 Task: Find connections with filter location Altea with filter topic #mortgage with filter profile language English with filter current company Bosch Global Software Technologies with filter school LADY DOAK COLLEGE with filter industry Housing and Community Development with filter service category Event Planning with filter keywords title Porter
Action: Mouse moved to (553, 69)
Screenshot: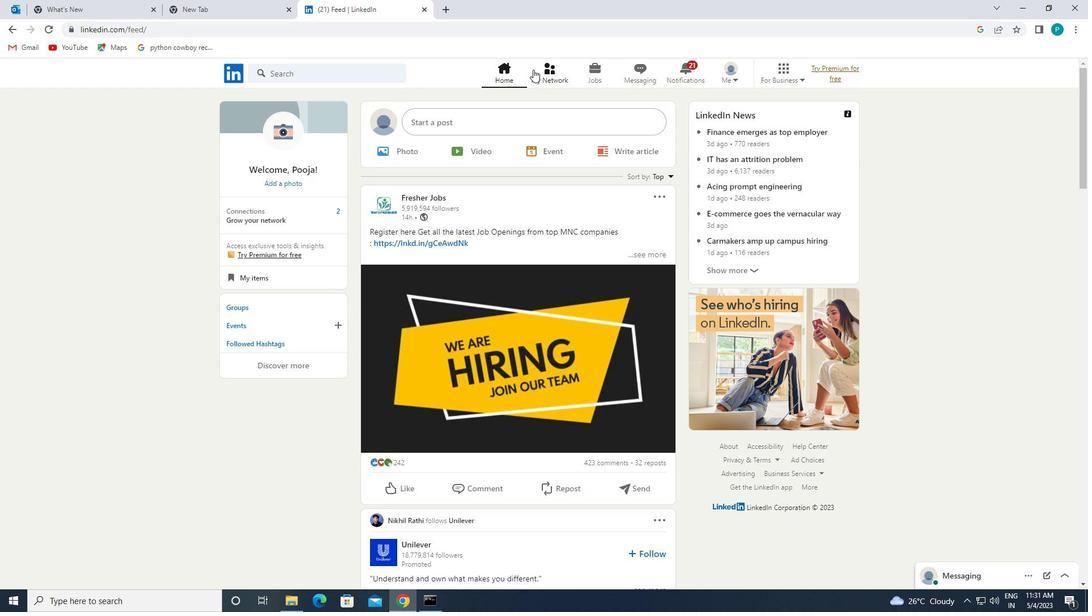 
Action: Mouse pressed left at (553, 69)
Screenshot: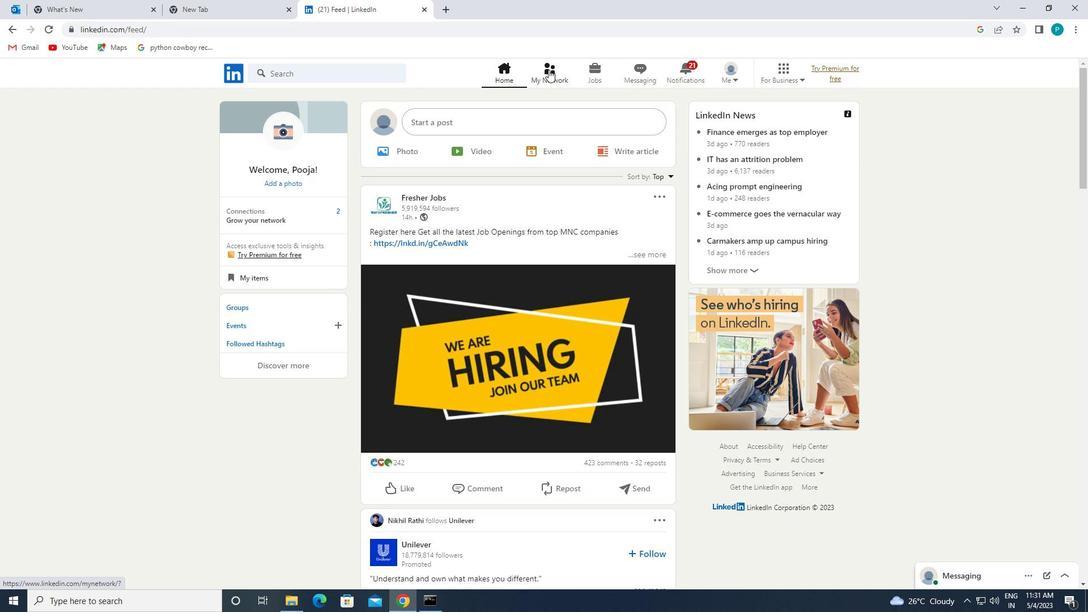 
Action: Mouse moved to (324, 136)
Screenshot: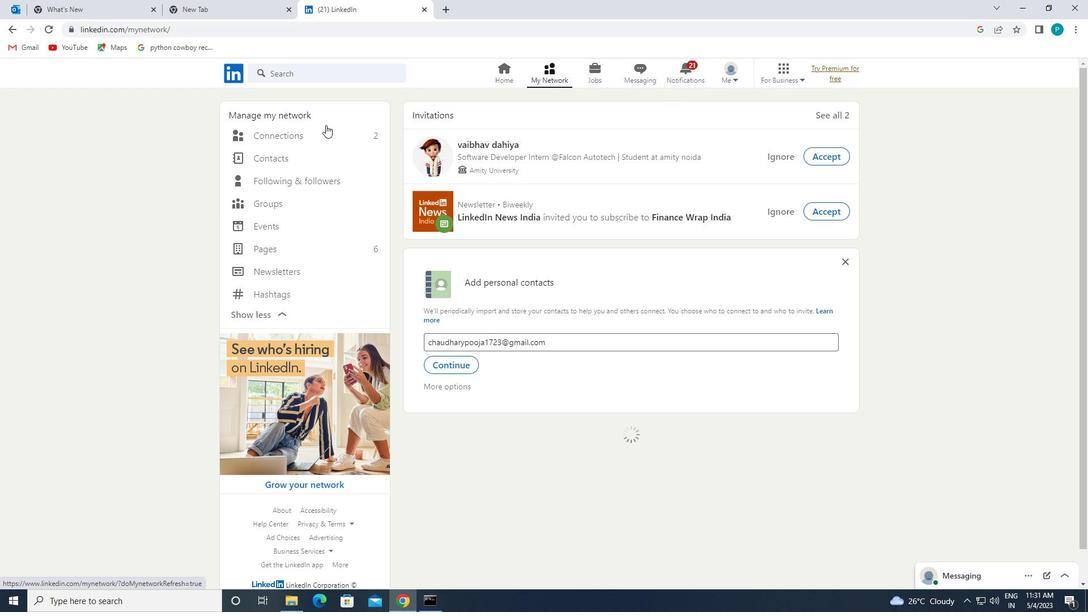 
Action: Mouse pressed left at (324, 136)
Screenshot: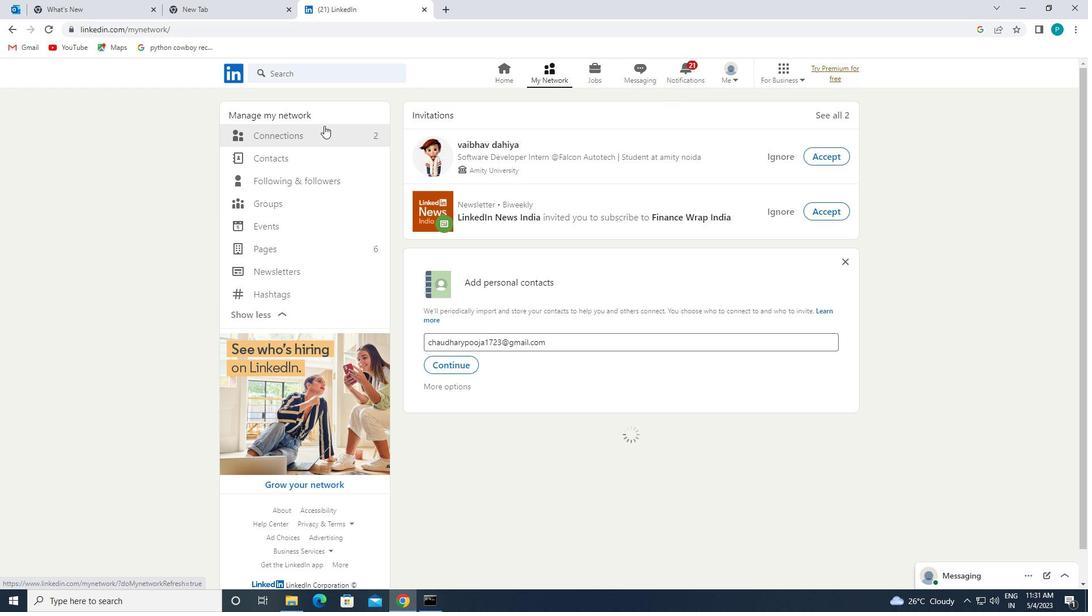 
Action: Mouse moved to (612, 136)
Screenshot: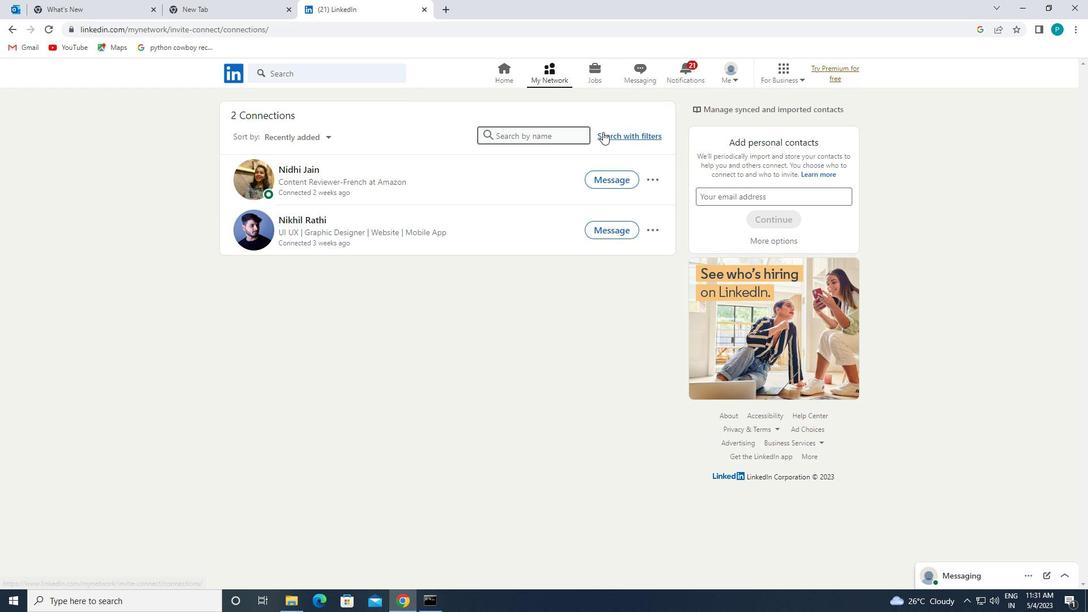 
Action: Mouse pressed left at (612, 136)
Screenshot: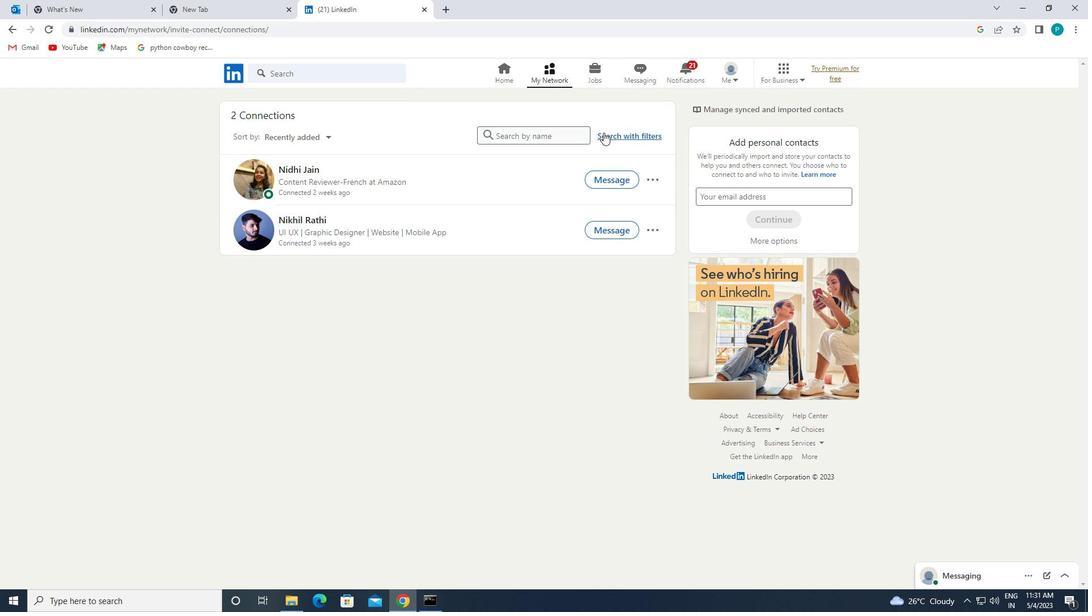 
Action: Mouse moved to (592, 109)
Screenshot: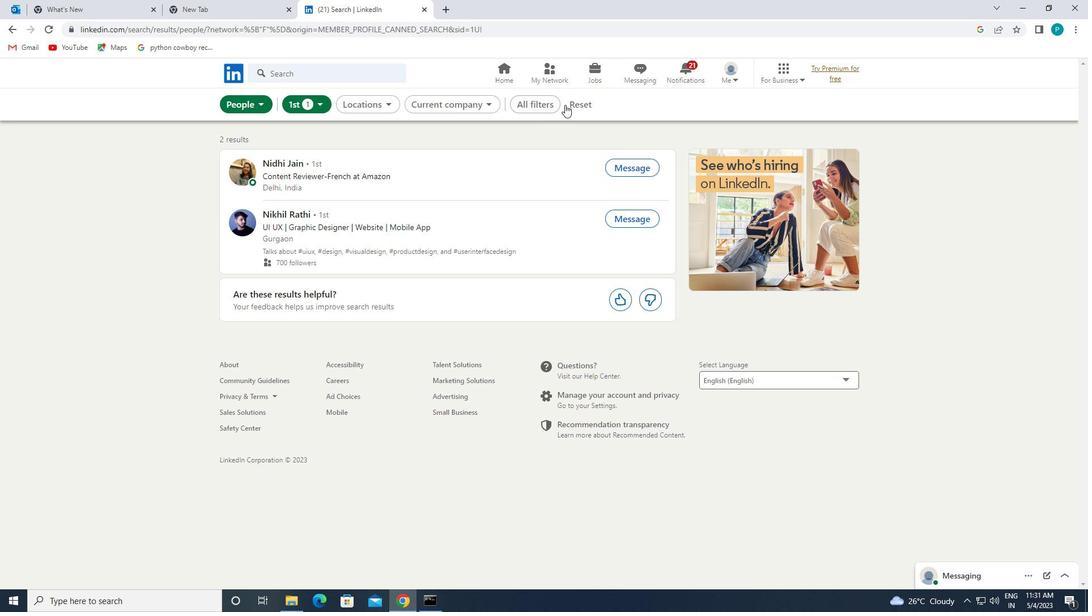 
Action: Mouse pressed left at (592, 109)
Screenshot: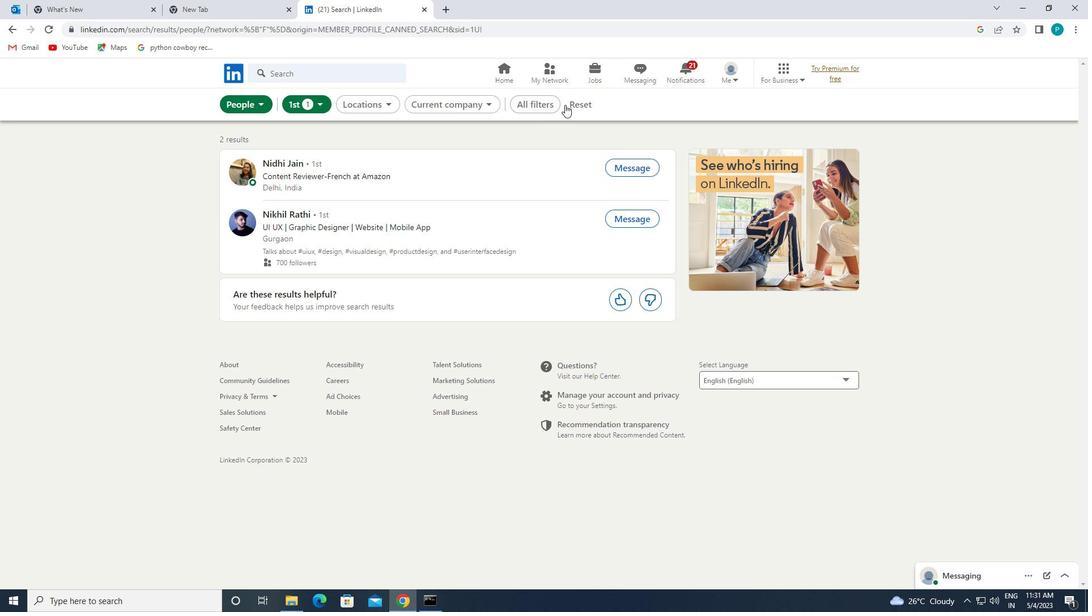 
Action: Mouse moved to (574, 100)
Screenshot: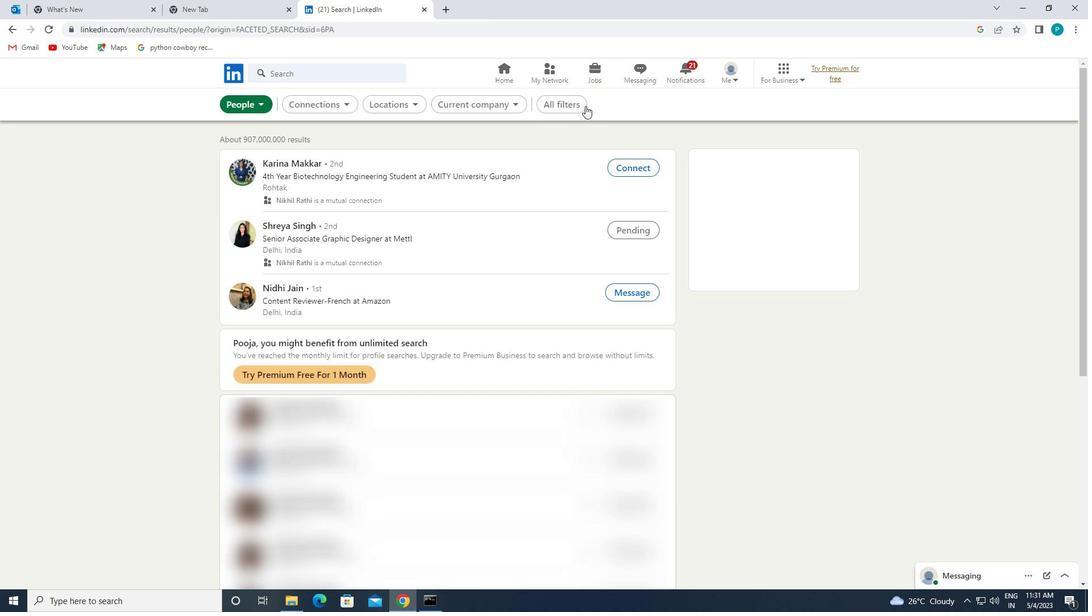 
Action: Mouse pressed left at (574, 100)
Screenshot: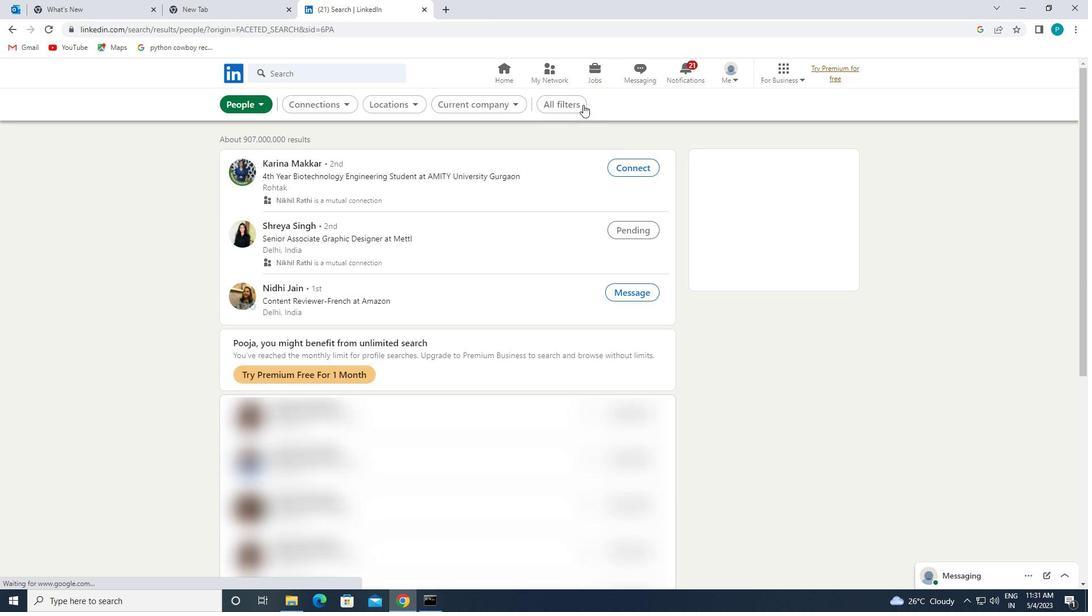 
Action: Mouse moved to (845, 282)
Screenshot: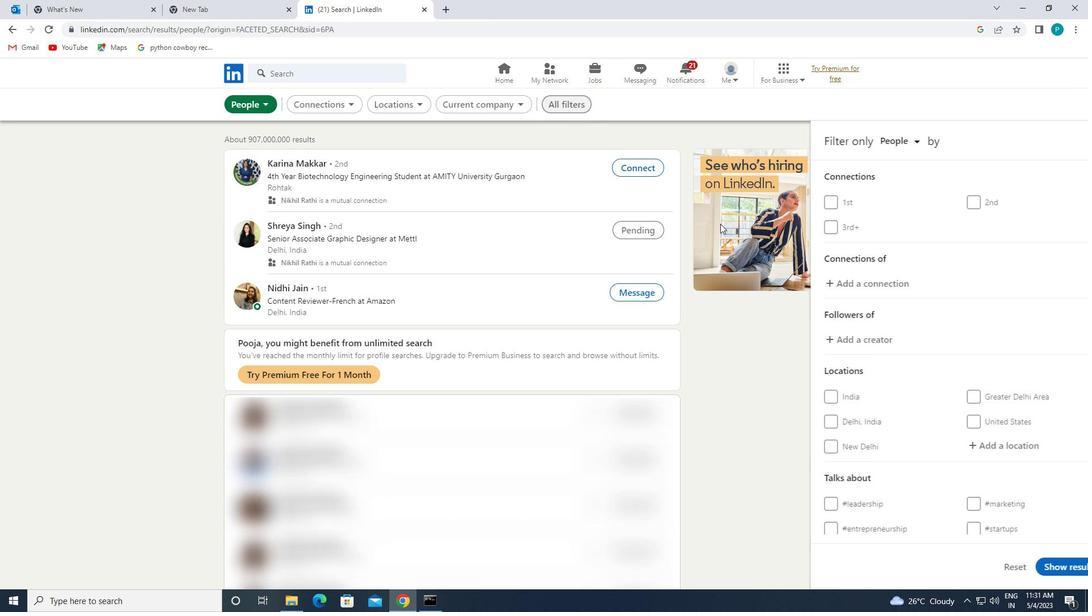 
Action: Mouse scrolled (845, 282) with delta (0, 0)
Screenshot: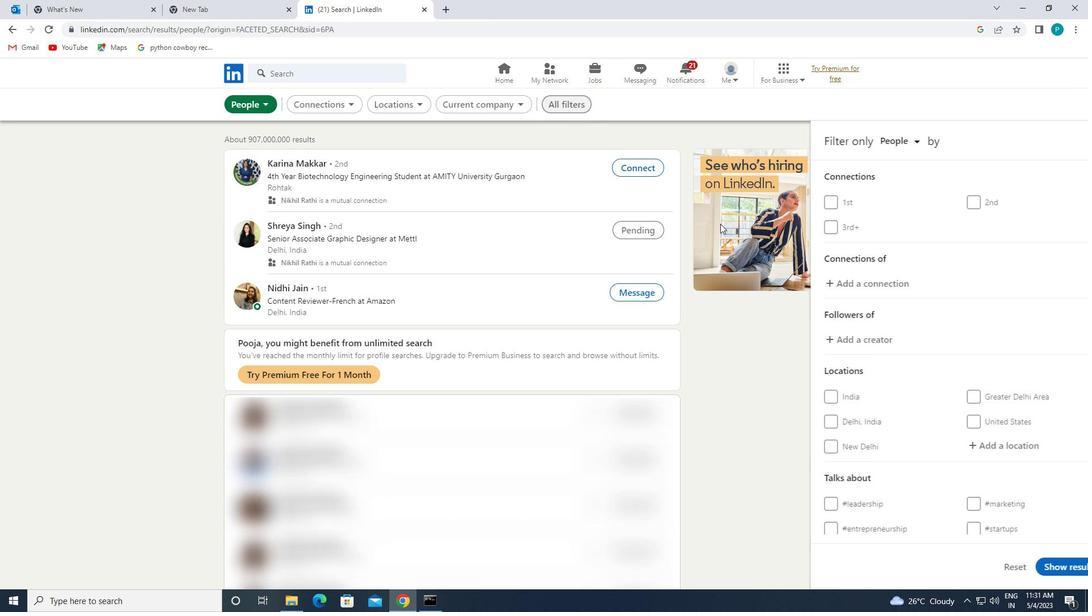 
Action: Mouse moved to (845, 282)
Screenshot: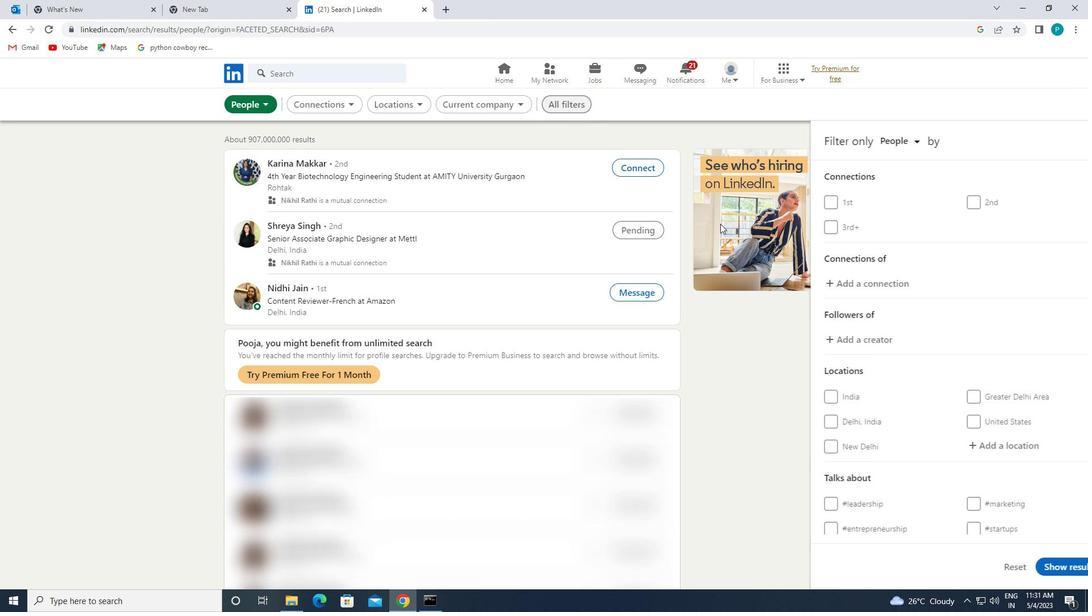 
Action: Mouse scrolled (845, 282) with delta (0, 0)
Screenshot: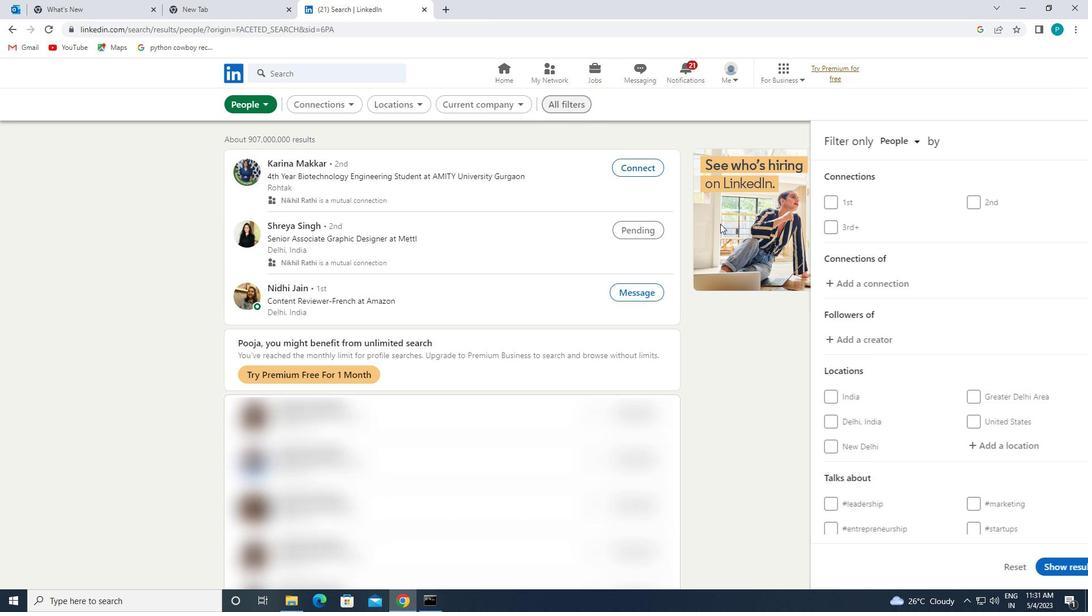 
Action: Mouse moved to (923, 333)
Screenshot: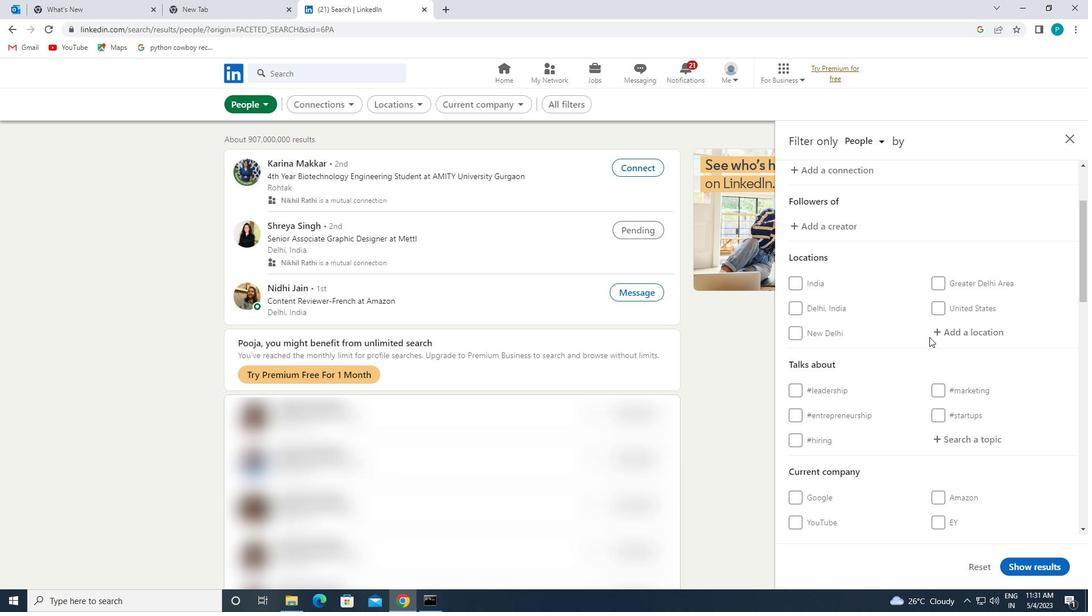 
Action: Mouse pressed left at (923, 333)
Screenshot: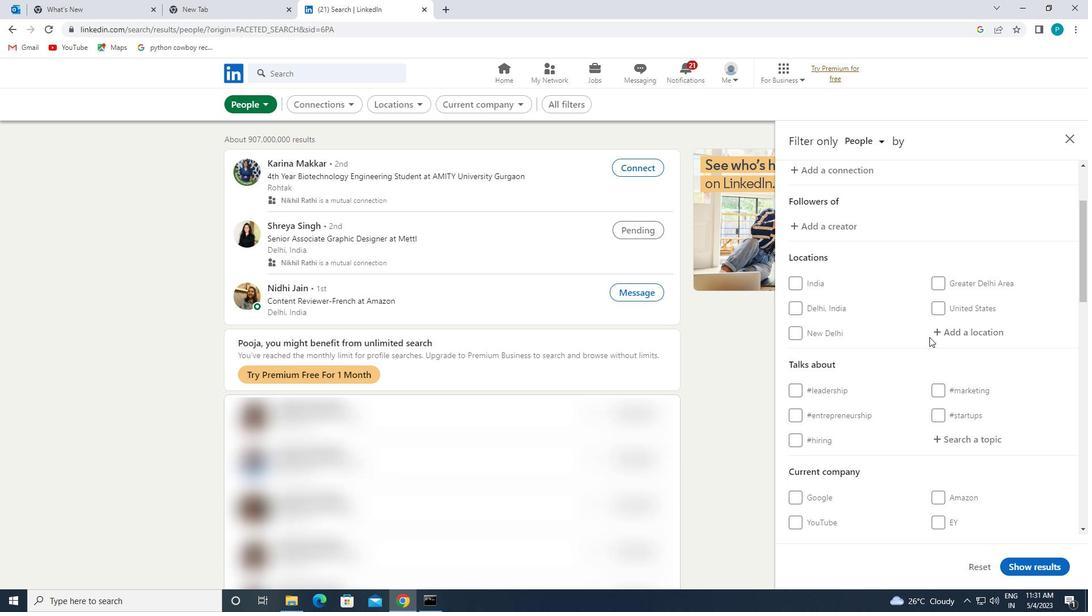 
Action: Mouse moved to (978, 324)
Screenshot: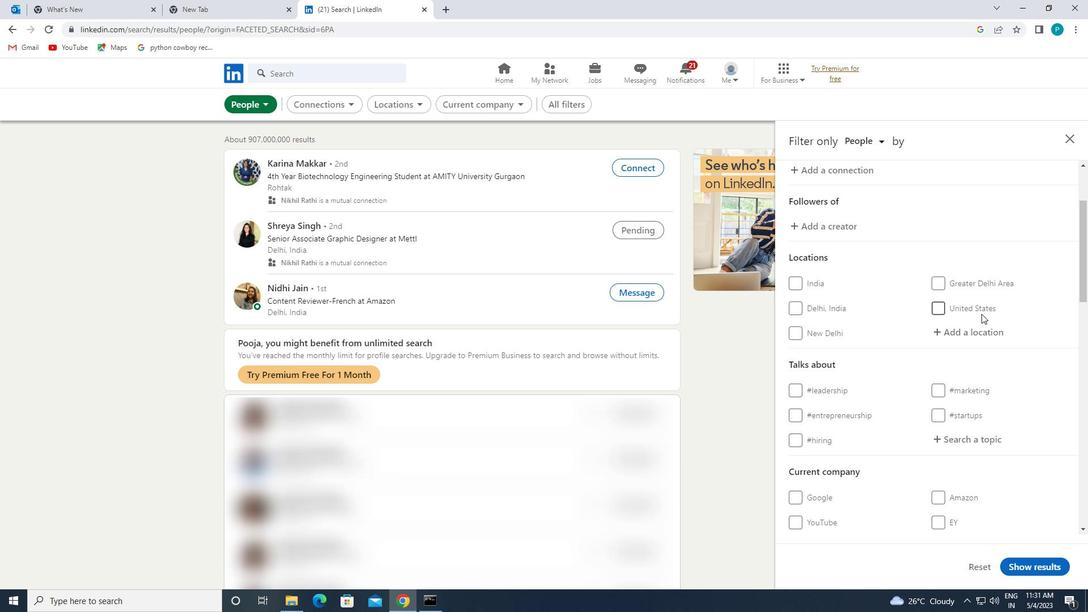 
Action: Mouse pressed left at (978, 324)
Screenshot: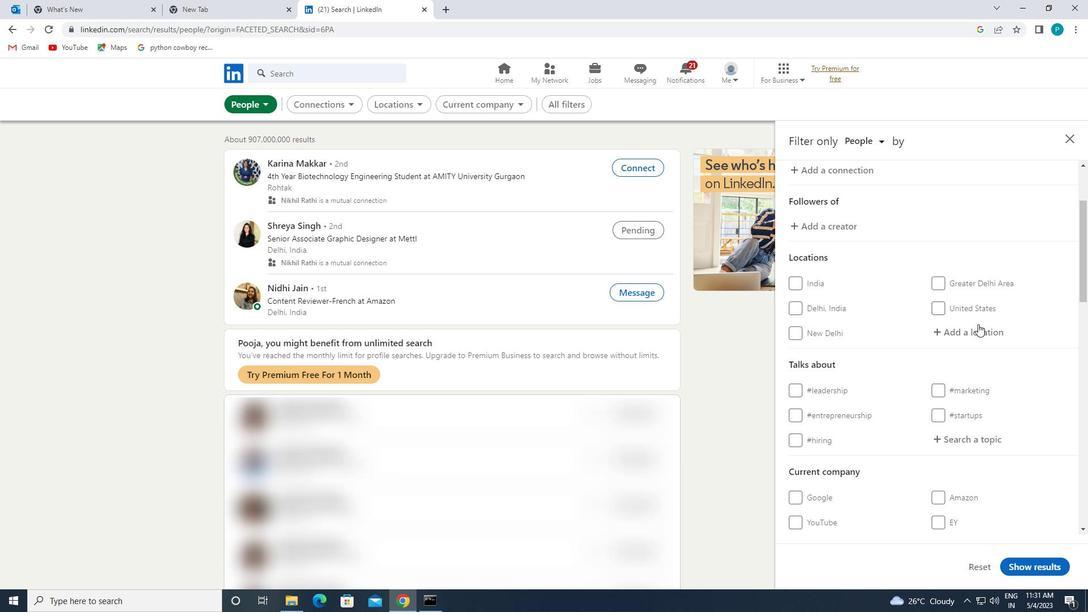 
Action: Key pressed <Key.caps_lock>a<Key.caps_lock>ltea
Screenshot: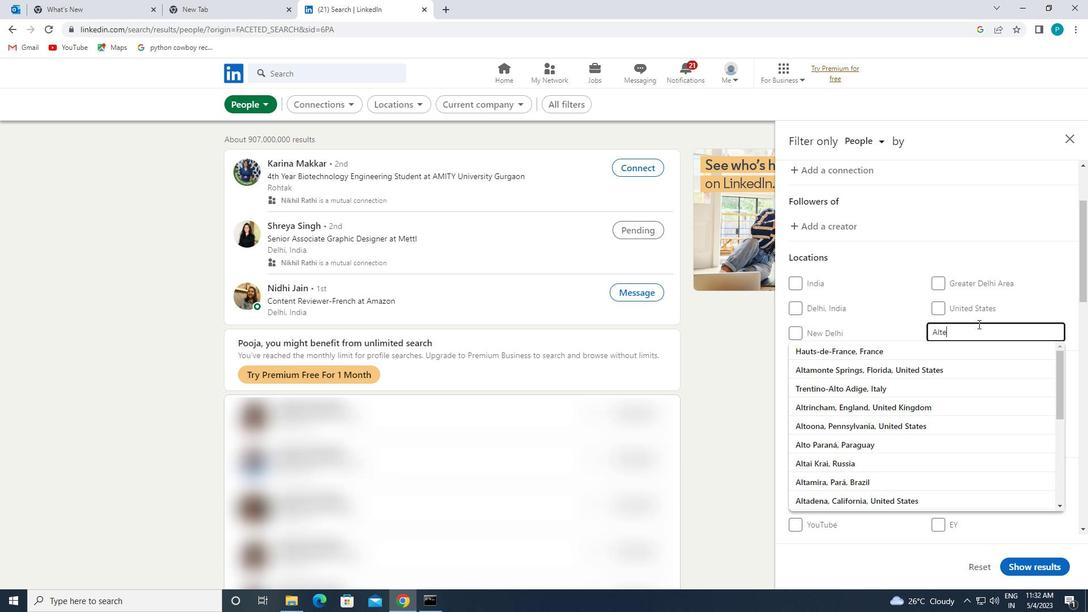 
Action: Mouse moved to (974, 354)
Screenshot: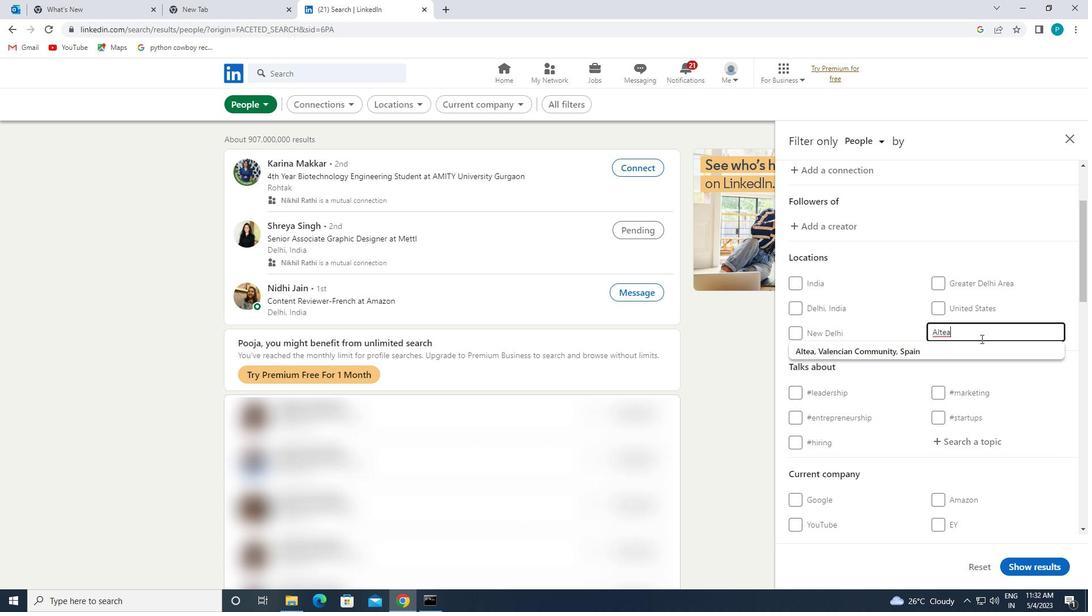
Action: Mouse pressed left at (974, 354)
Screenshot: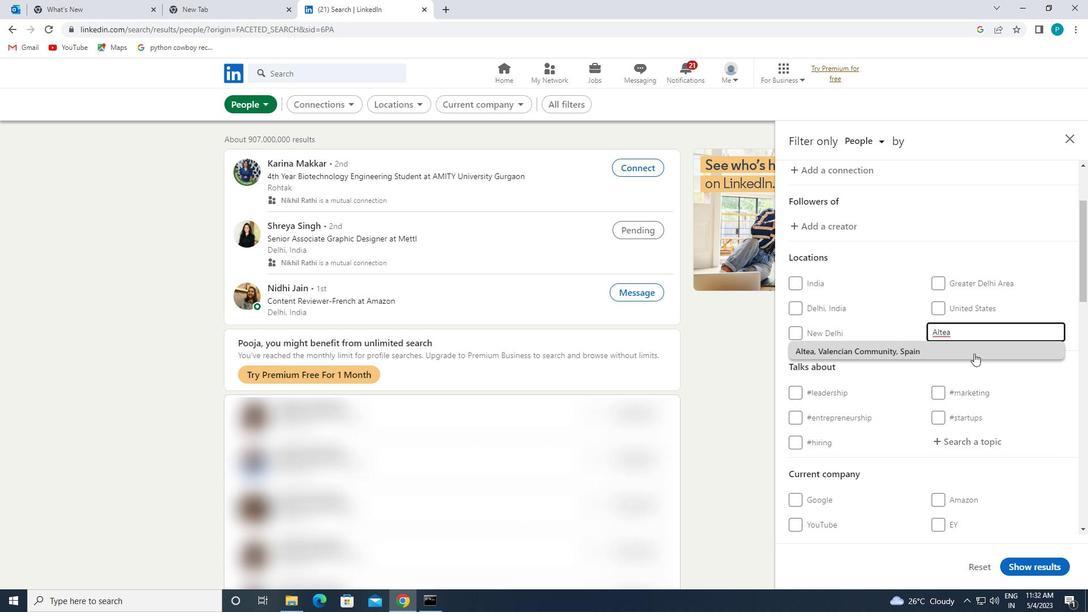 
Action: Mouse moved to (974, 354)
Screenshot: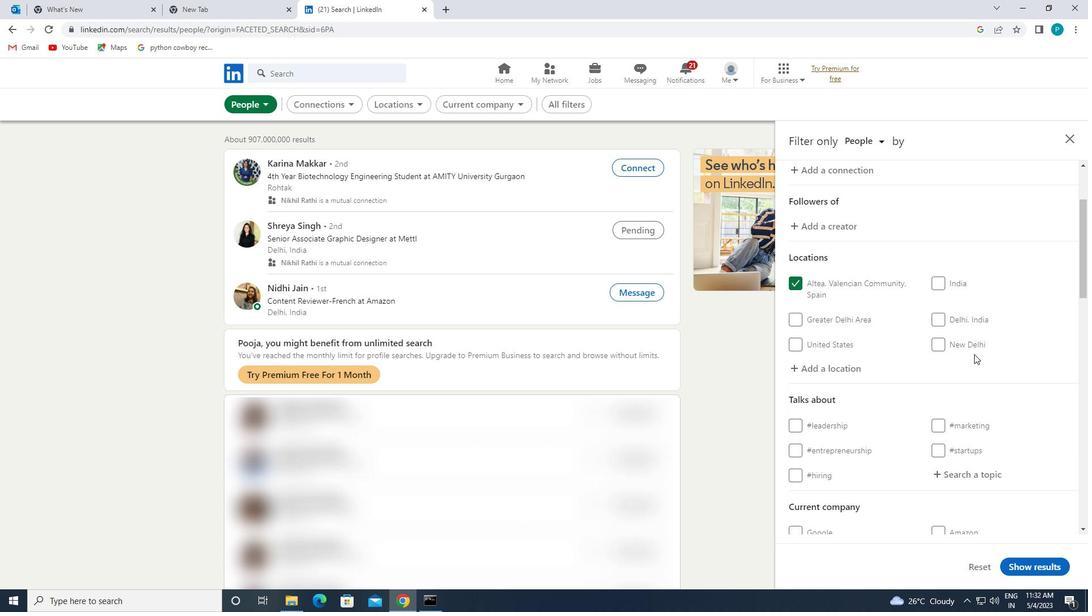 
Action: Mouse scrolled (974, 354) with delta (0, 0)
Screenshot: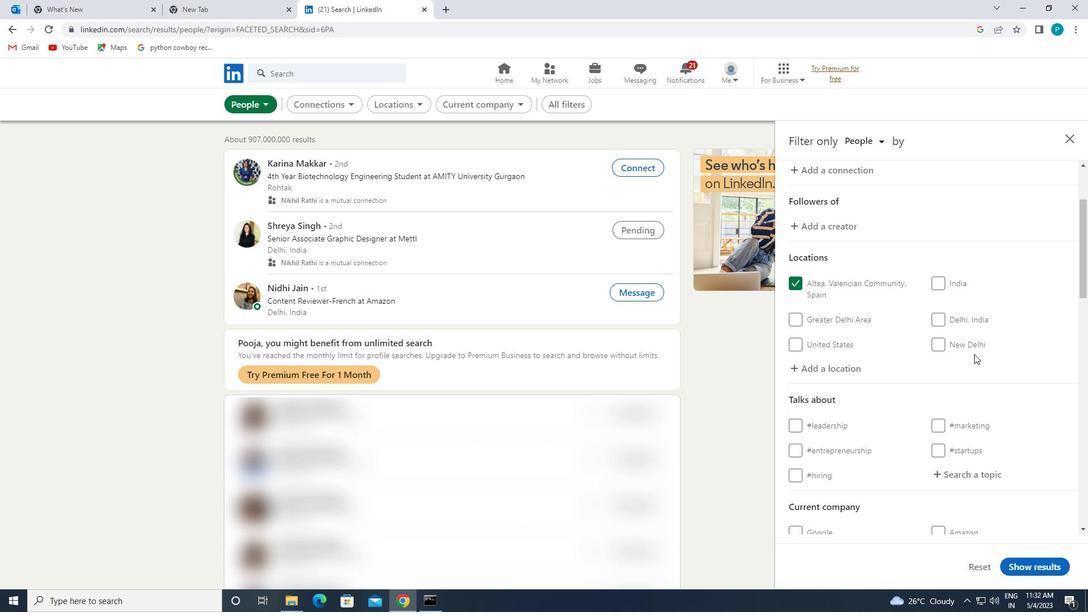 
Action: Mouse scrolled (974, 354) with delta (0, 0)
Screenshot: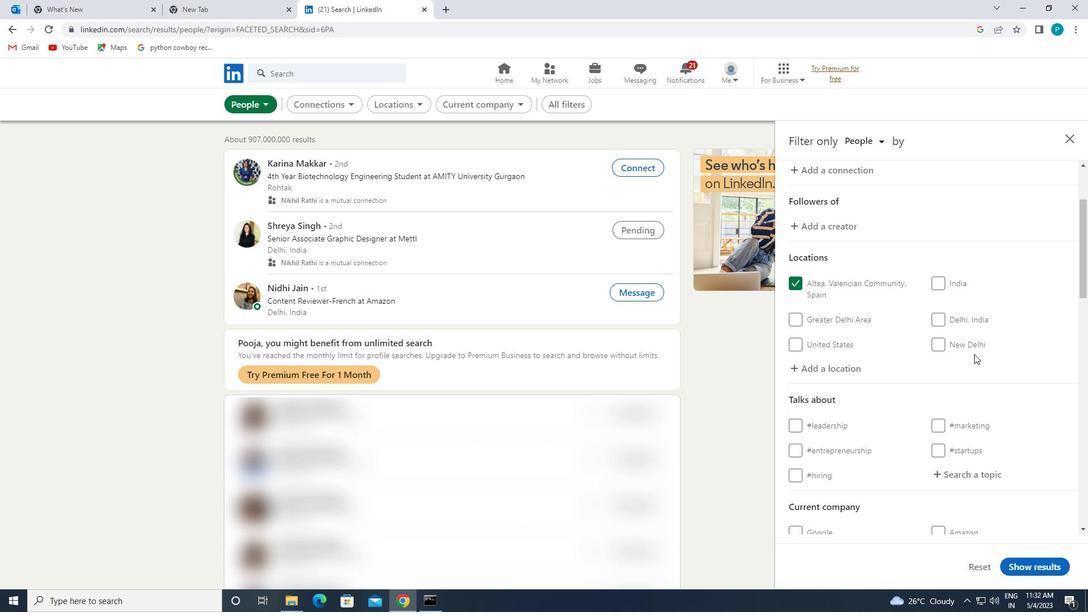 
Action: Mouse scrolled (974, 354) with delta (0, 0)
Screenshot: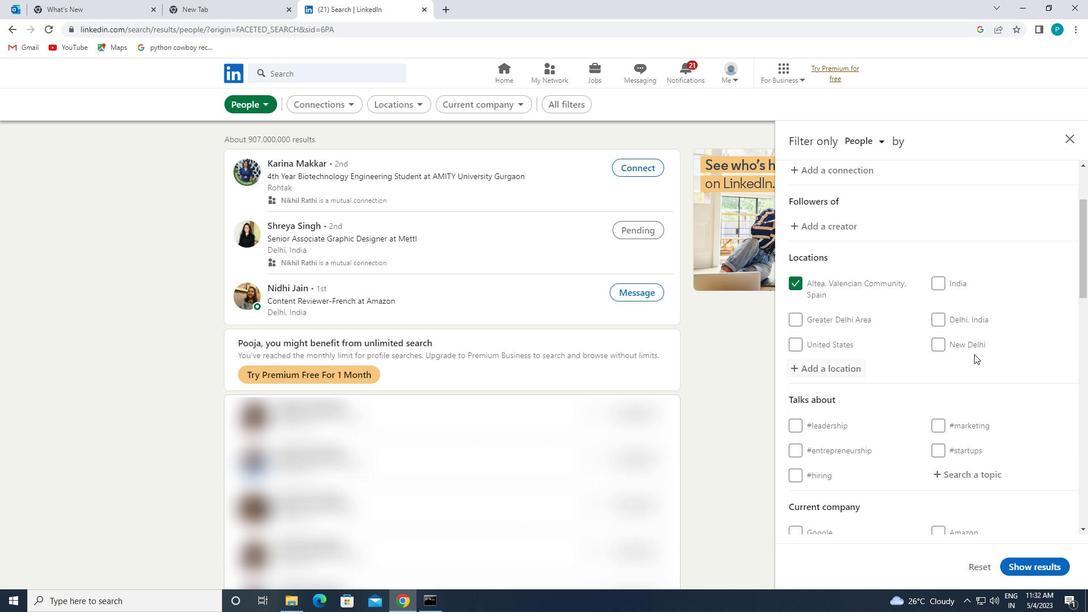
Action: Mouse moved to (972, 310)
Screenshot: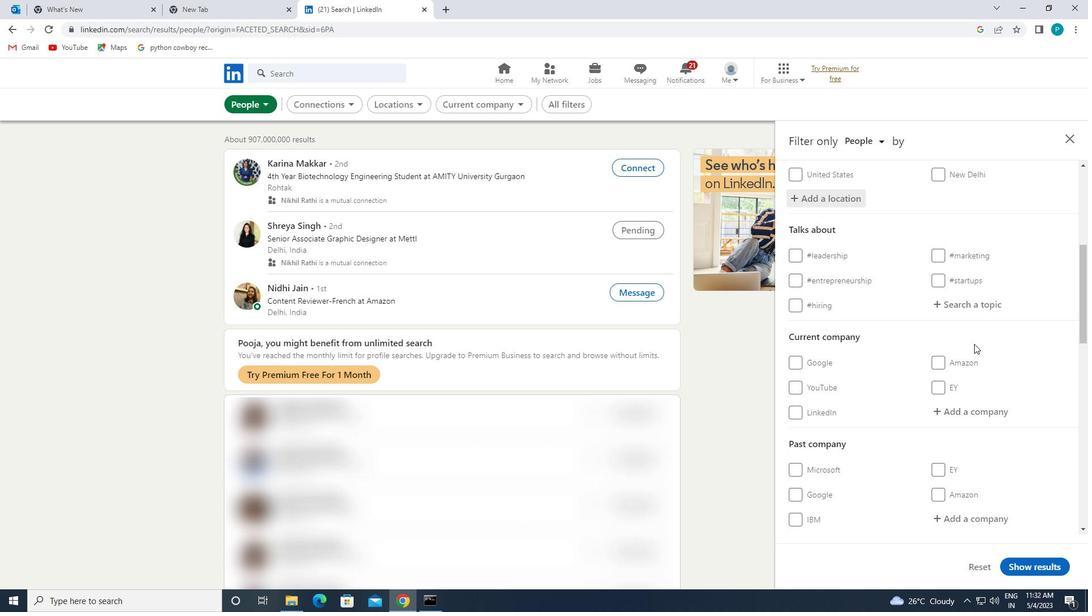
Action: Mouse pressed left at (972, 310)
Screenshot: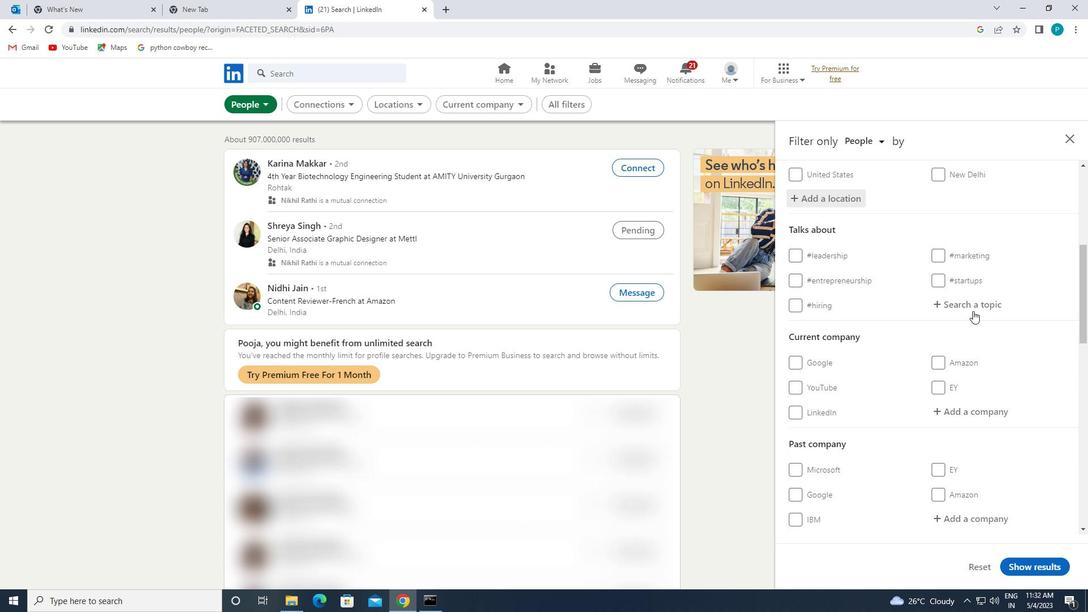 
Action: Key pressed <Key.shift><Key.shift><Key.shift><Key.shift>#MORTA<Key.backspace>GAGE
Screenshot: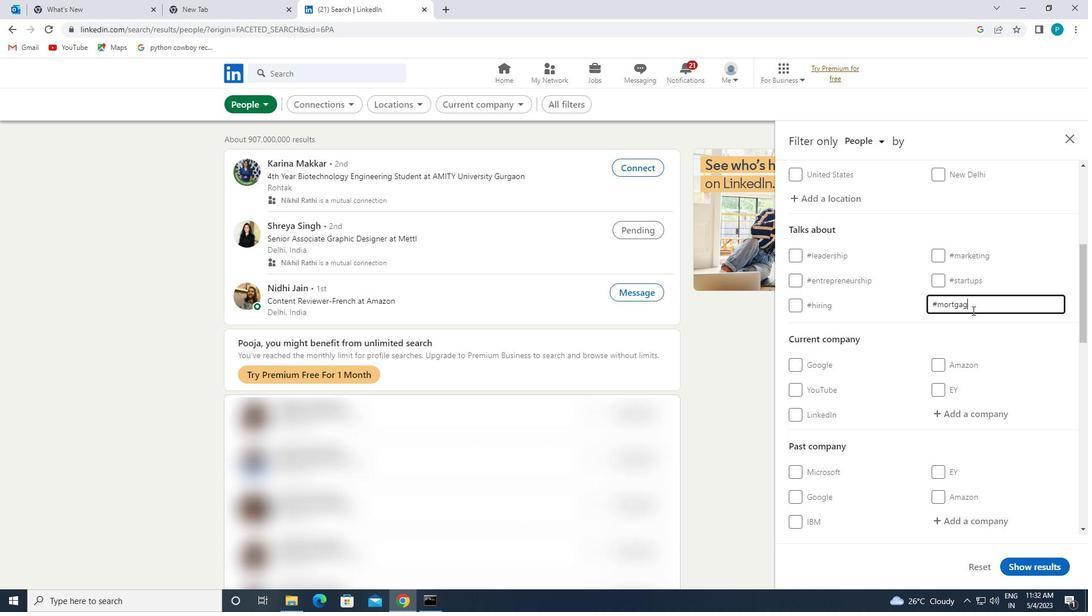 
Action: Mouse moved to (961, 328)
Screenshot: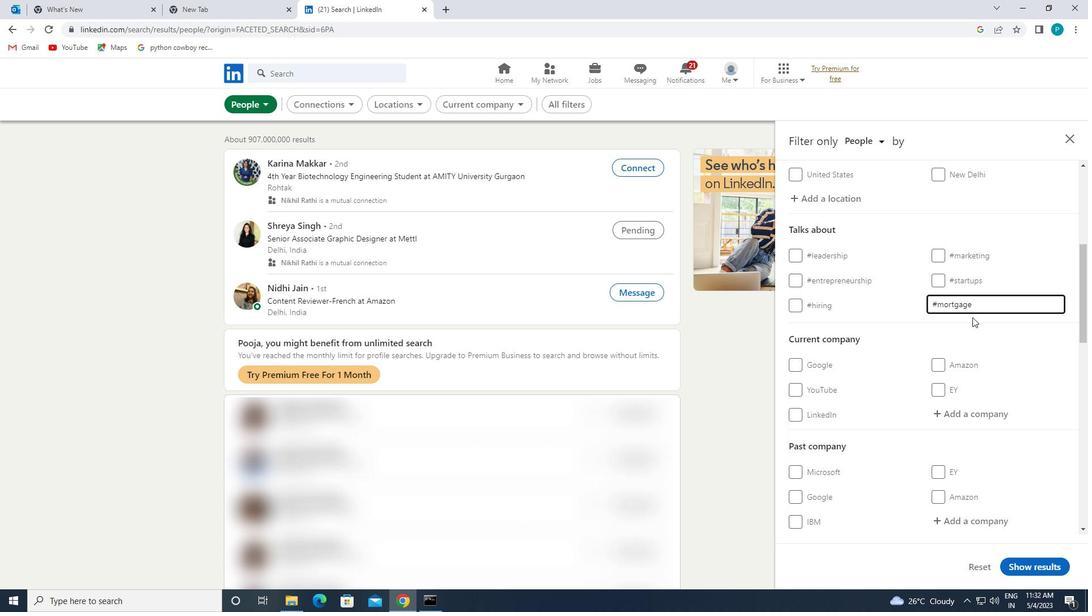 
Action: Mouse scrolled (961, 328) with delta (0, 0)
Screenshot: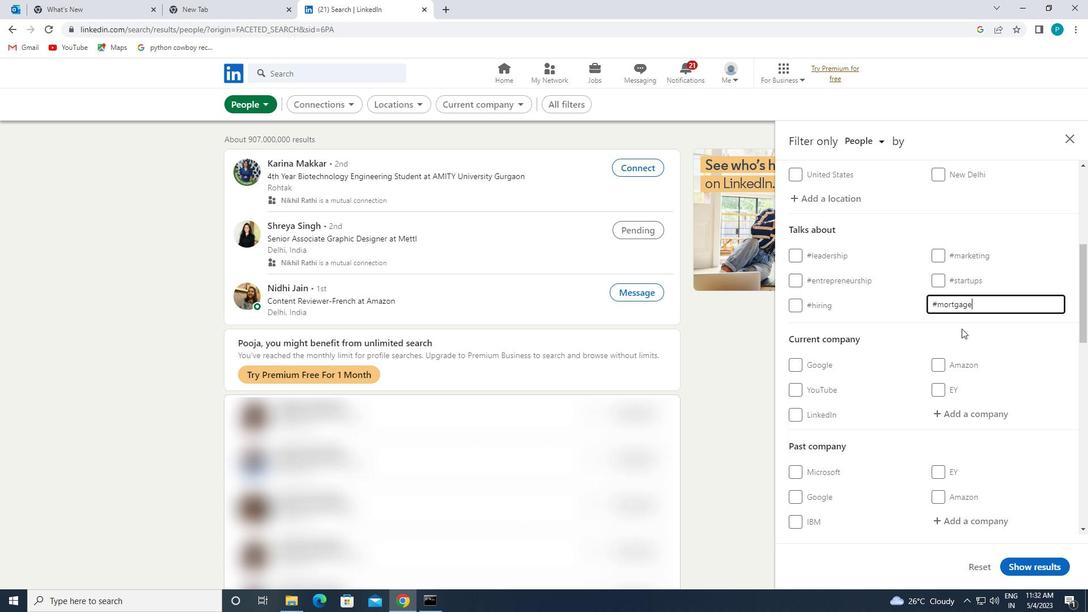 
Action: Mouse scrolled (961, 328) with delta (0, 0)
Screenshot: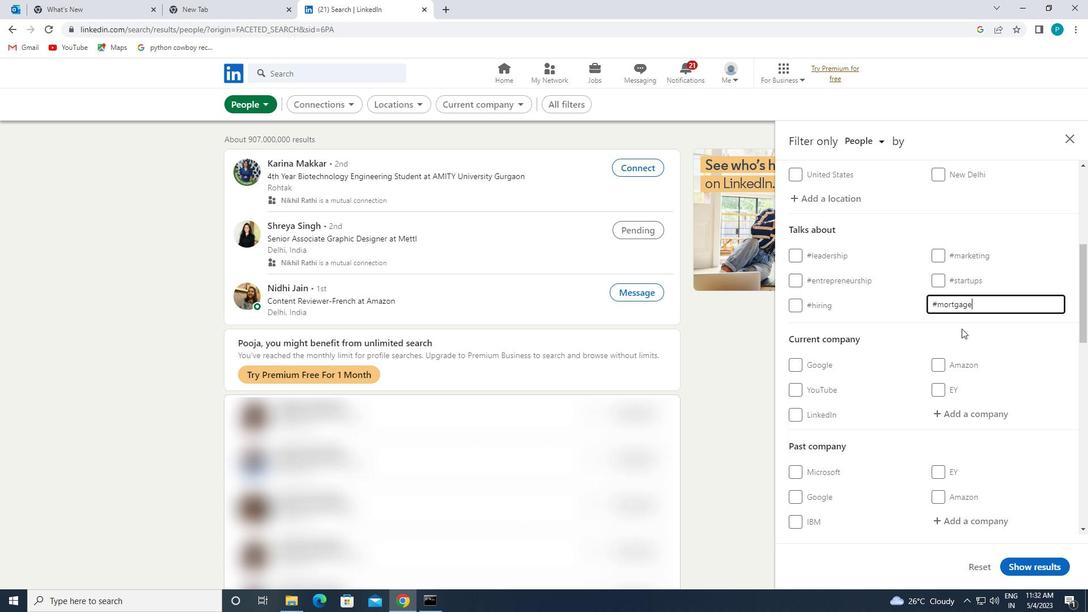 
Action: Mouse scrolled (961, 328) with delta (0, 0)
Screenshot: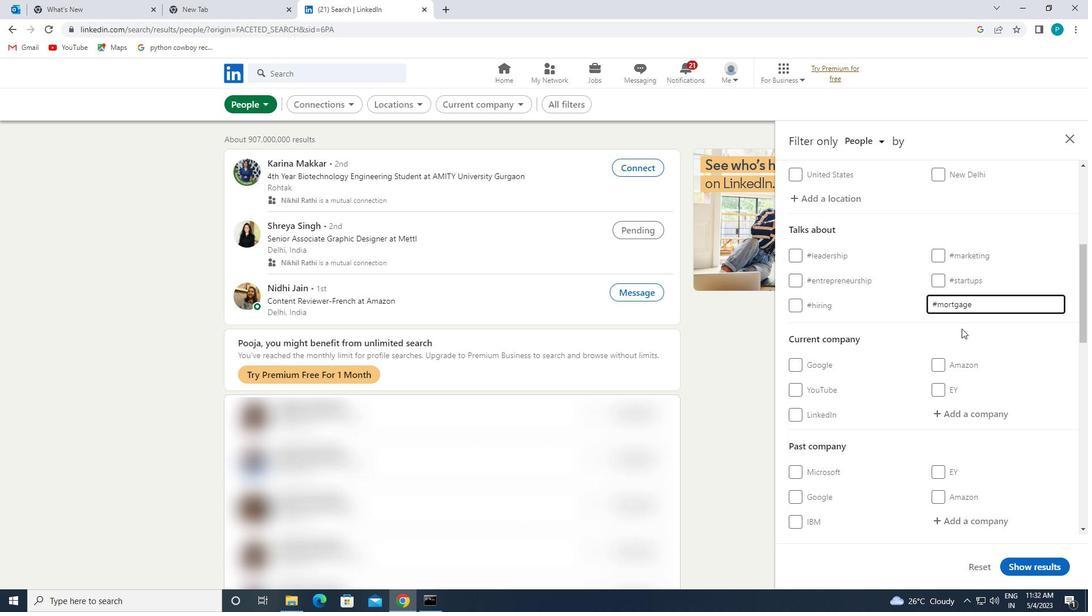 
Action: Mouse moved to (935, 338)
Screenshot: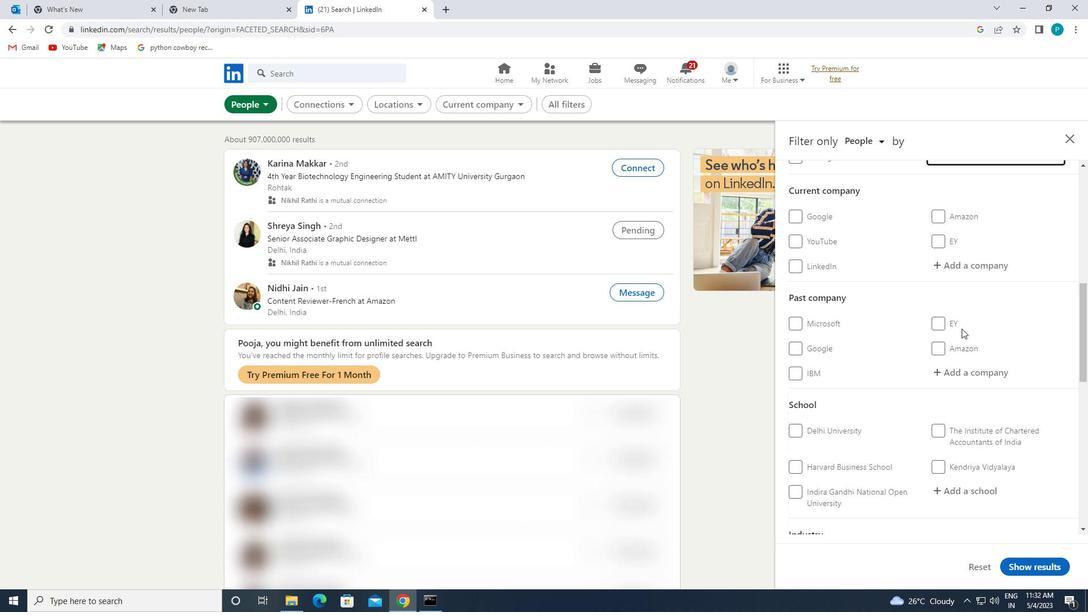 
Action: Mouse scrolled (935, 337) with delta (0, 0)
Screenshot: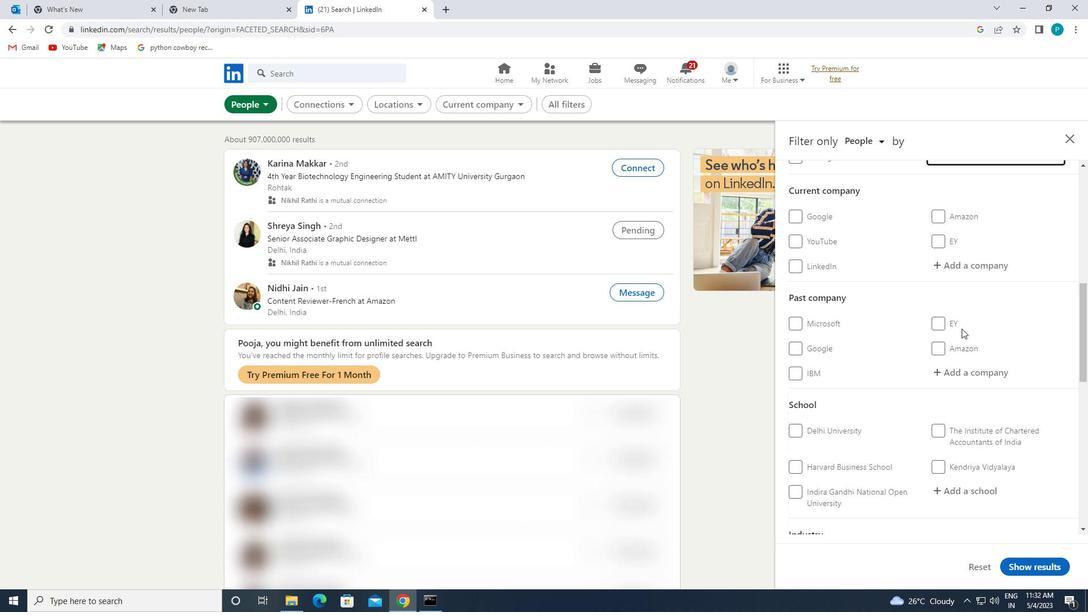 
Action: Mouse moved to (935, 338)
Screenshot: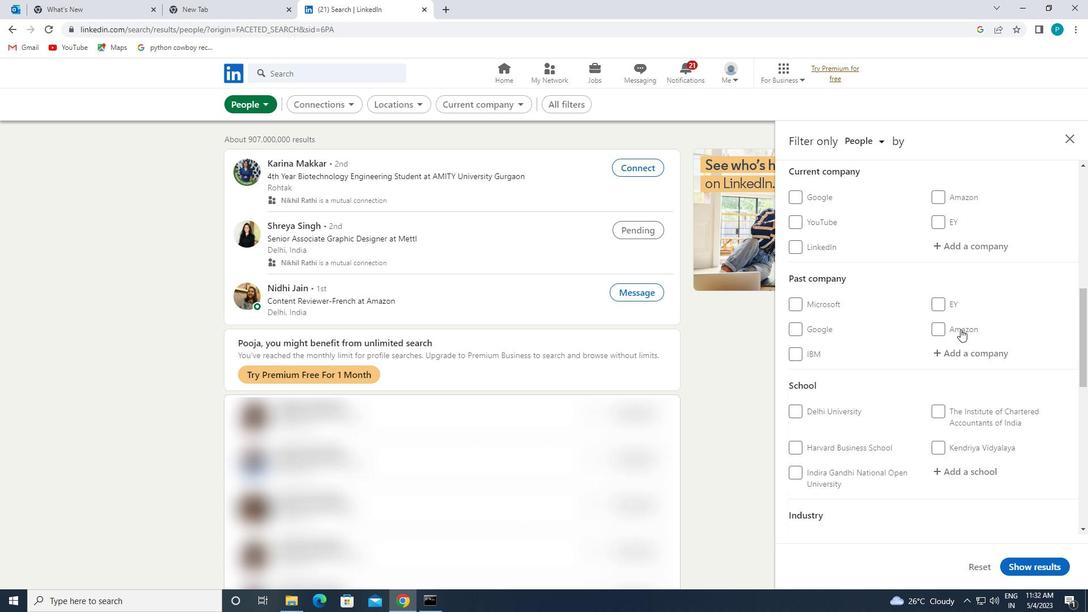 
Action: Mouse scrolled (935, 338) with delta (0, 0)
Screenshot: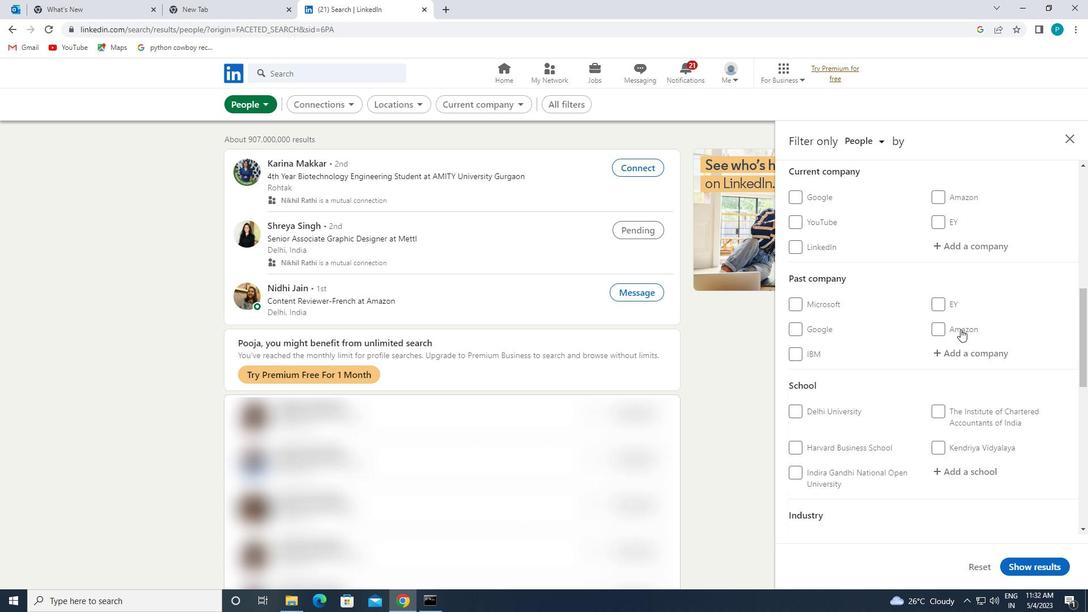 
Action: Mouse moved to (934, 340)
Screenshot: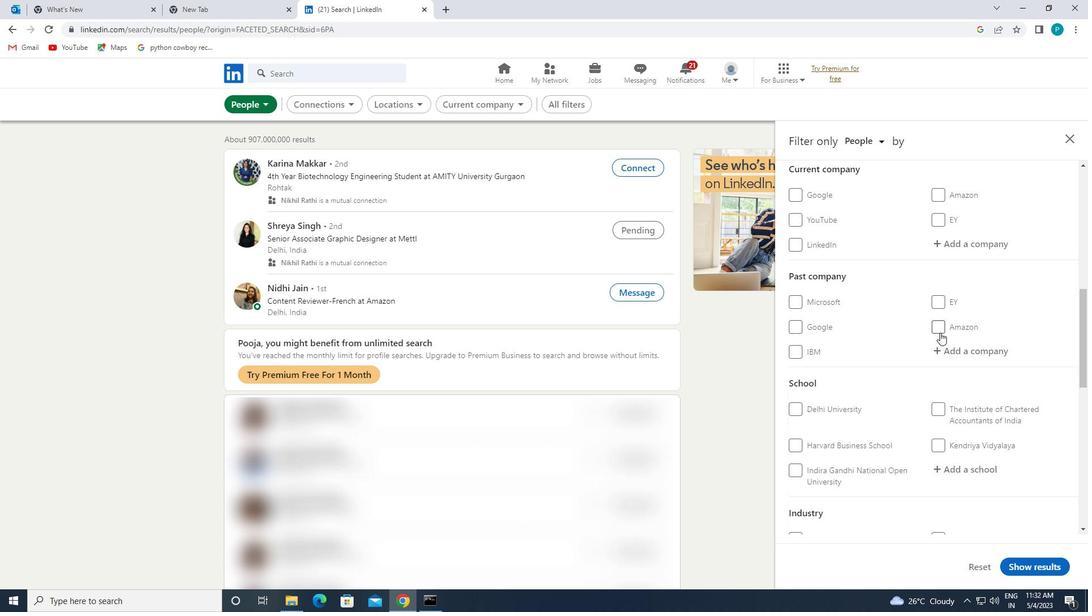 
Action: Mouse scrolled (934, 339) with delta (0, 0)
Screenshot: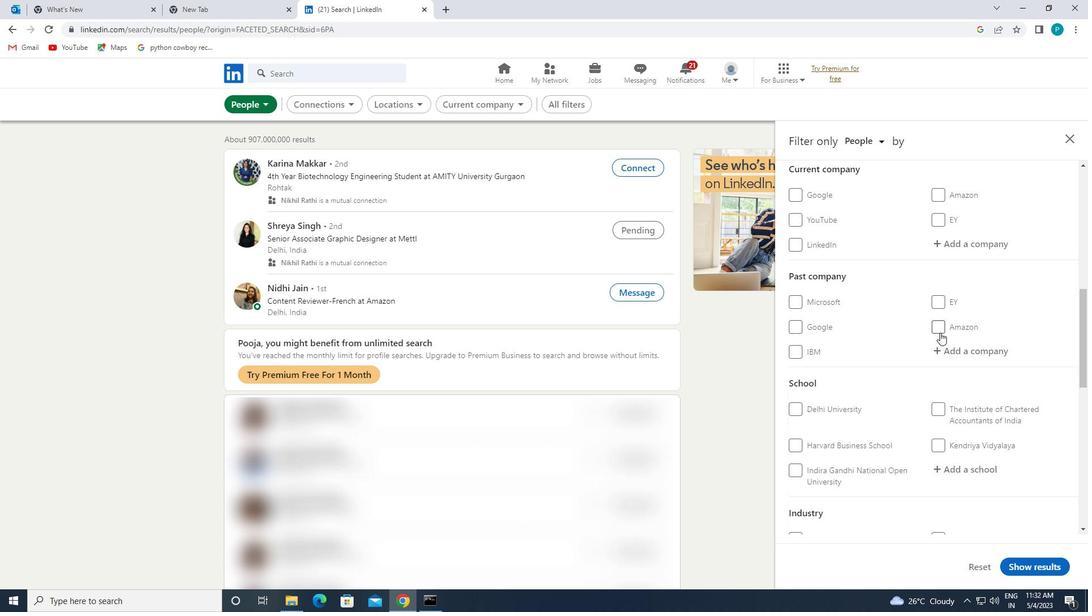 
Action: Mouse moved to (850, 399)
Screenshot: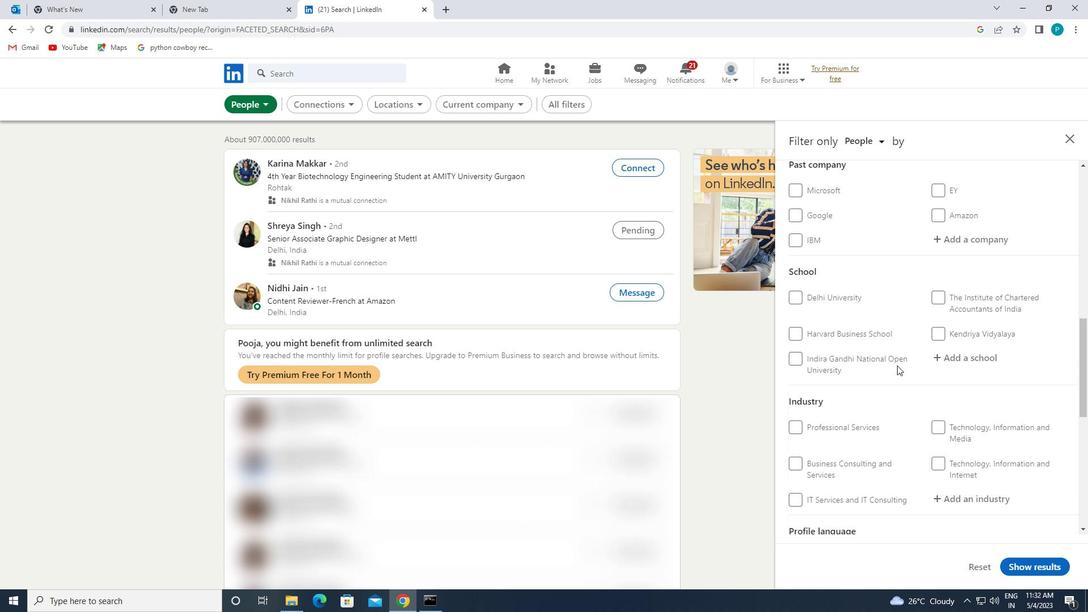
Action: Mouse scrolled (850, 398) with delta (0, 0)
Screenshot: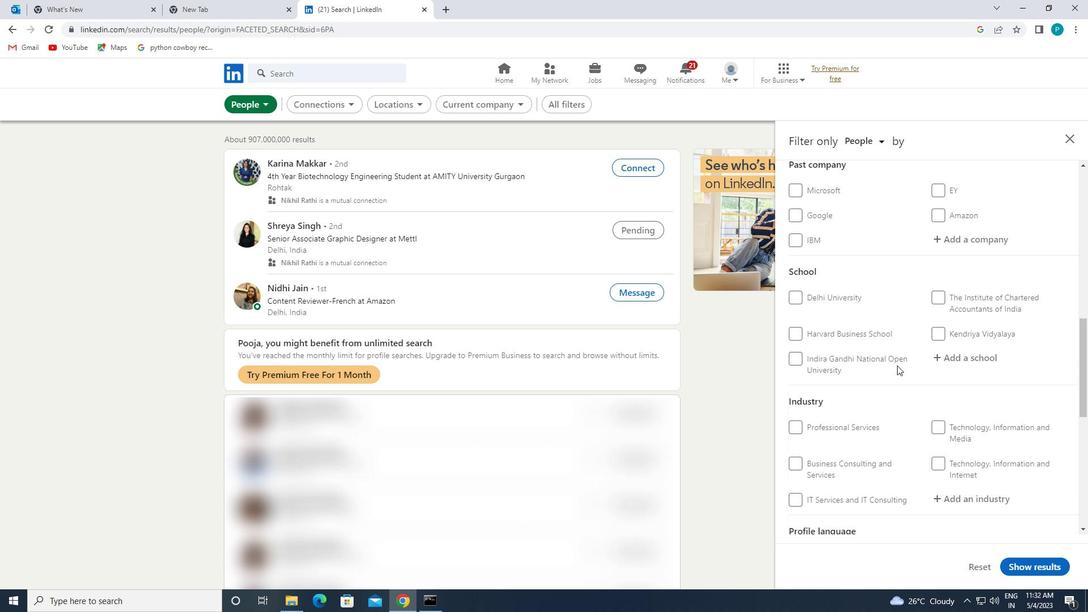 
Action: Mouse moved to (849, 400)
Screenshot: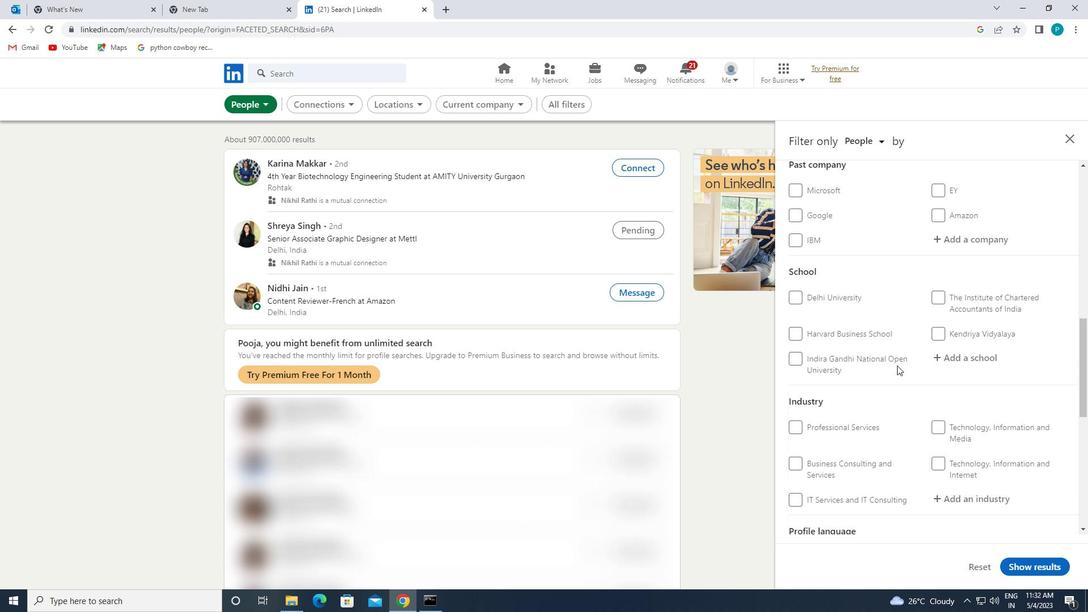 
Action: Mouse scrolled (849, 399) with delta (0, 0)
Screenshot: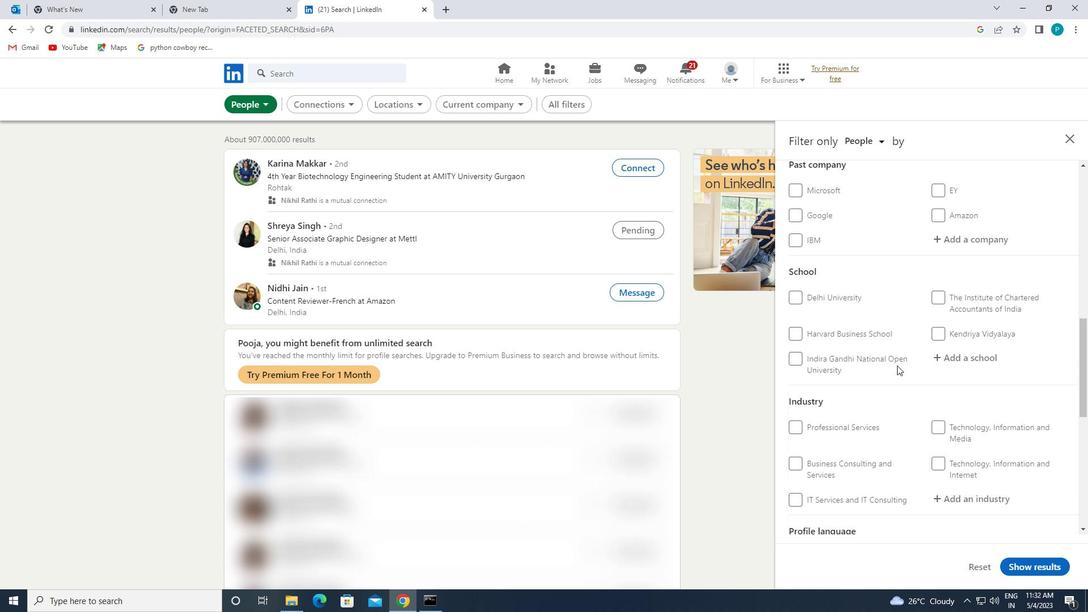 
Action: Mouse moved to (848, 400)
Screenshot: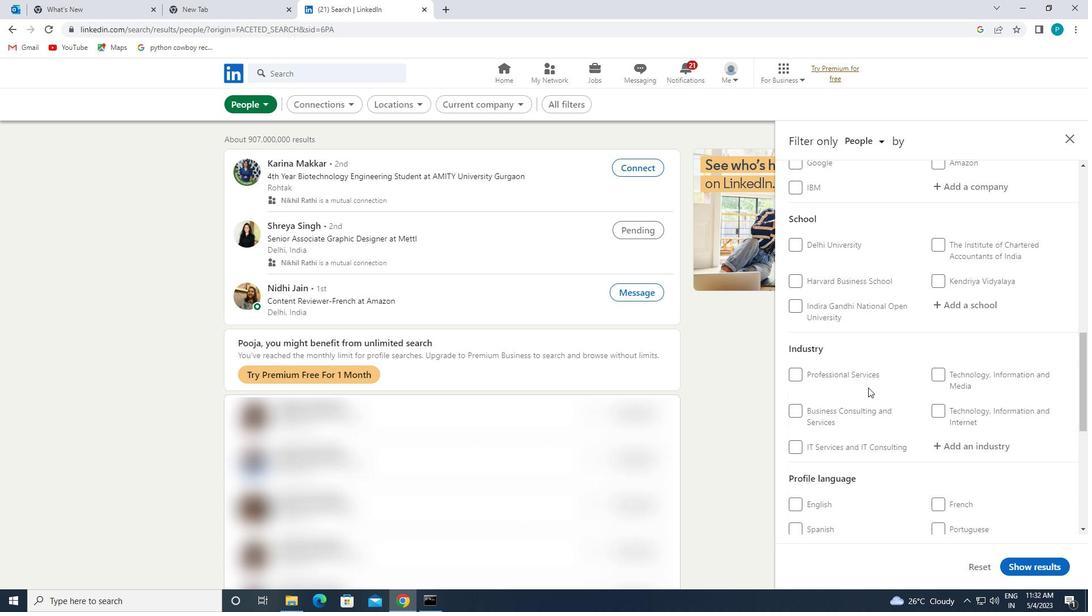 
Action: Mouse scrolled (848, 399) with delta (0, 0)
Screenshot: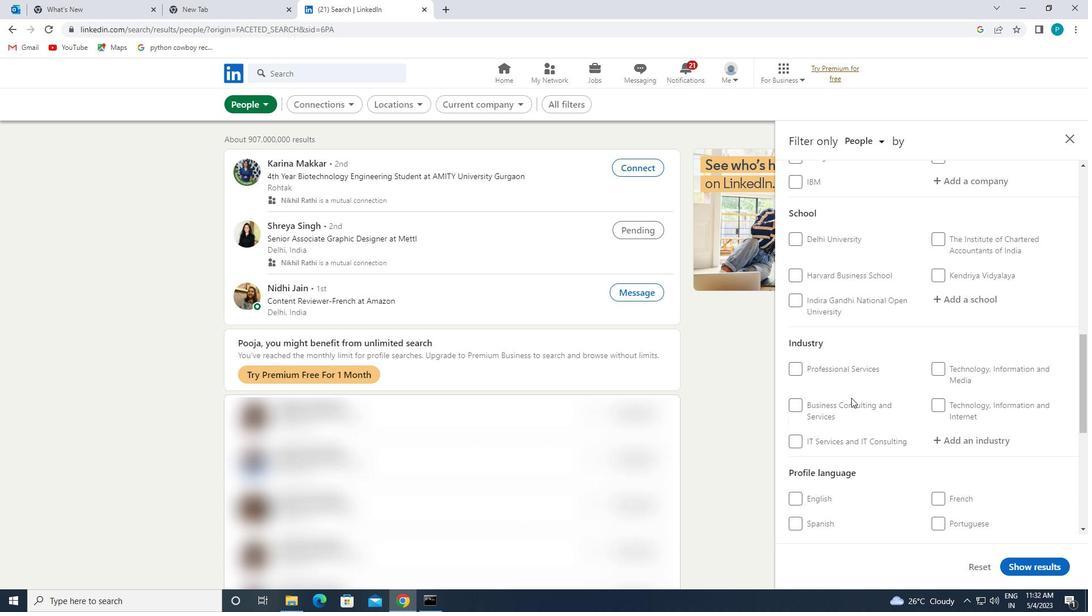 
Action: Mouse moved to (804, 336)
Screenshot: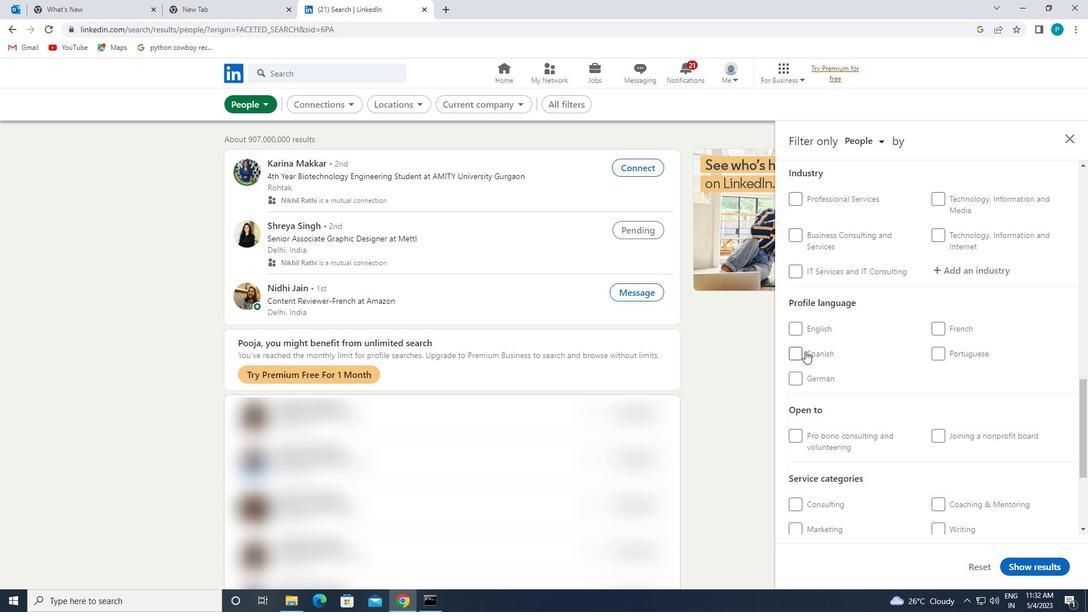
Action: Mouse pressed left at (804, 336)
Screenshot: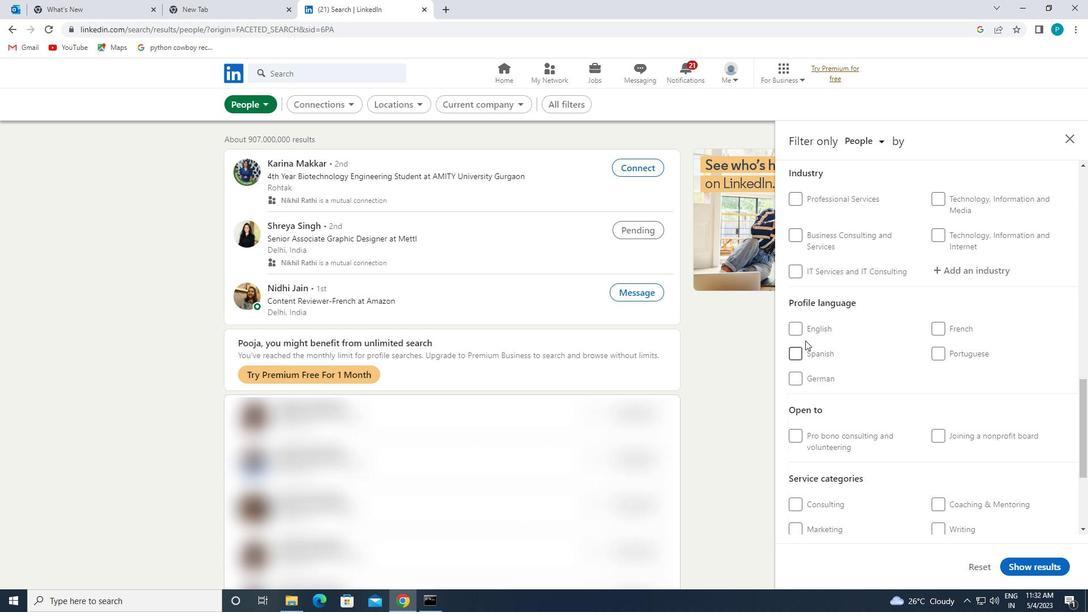 
Action: Mouse moved to (804, 333)
Screenshot: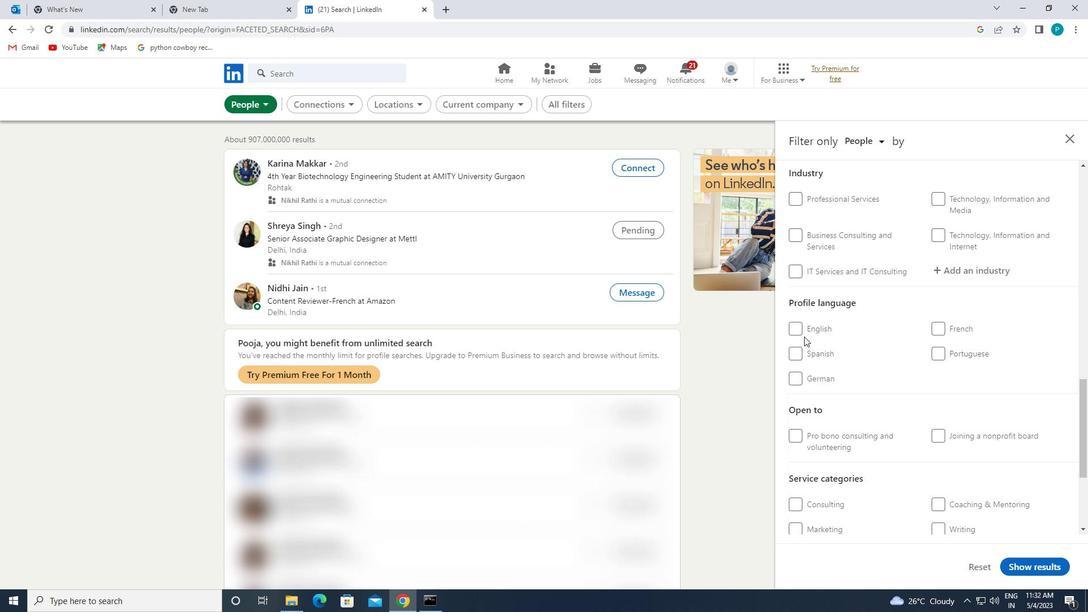 
Action: Mouse pressed left at (804, 333)
Screenshot: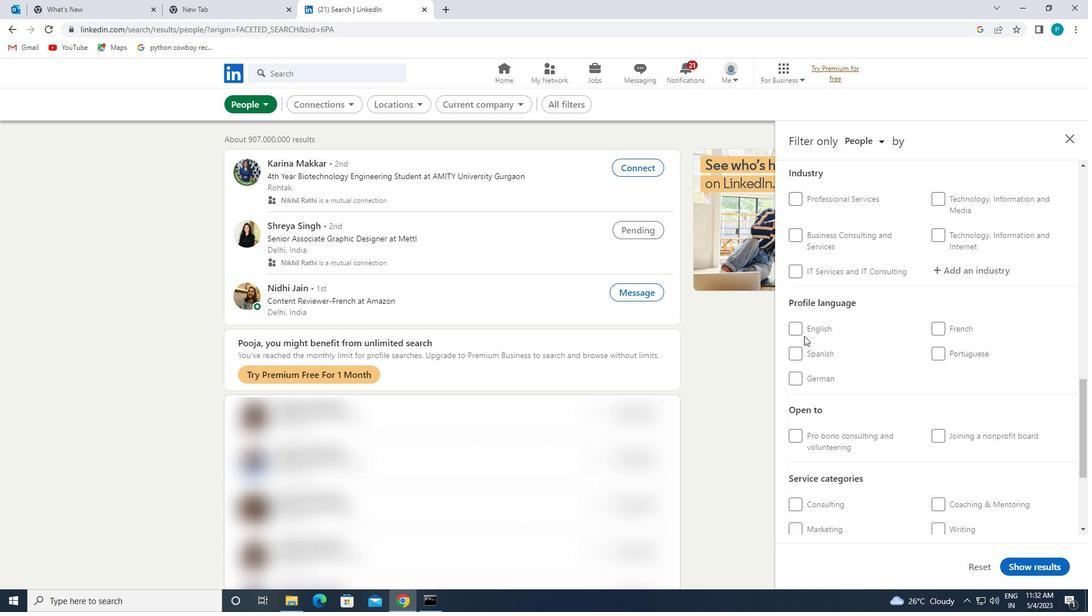 
Action: Mouse moved to (854, 336)
Screenshot: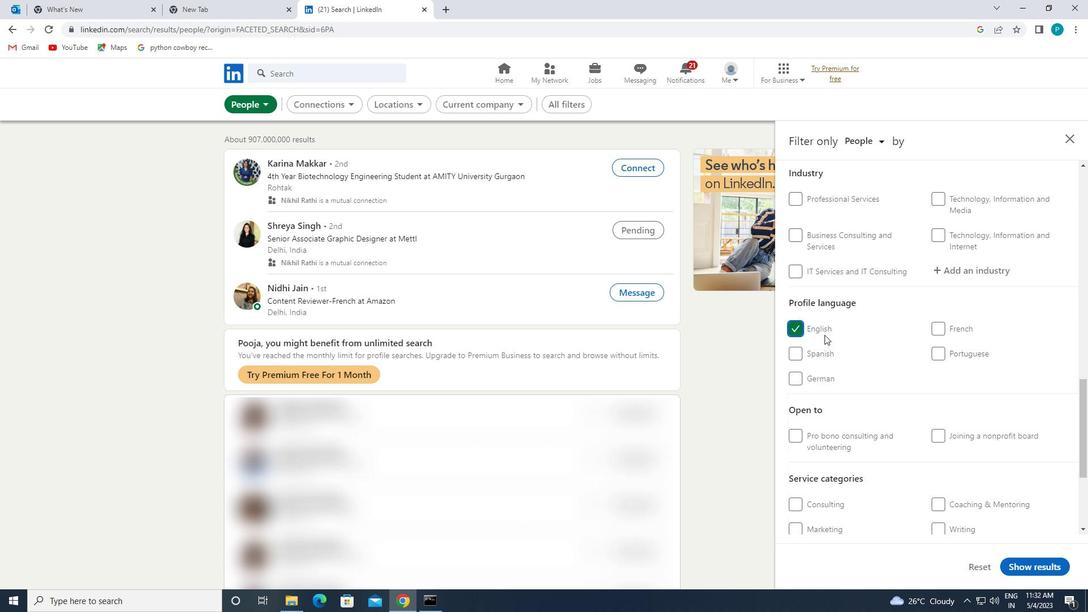
Action: Mouse scrolled (854, 336) with delta (0, 0)
Screenshot: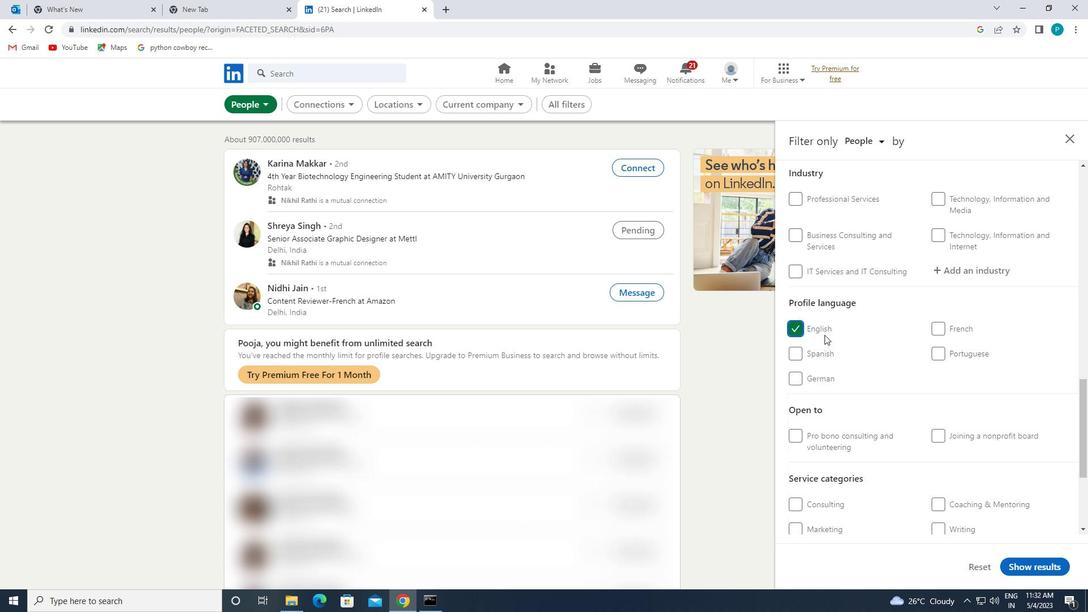 
Action: Mouse scrolled (854, 336) with delta (0, 0)
Screenshot: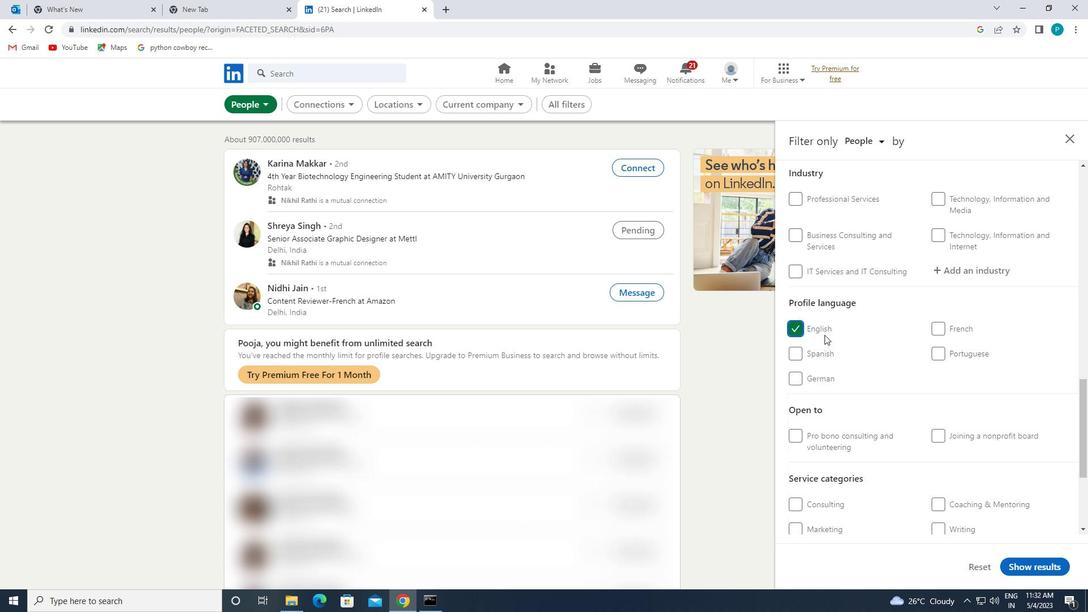 
Action: Mouse scrolled (854, 336) with delta (0, 0)
Screenshot: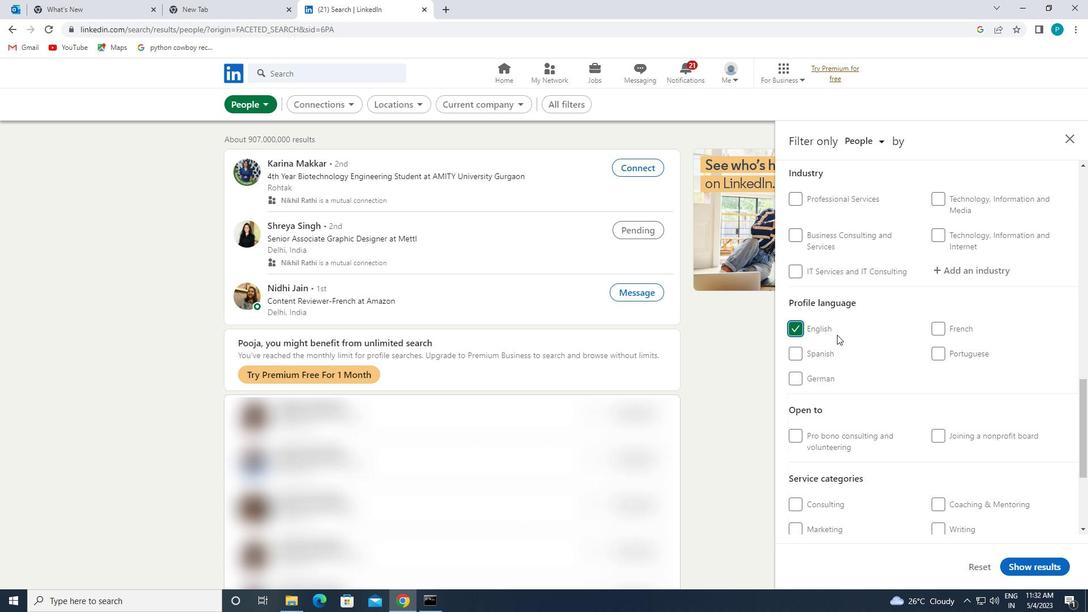 
Action: Mouse moved to (913, 359)
Screenshot: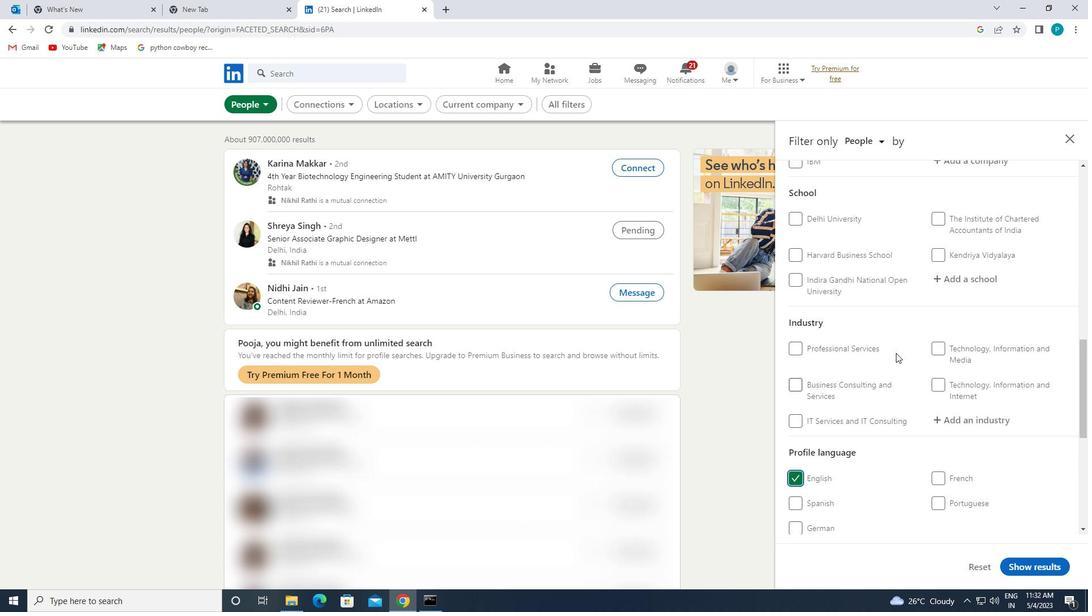 
Action: Mouse scrolled (913, 360) with delta (0, 0)
Screenshot: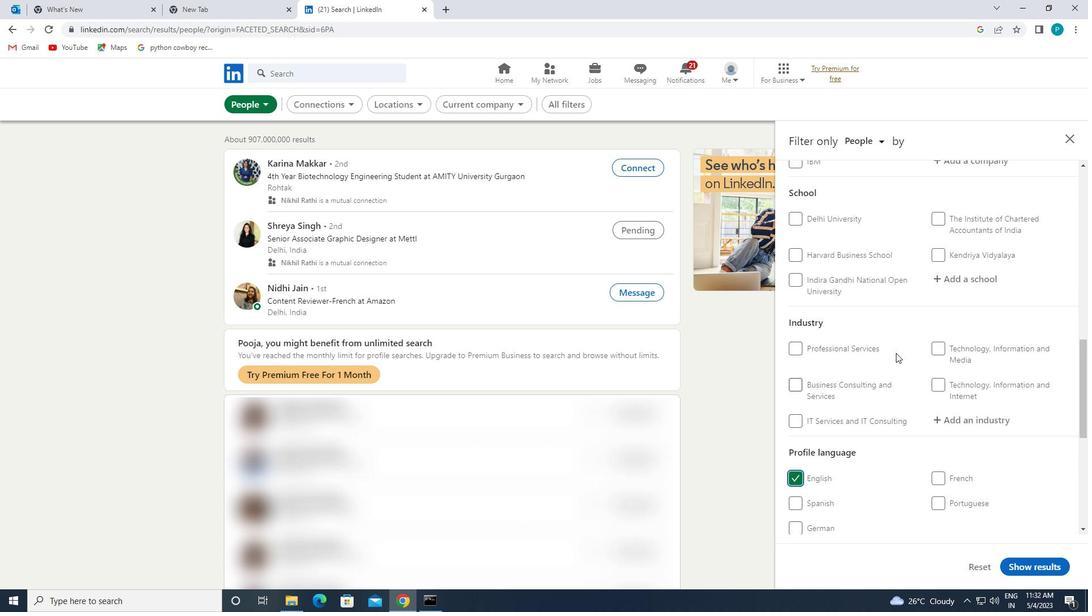 
Action: Mouse scrolled (913, 360) with delta (0, 0)
Screenshot: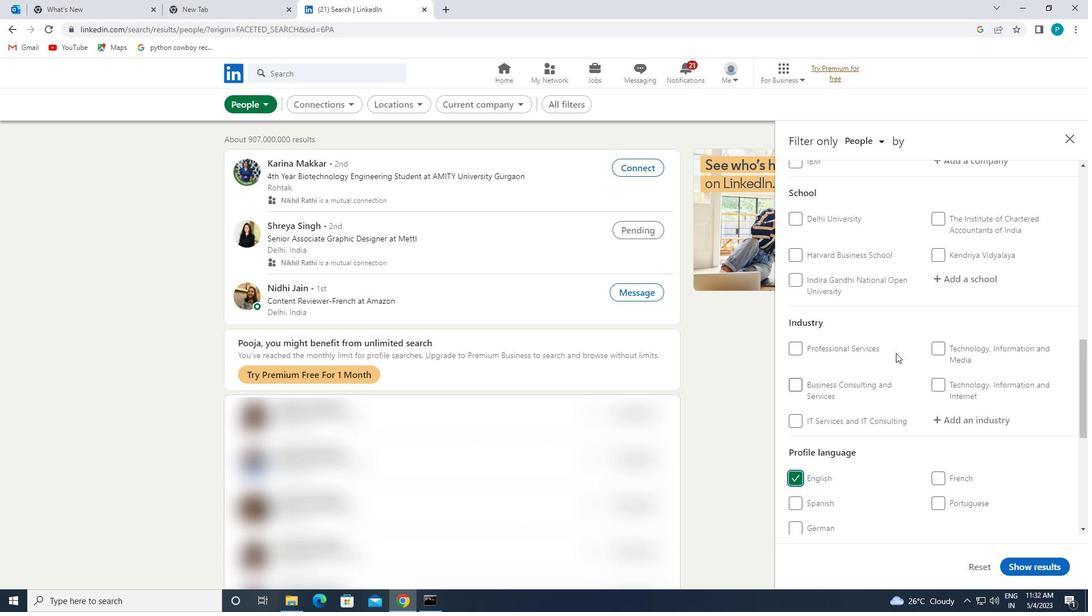 
Action: Mouse moved to (922, 361)
Screenshot: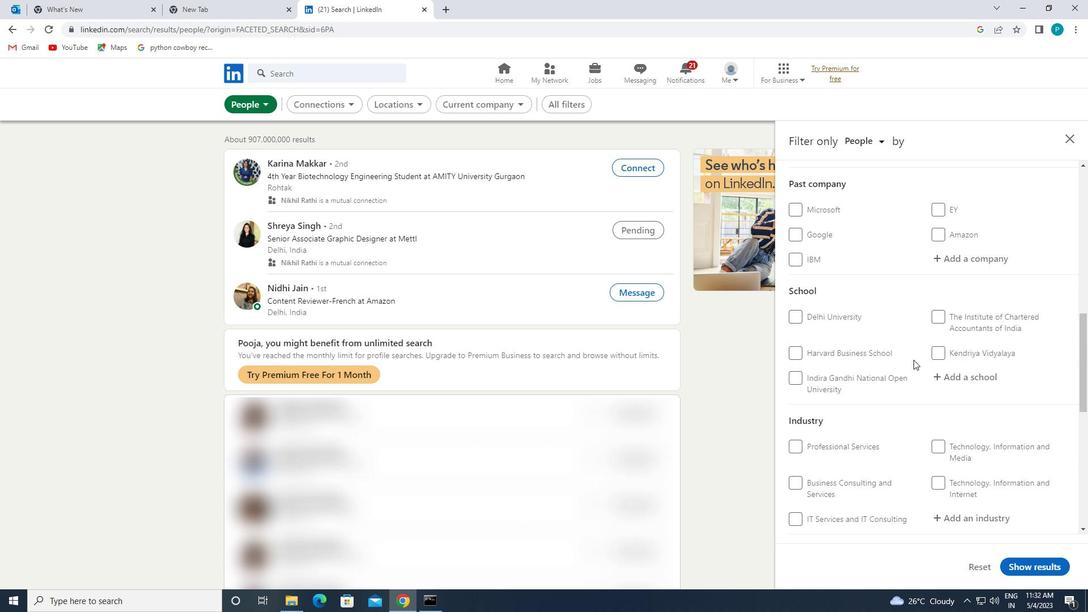 
Action: Mouse scrolled (922, 361) with delta (0, 0)
Screenshot: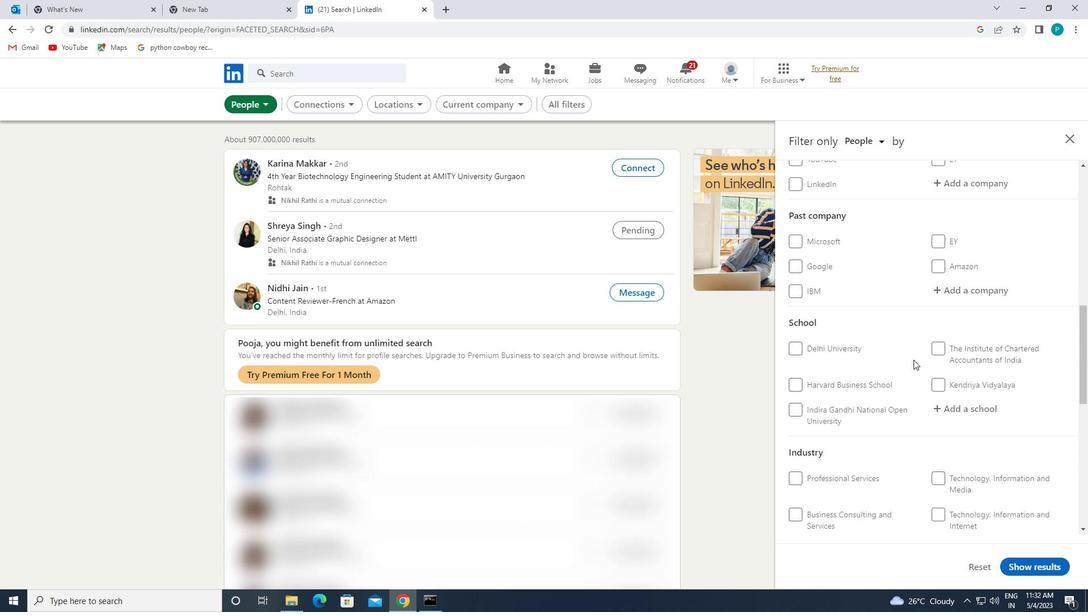 
Action: Mouse scrolled (922, 361) with delta (0, 0)
Screenshot: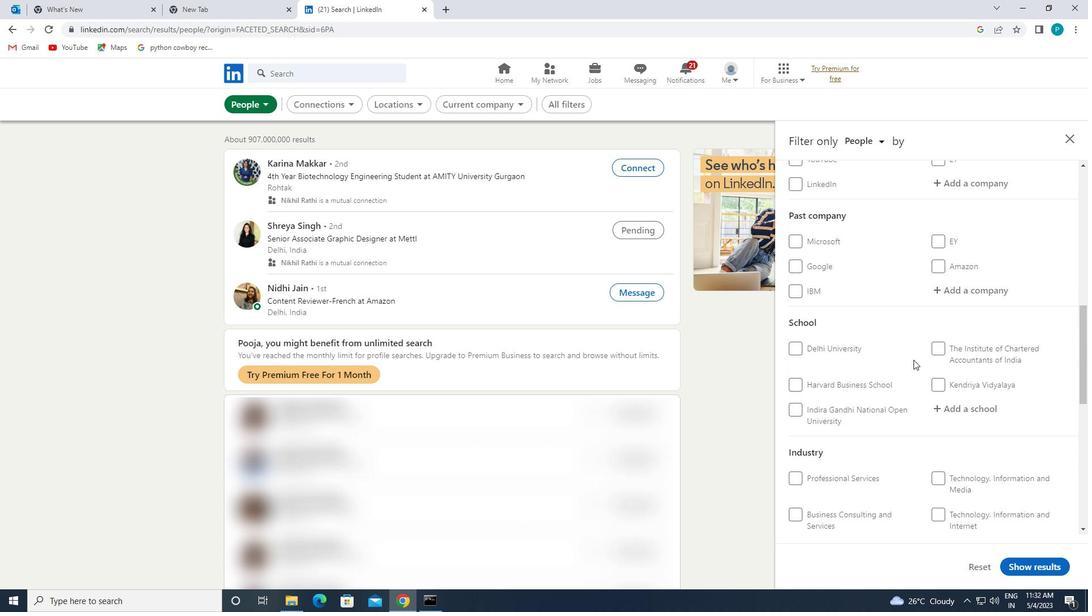 
Action: Mouse scrolled (922, 361) with delta (0, 0)
Screenshot: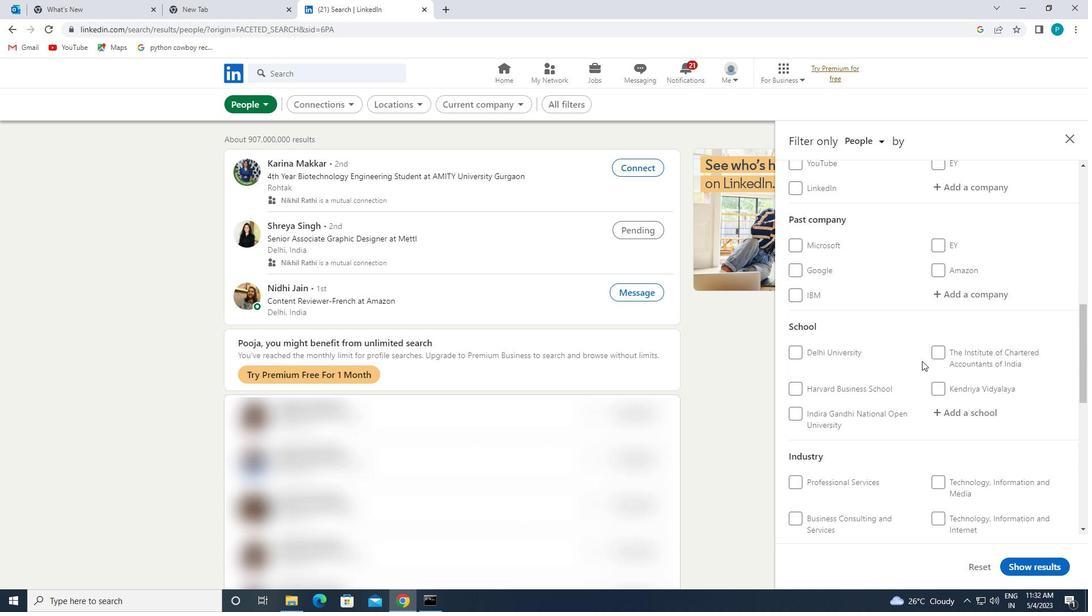 
Action: Mouse moved to (1003, 358)
Screenshot: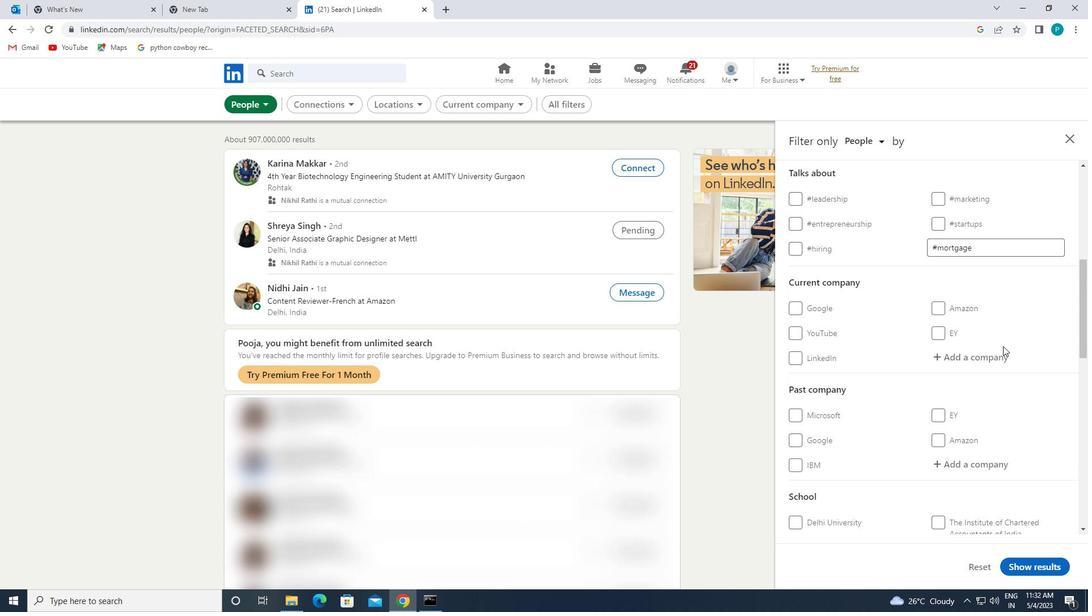 
Action: Mouse pressed left at (1003, 358)
Screenshot: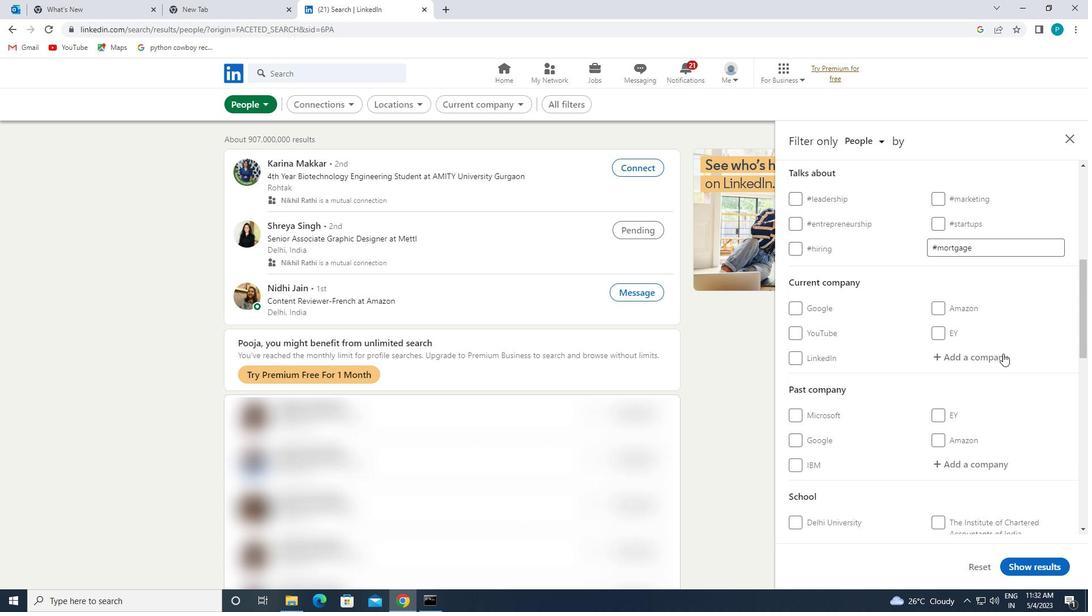 
Action: Mouse moved to (995, 353)
Screenshot: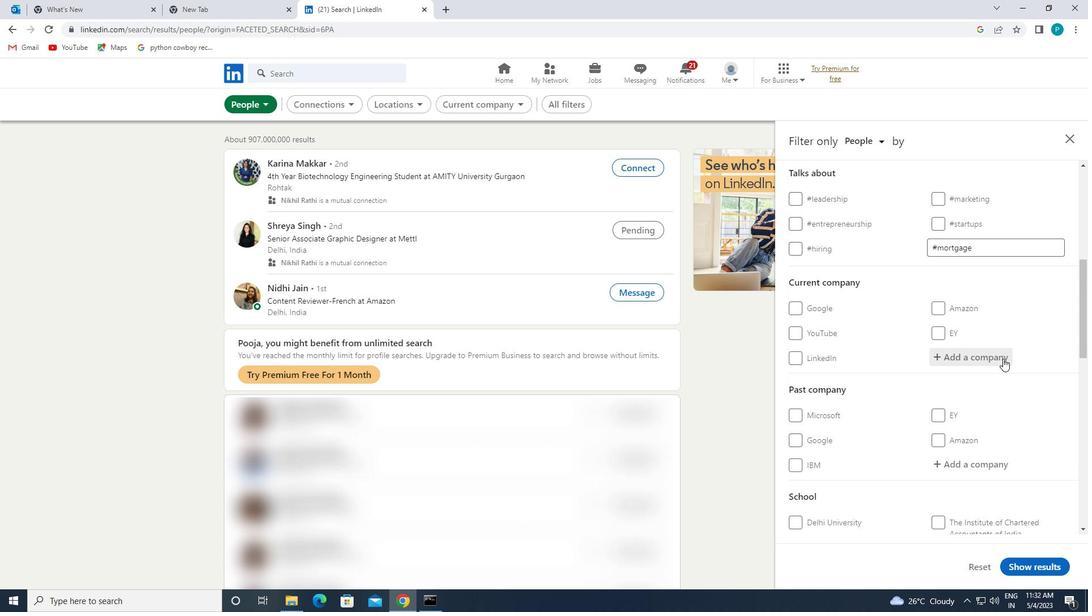 
Action: Key pressed <Key.caps_lock>B<Key.caps_lock>OSCH
Screenshot: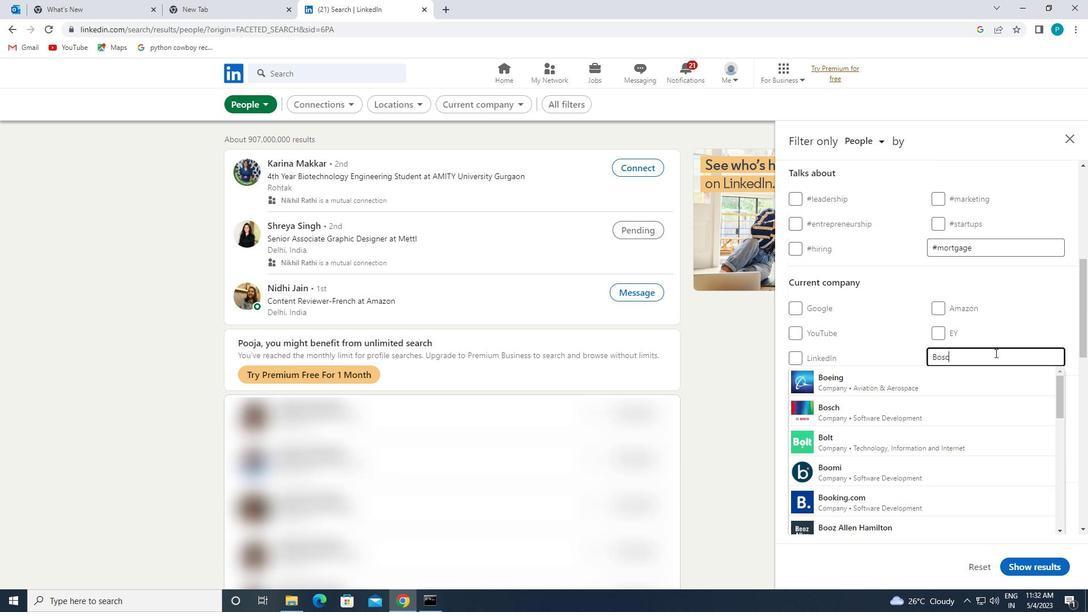 
Action: Mouse moved to (907, 524)
Screenshot: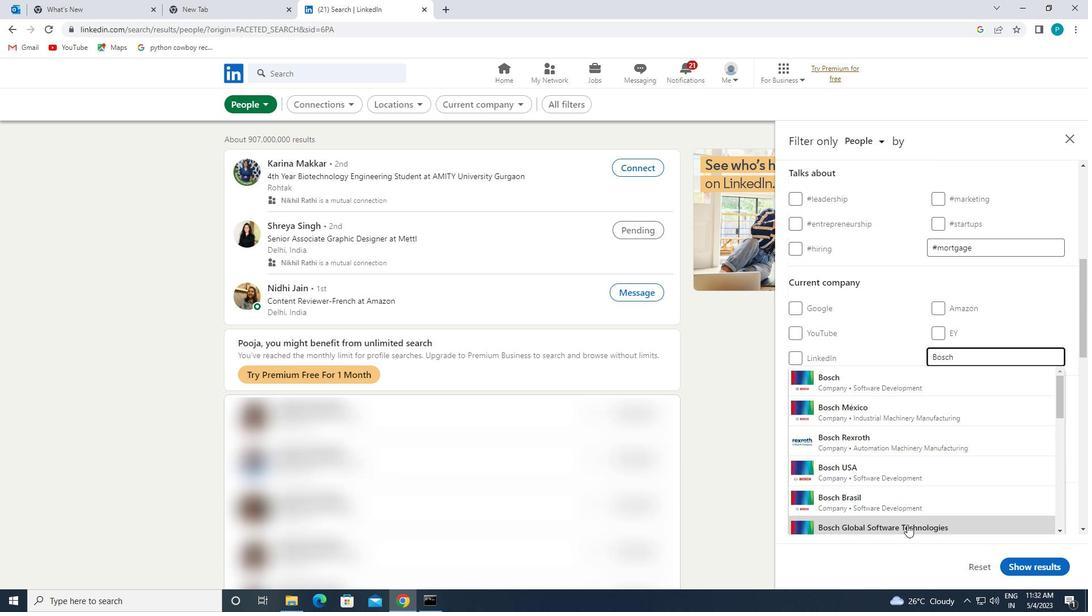 
Action: Mouse pressed left at (907, 524)
Screenshot: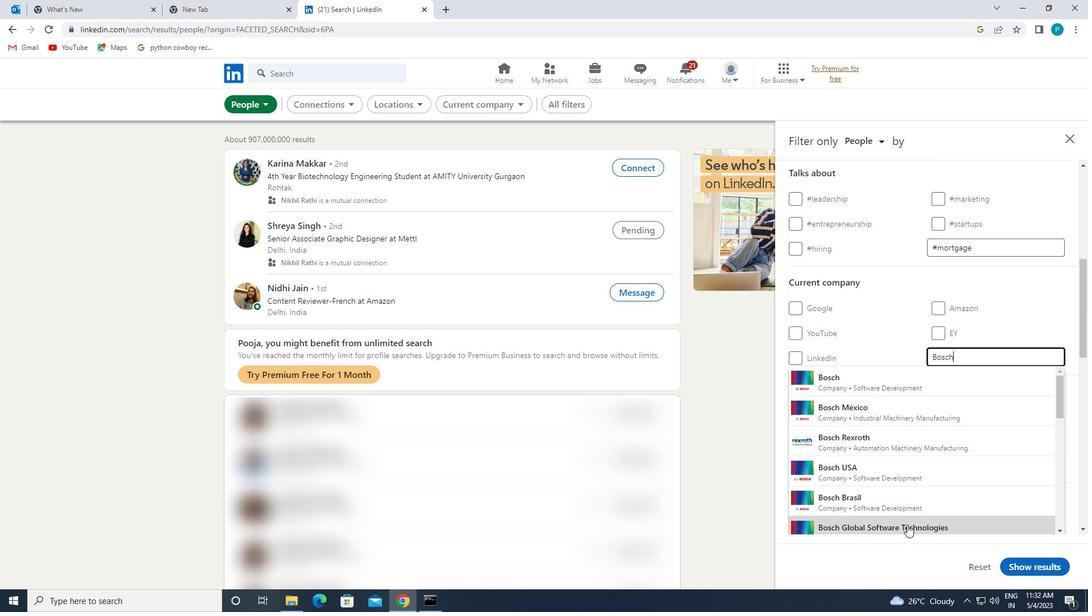 
Action: Mouse moved to (913, 467)
Screenshot: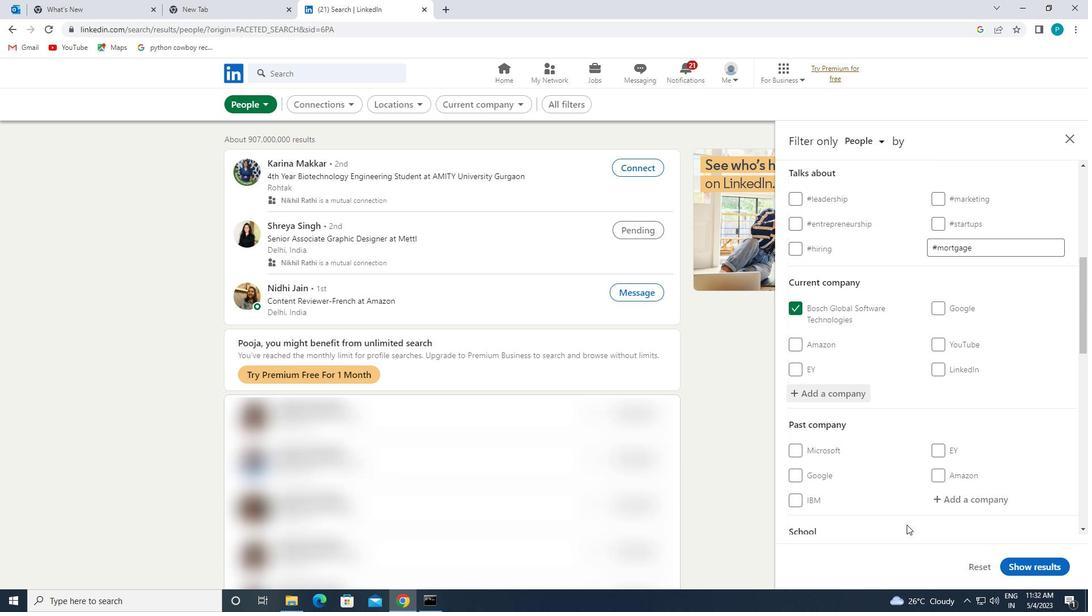 
Action: Mouse scrolled (913, 467) with delta (0, 0)
Screenshot: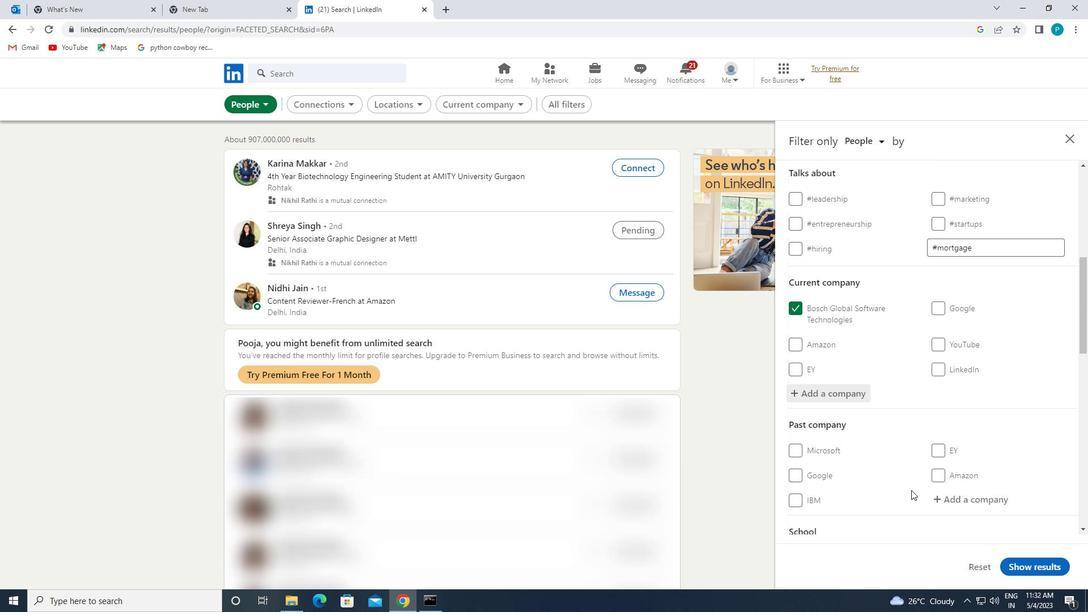 
Action: Mouse scrolled (913, 467) with delta (0, 0)
Screenshot: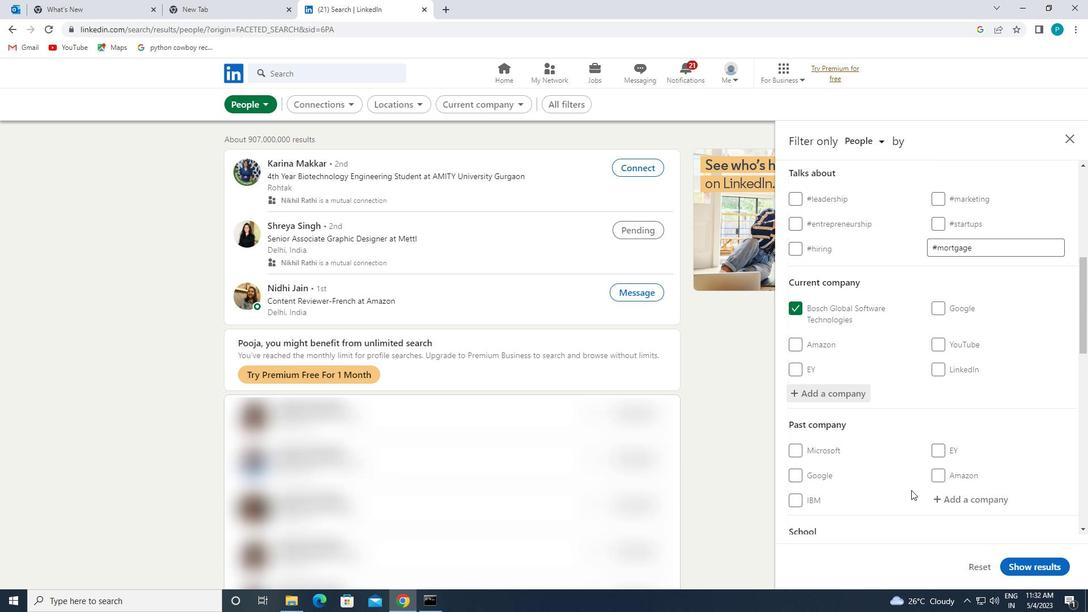 
Action: Mouse scrolled (913, 467) with delta (0, 0)
Screenshot: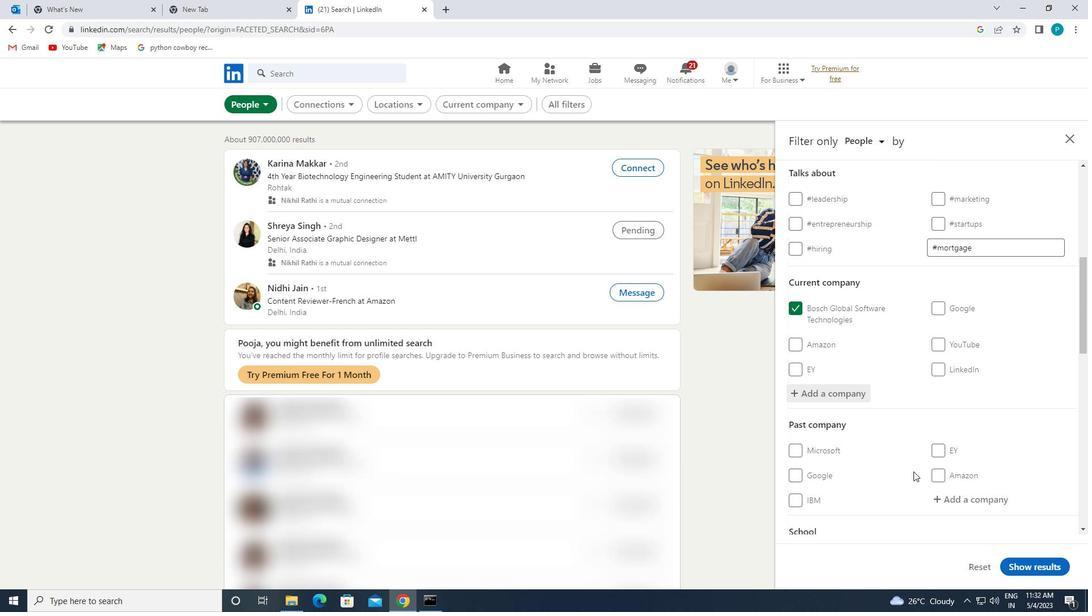 
Action: Mouse scrolled (913, 467) with delta (0, 0)
Screenshot: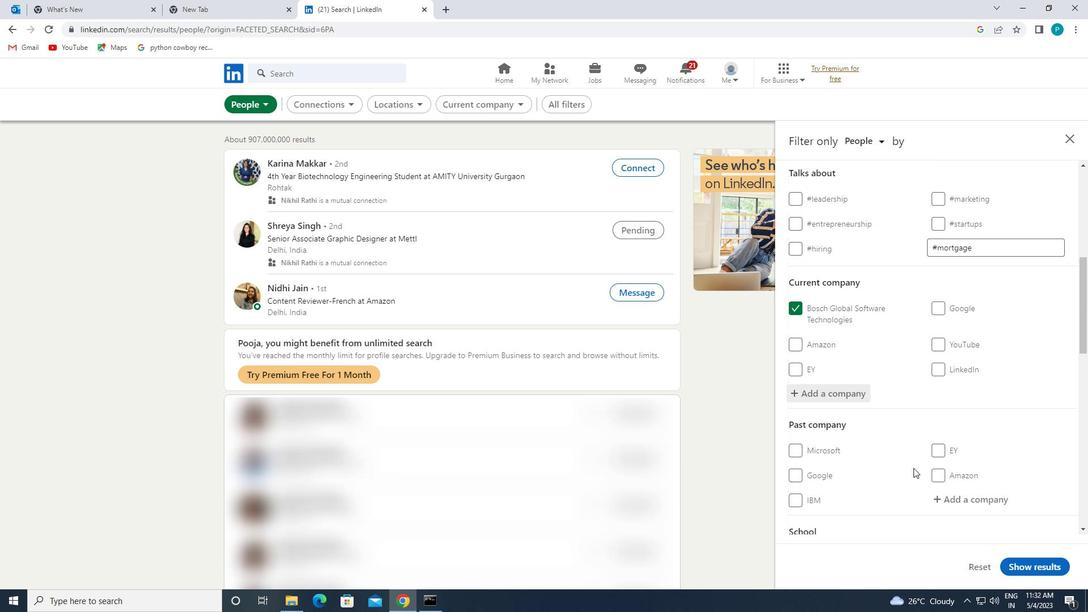 
Action: Mouse moved to (939, 386)
Screenshot: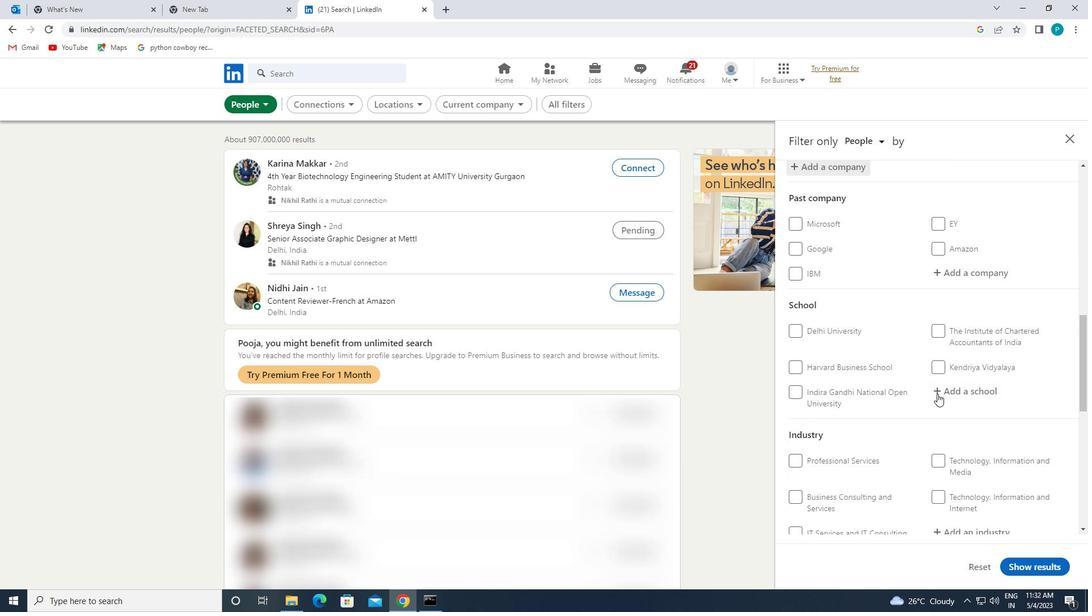 
Action: Mouse pressed left at (939, 386)
Screenshot: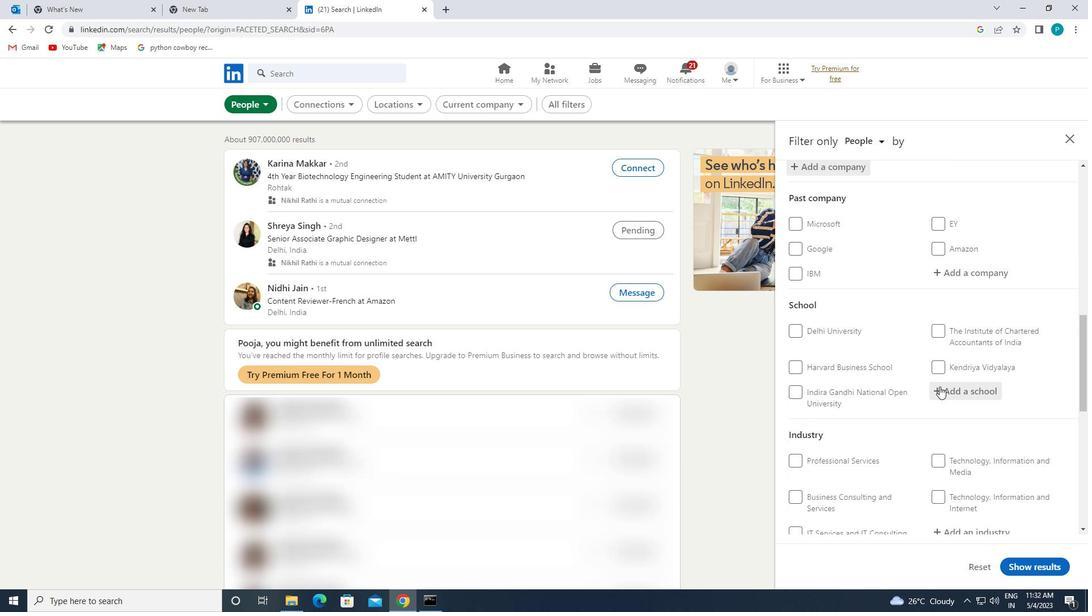 
Action: Key pressed <Key.caps_lock>LADY
Screenshot: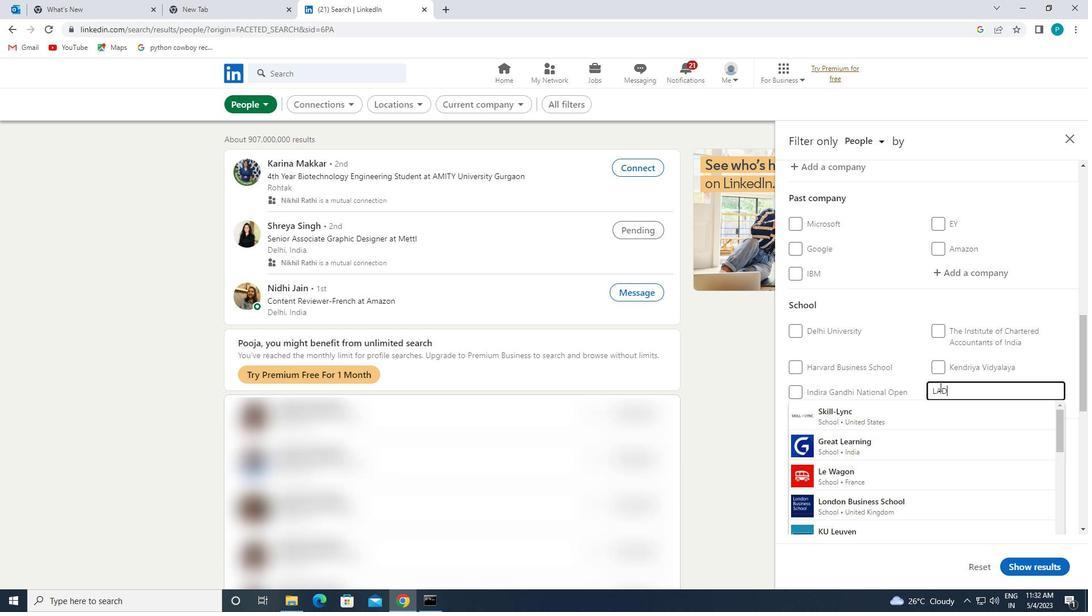 
Action: Mouse moved to (882, 452)
Screenshot: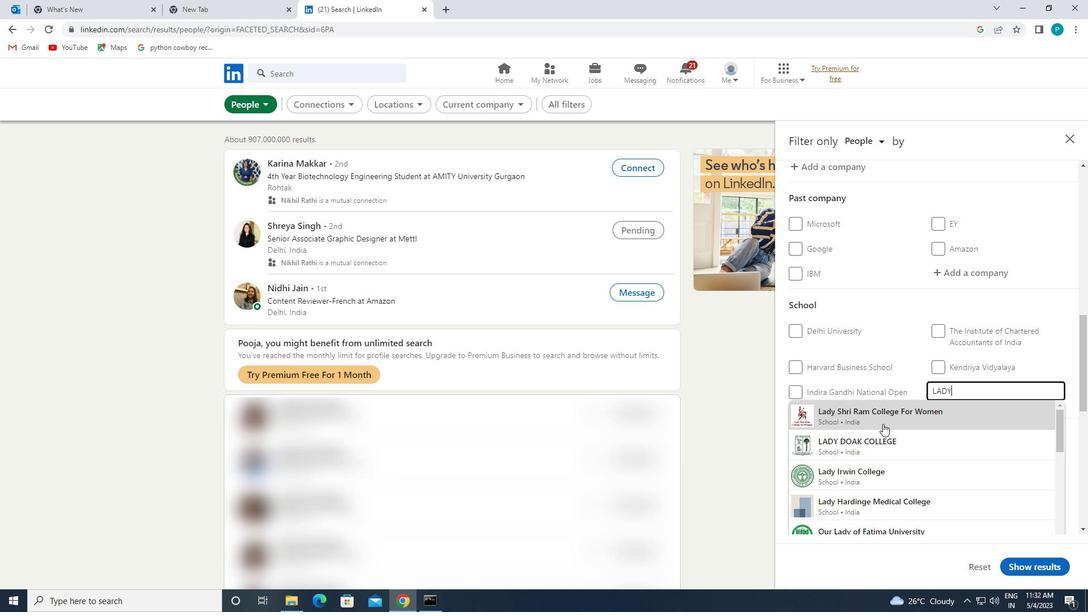 
Action: Mouse pressed left at (882, 452)
Screenshot: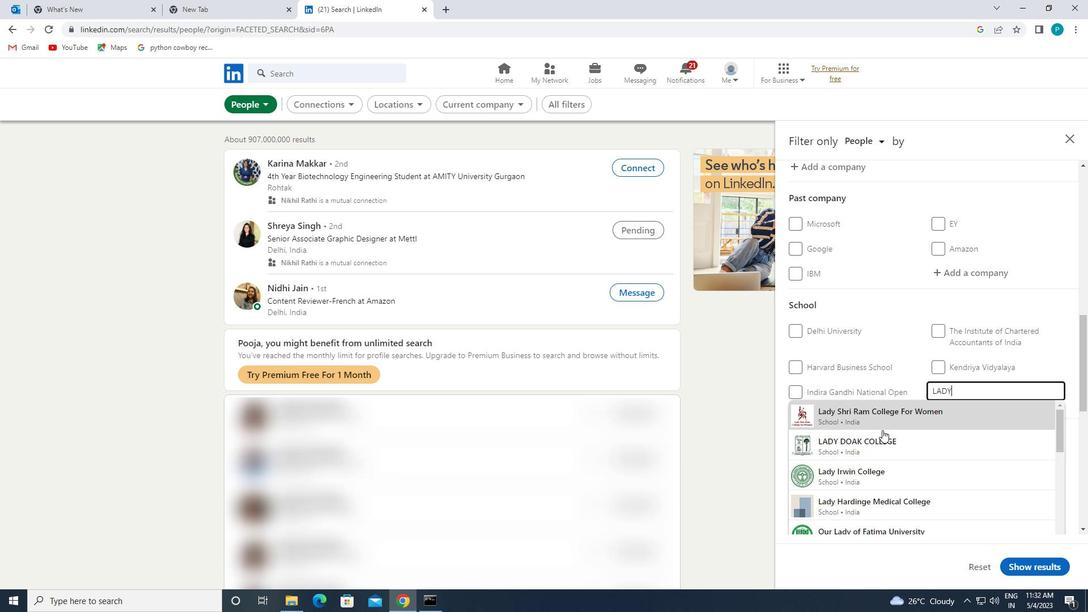 
Action: Mouse moved to (1025, 417)
Screenshot: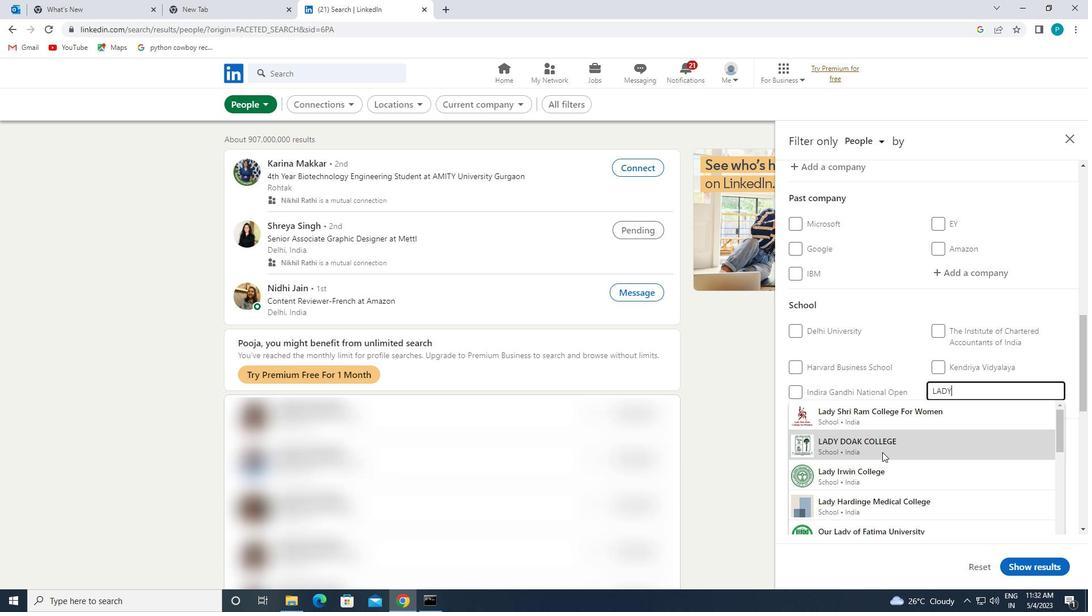 
Action: Mouse scrolled (1025, 416) with delta (0, 0)
Screenshot: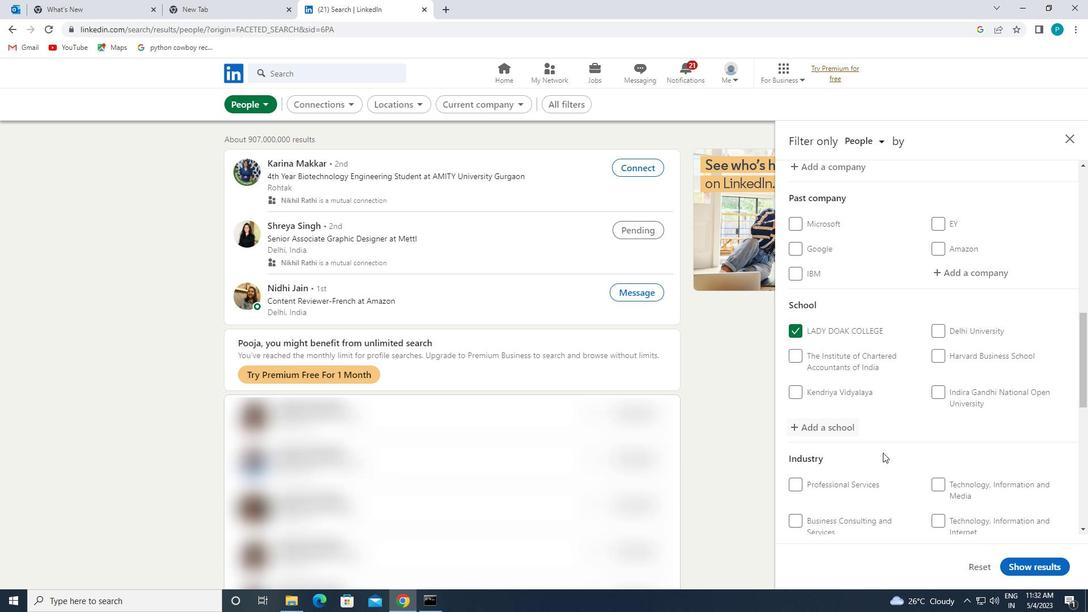 
Action: Mouse scrolled (1025, 416) with delta (0, 0)
Screenshot: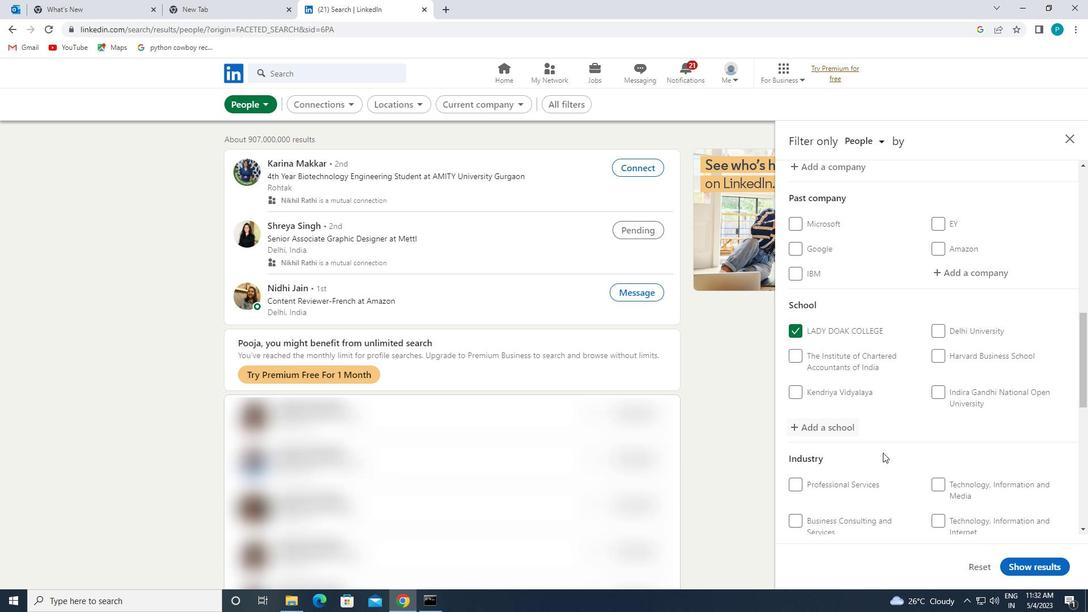 
Action: Mouse scrolled (1025, 416) with delta (0, 0)
Screenshot: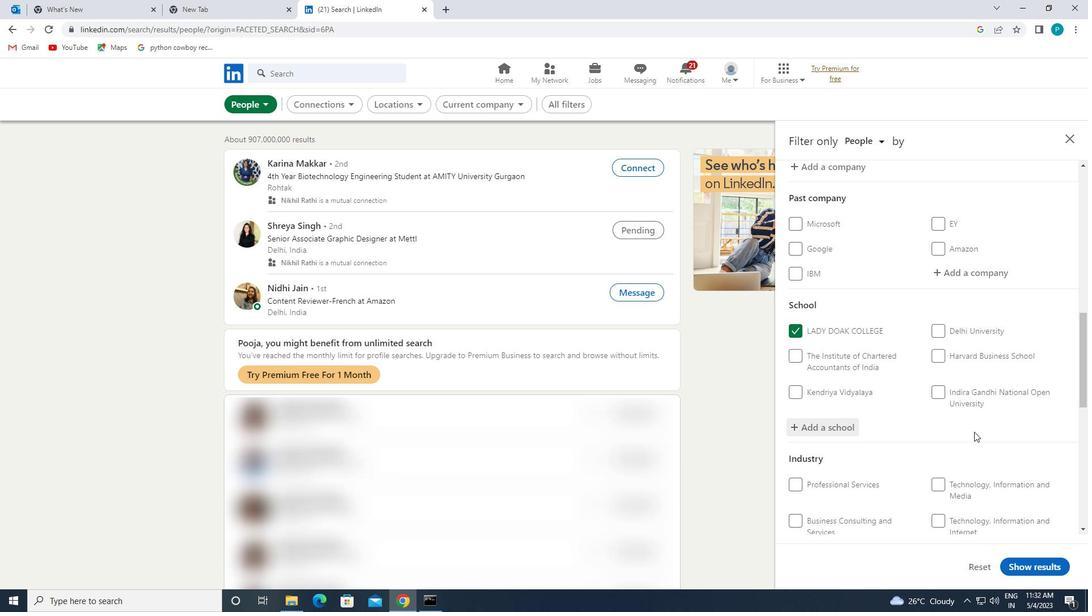 
Action: Mouse scrolled (1025, 416) with delta (0, 0)
Screenshot: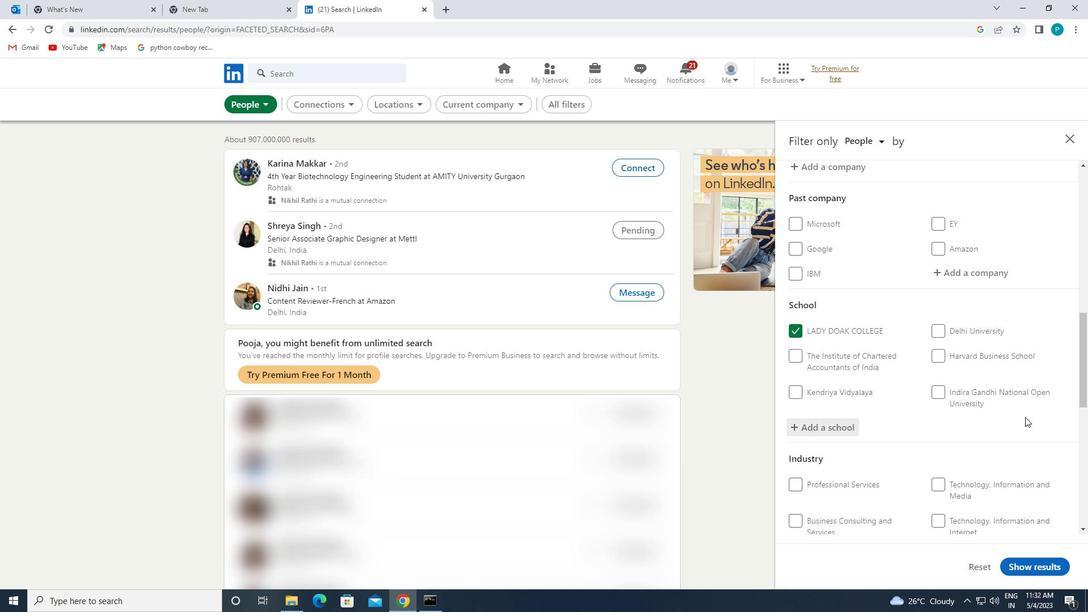 
Action: Mouse moved to (987, 337)
Screenshot: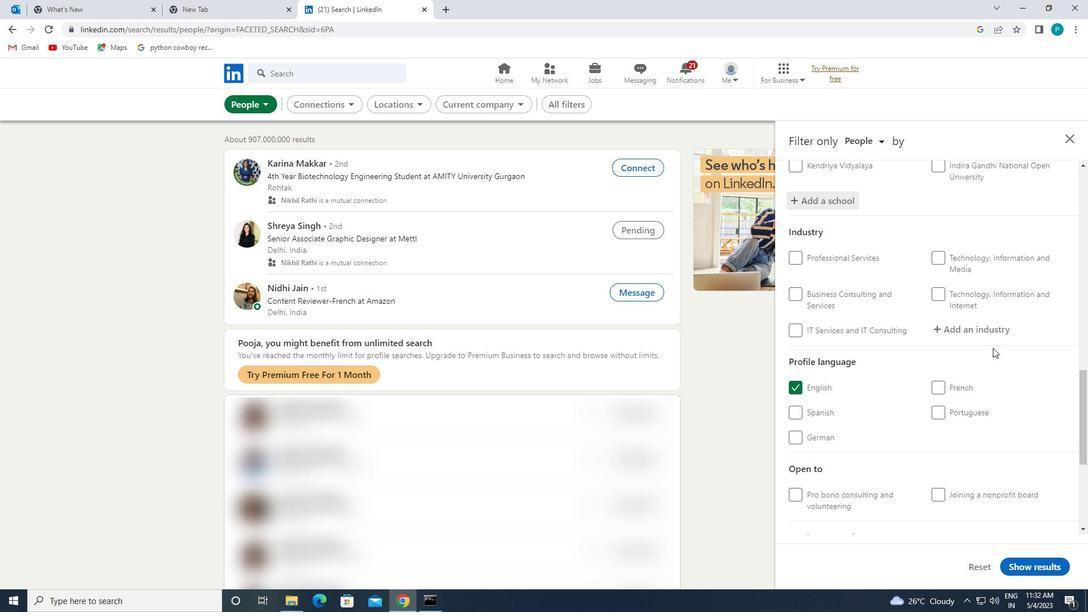 
Action: Mouse pressed left at (987, 337)
Screenshot: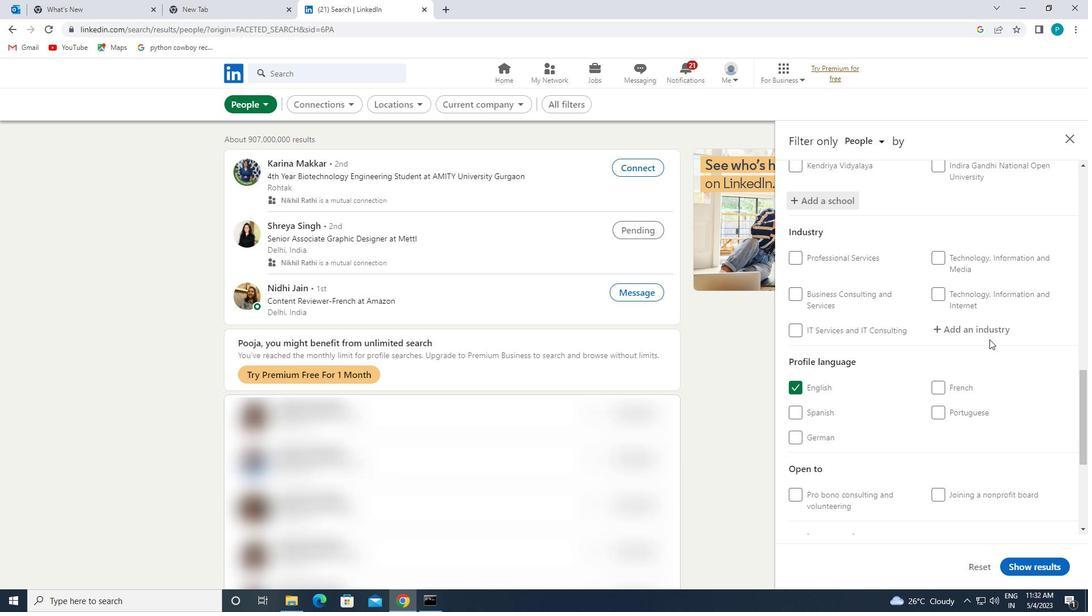 
Action: Key pressed <Key.caps_lock>H<Key.caps_lock><Key.backspace>H<Key.caps_lock>OUSIN
Screenshot: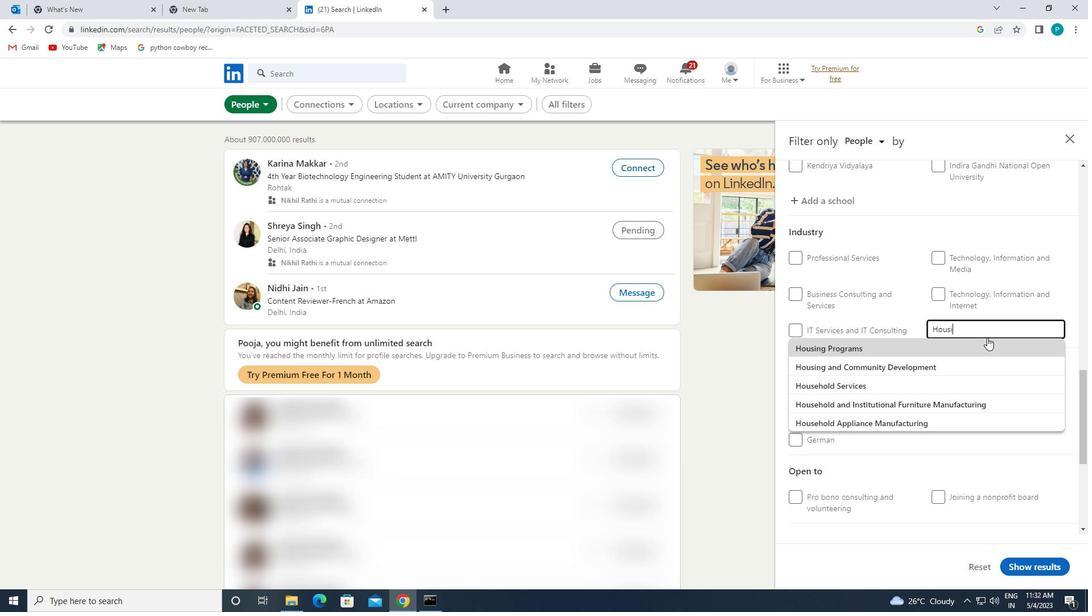 
Action: Mouse moved to (983, 363)
Screenshot: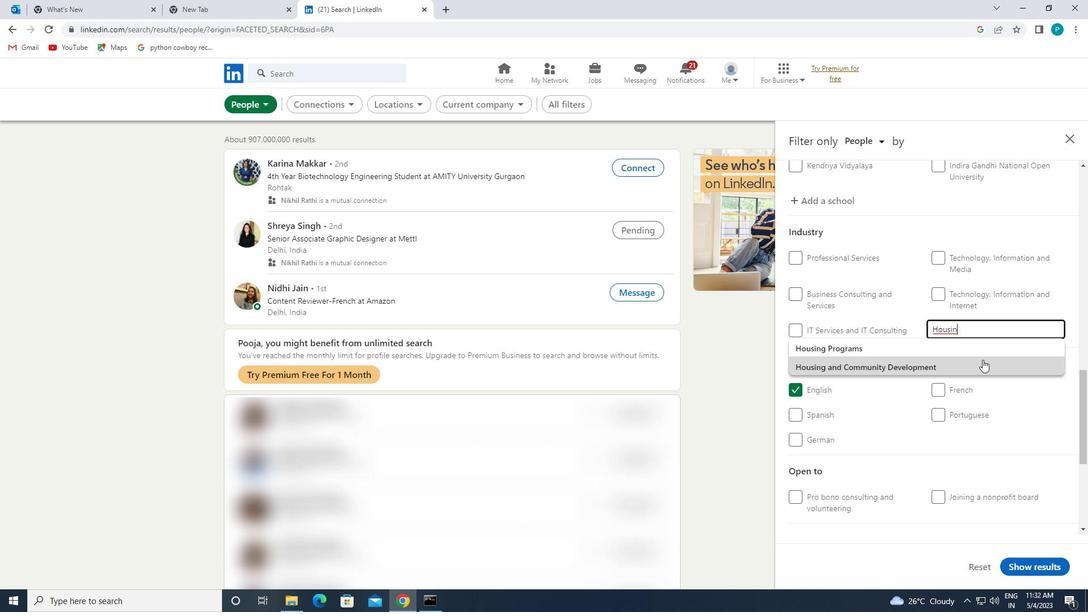 
Action: Mouse pressed left at (983, 363)
Screenshot: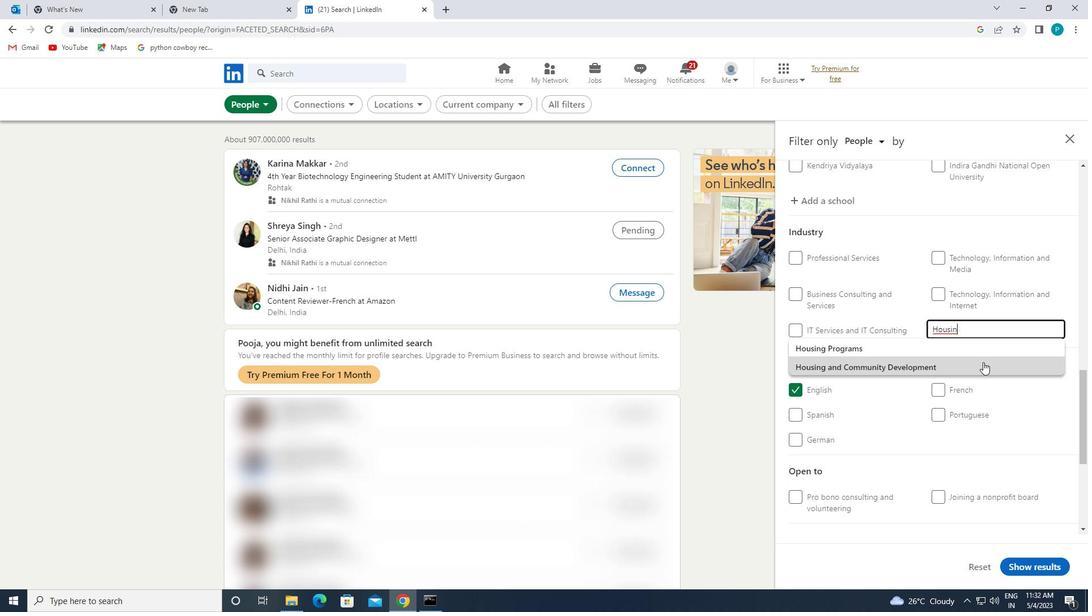 
Action: Mouse moved to (994, 384)
Screenshot: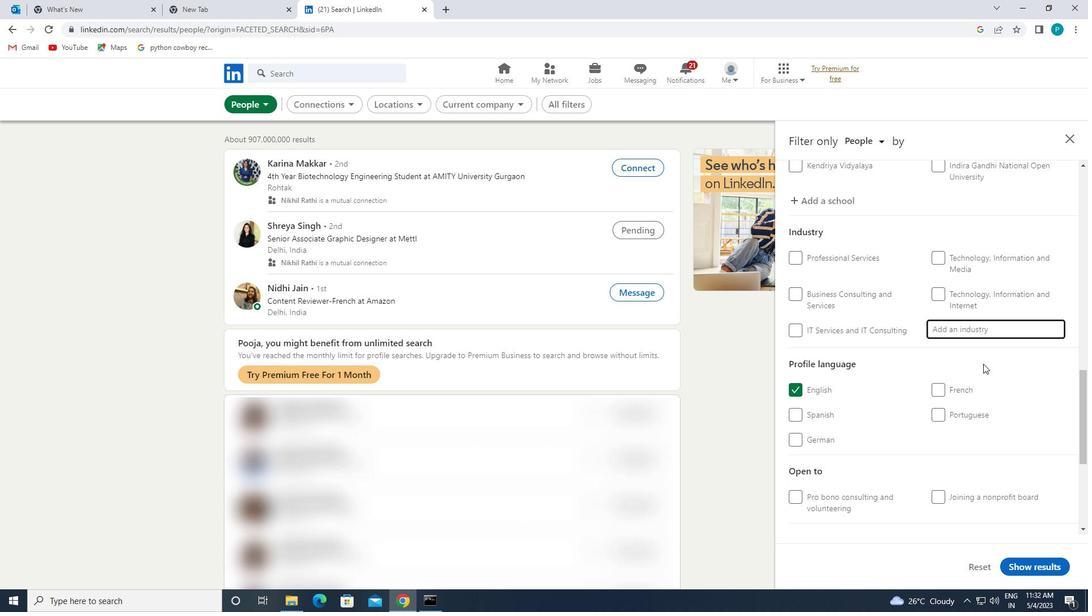 
Action: Mouse scrolled (994, 384) with delta (0, 0)
Screenshot: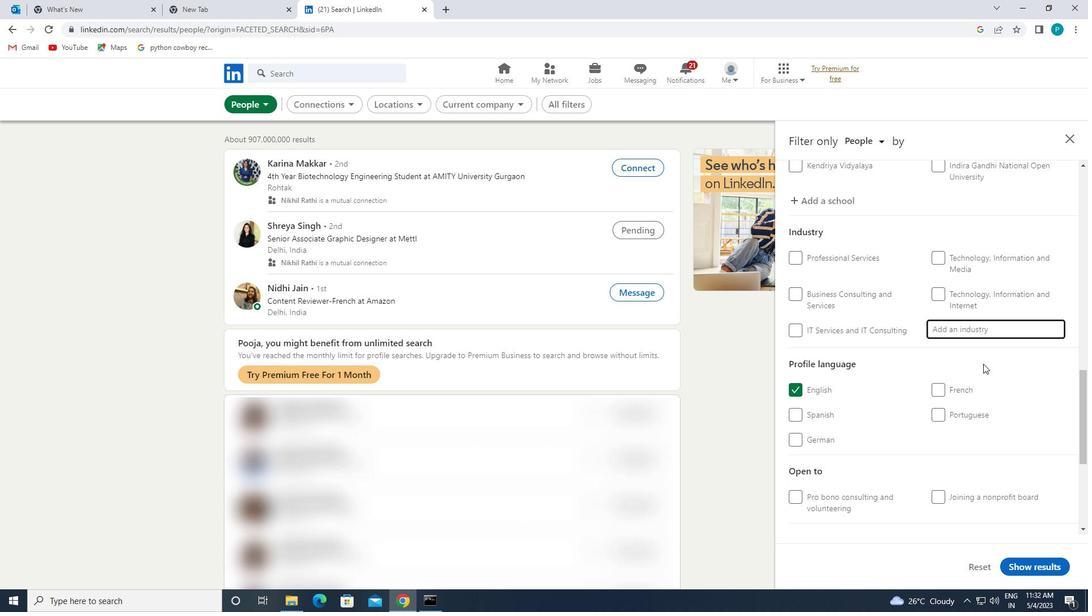 
Action: Mouse moved to (995, 388)
Screenshot: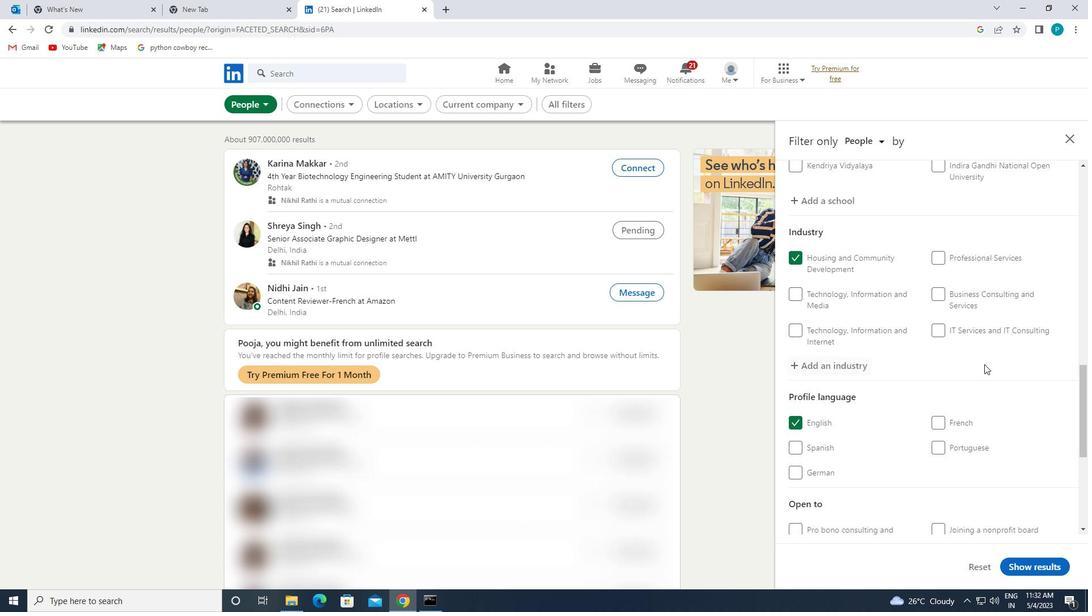 
Action: Mouse scrolled (995, 387) with delta (0, 0)
Screenshot: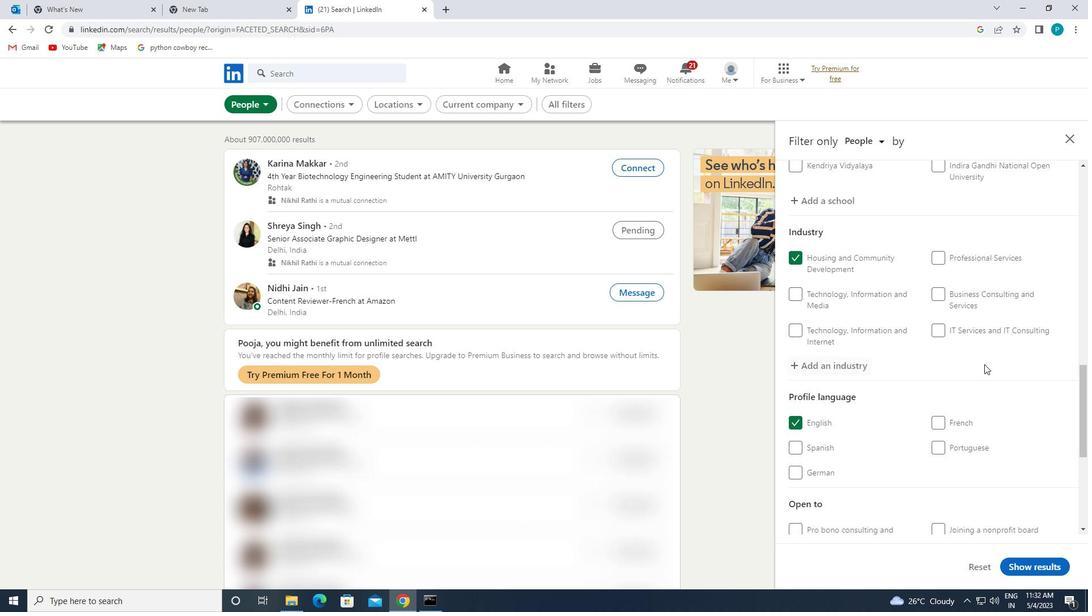 
Action: Mouse moved to (997, 456)
Screenshot: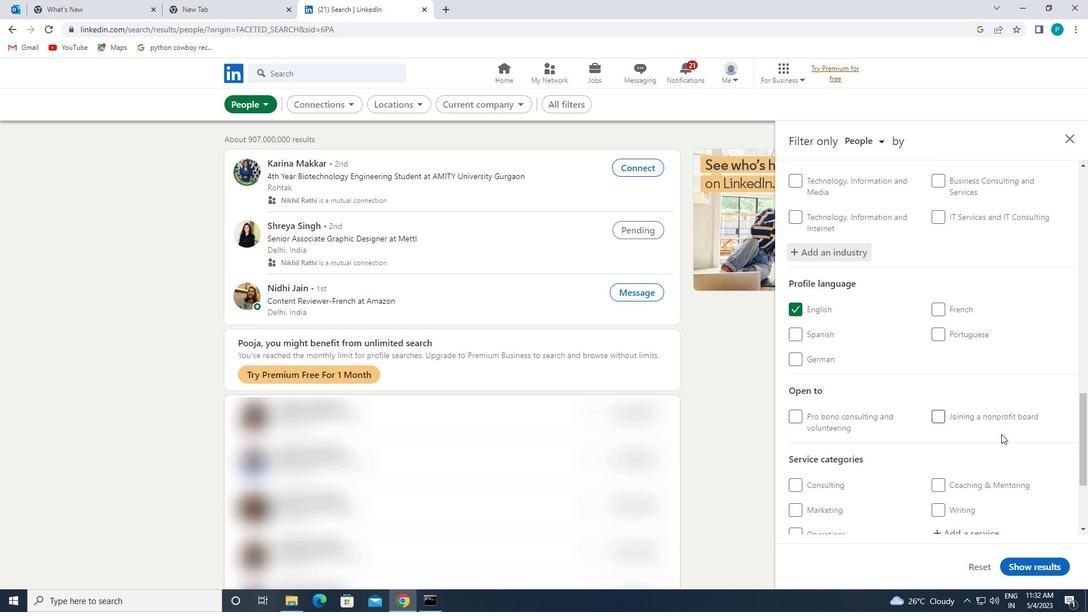 
Action: Mouse scrolled (997, 456) with delta (0, 0)
Screenshot: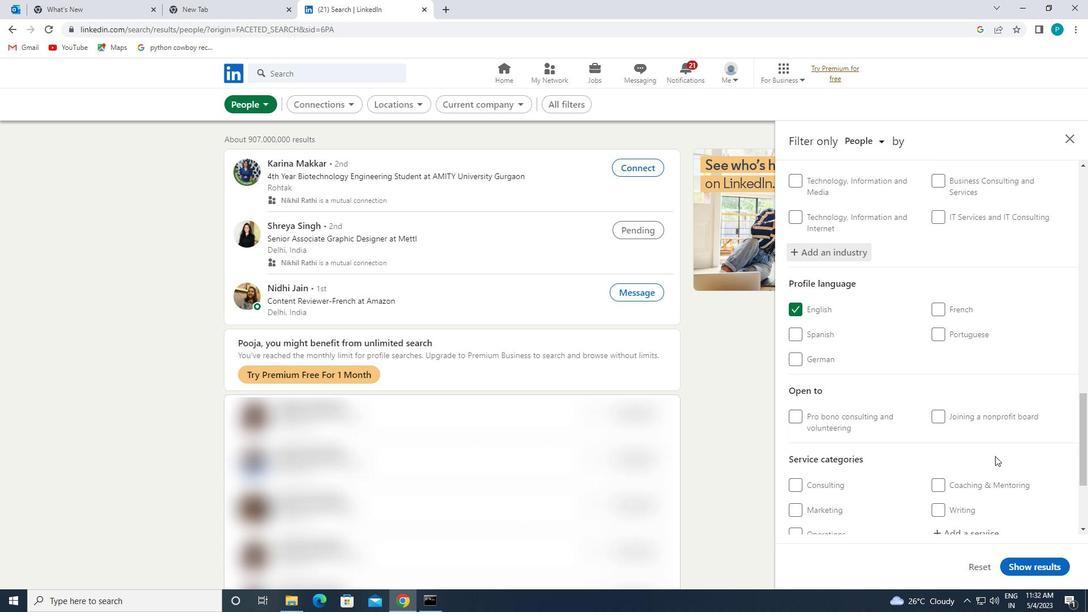 
Action: Mouse scrolled (997, 456) with delta (0, 0)
Screenshot: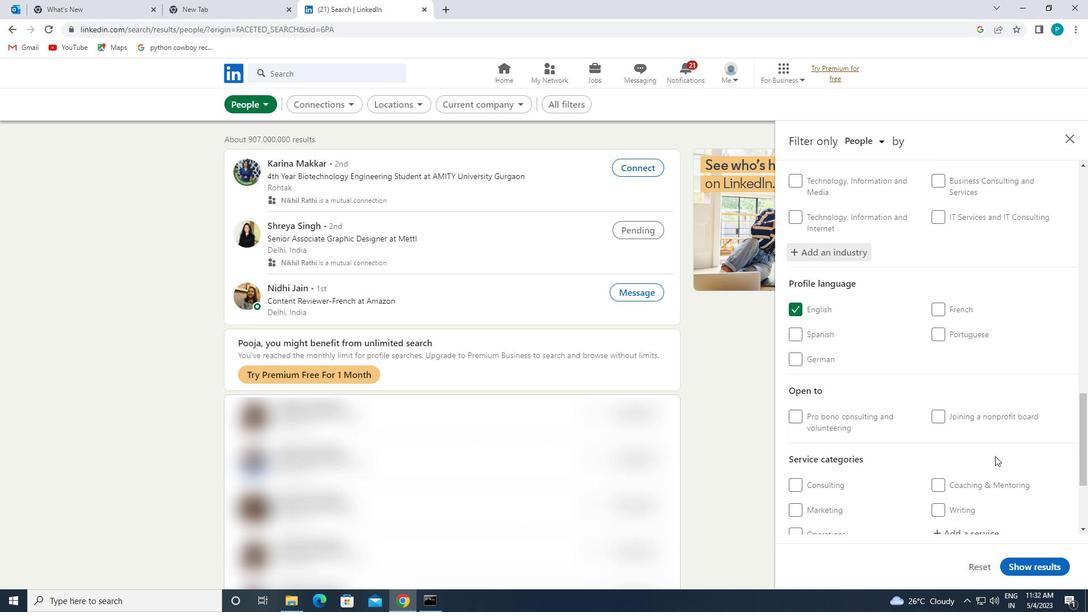 
Action: Mouse scrolled (997, 456) with delta (0, 0)
Screenshot: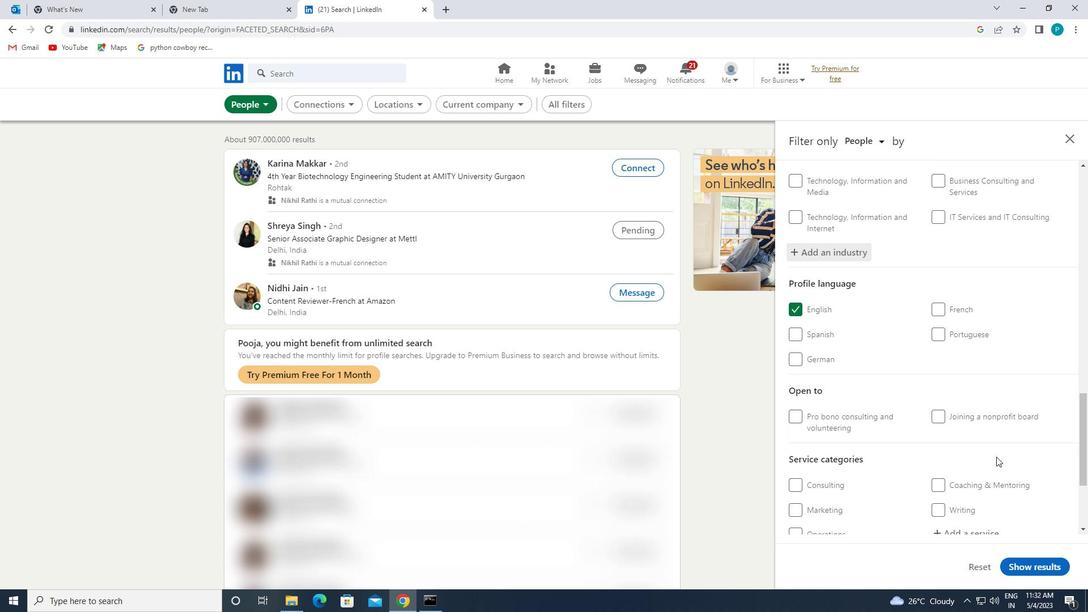 
Action: Mouse moved to (961, 367)
Screenshot: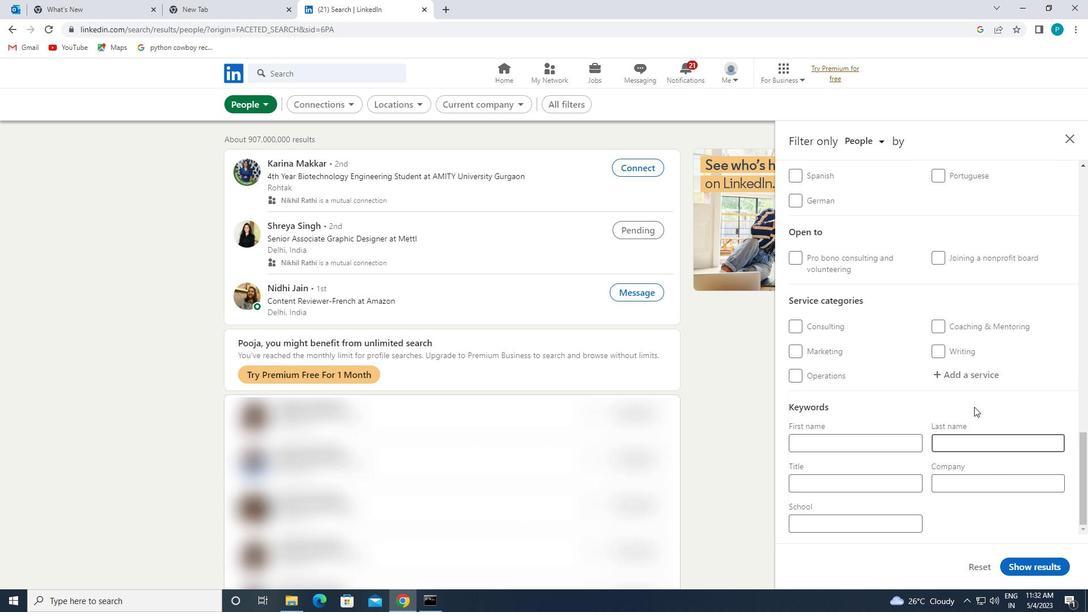 
Action: Mouse pressed left at (961, 367)
Screenshot: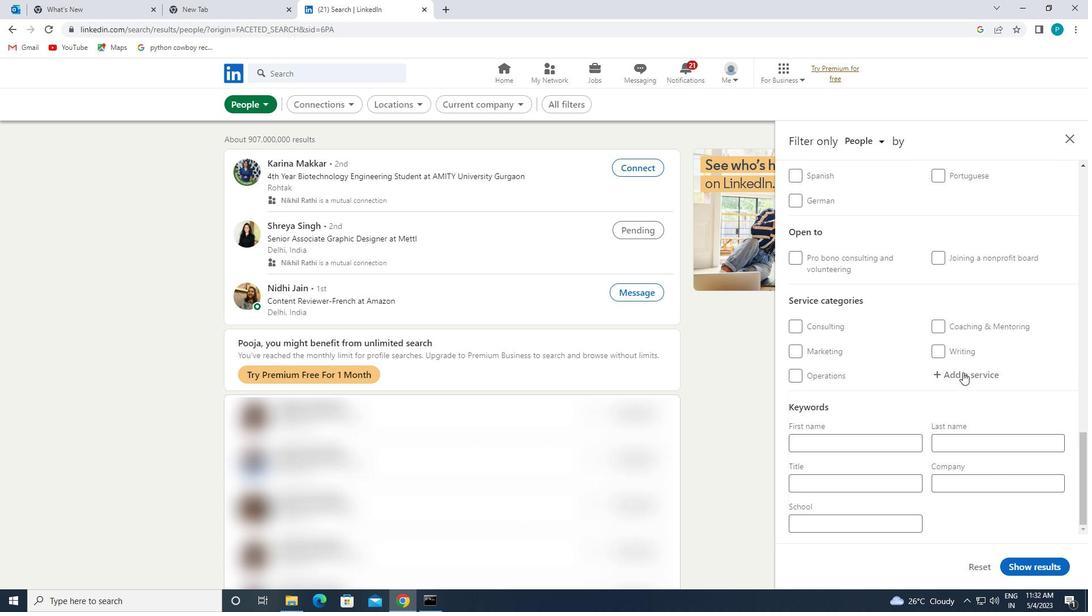 
Action: Mouse moved to (980, 381)
Screenshot: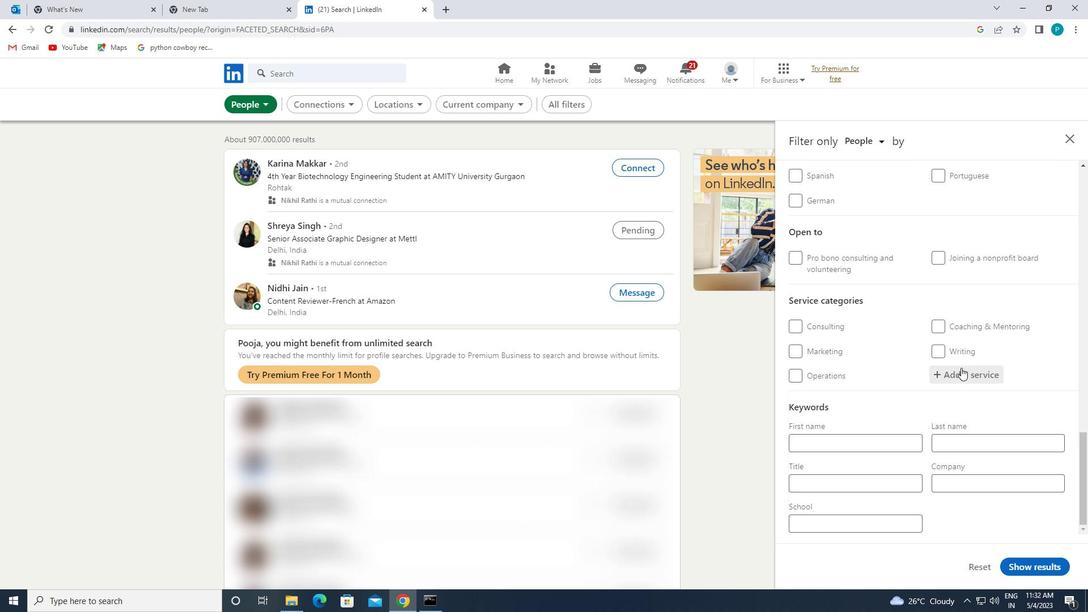 
Action: Key pressed <Key.caps_lock>E<Key.caps_lock>VENT
Screenshot: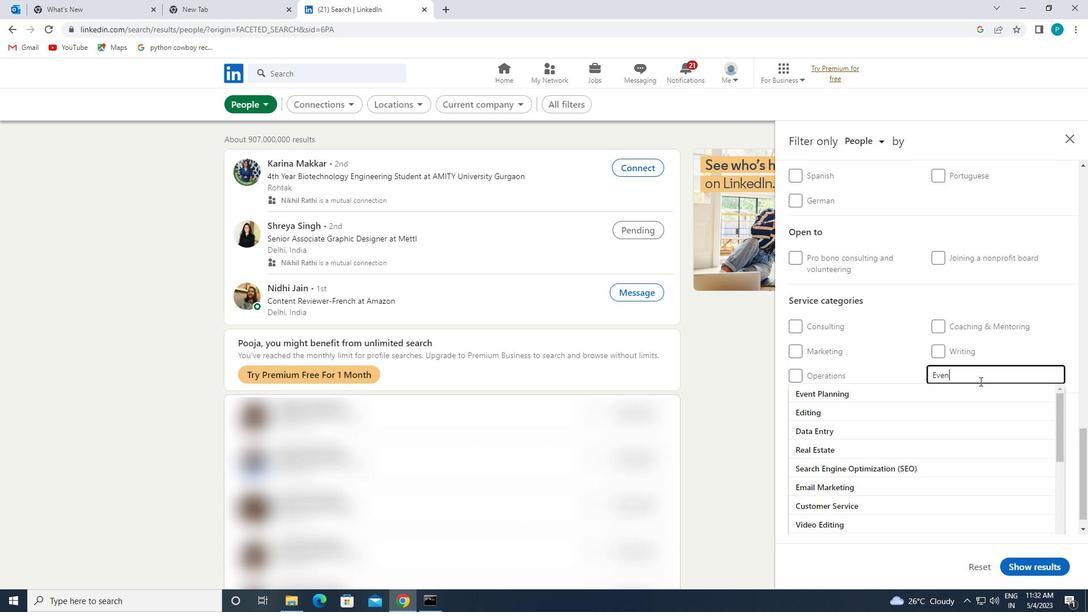 
Action: Mouse moved to (950, 392)
Screenshot: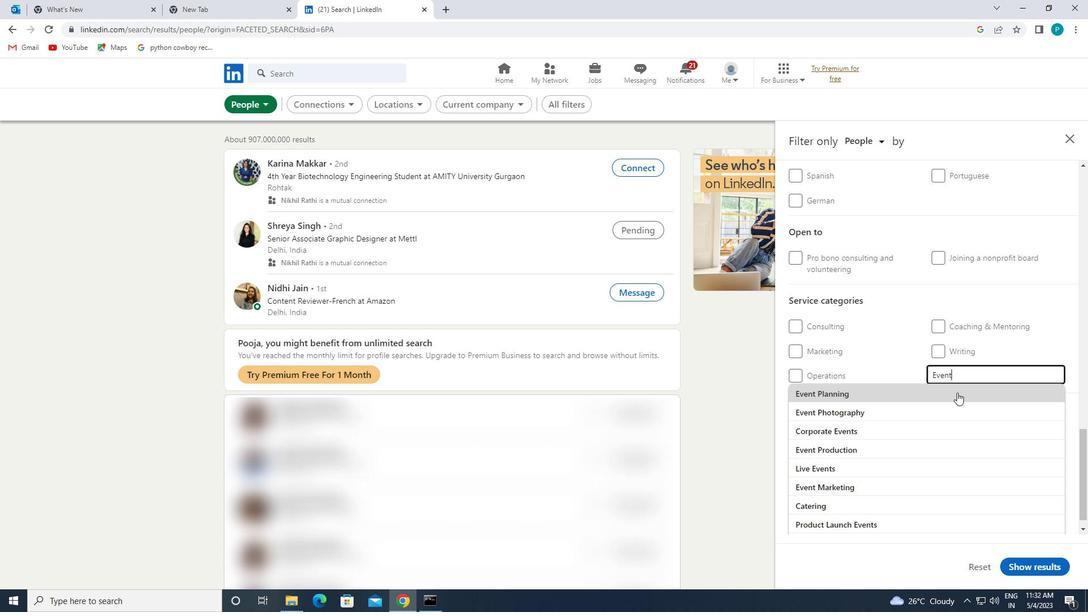 
Action: Mouse pressed left at (950, 392)
Screenshot: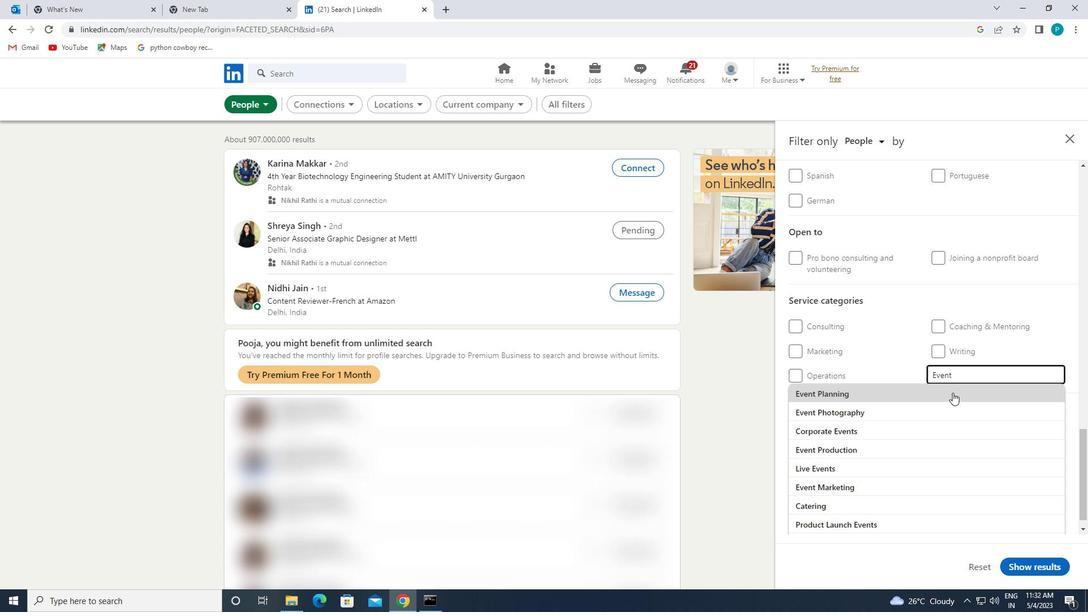 
Action: Mouse scrolled (950, 392) with delta (0, 0)
Screenshot: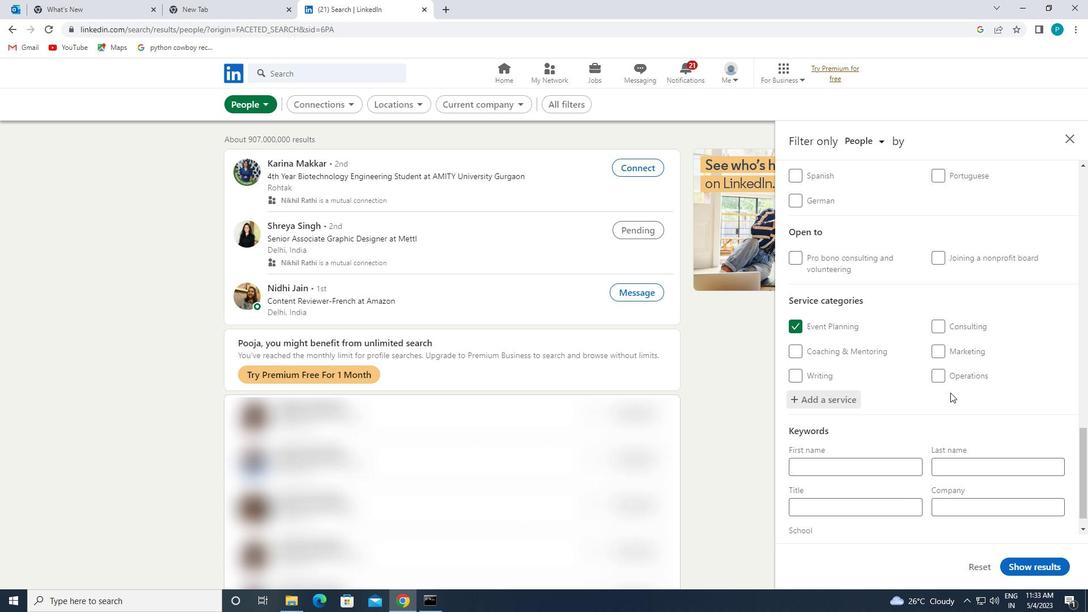 
Action: Mouse scrolled (950, 392) with delta (0, 0)
Screenshot: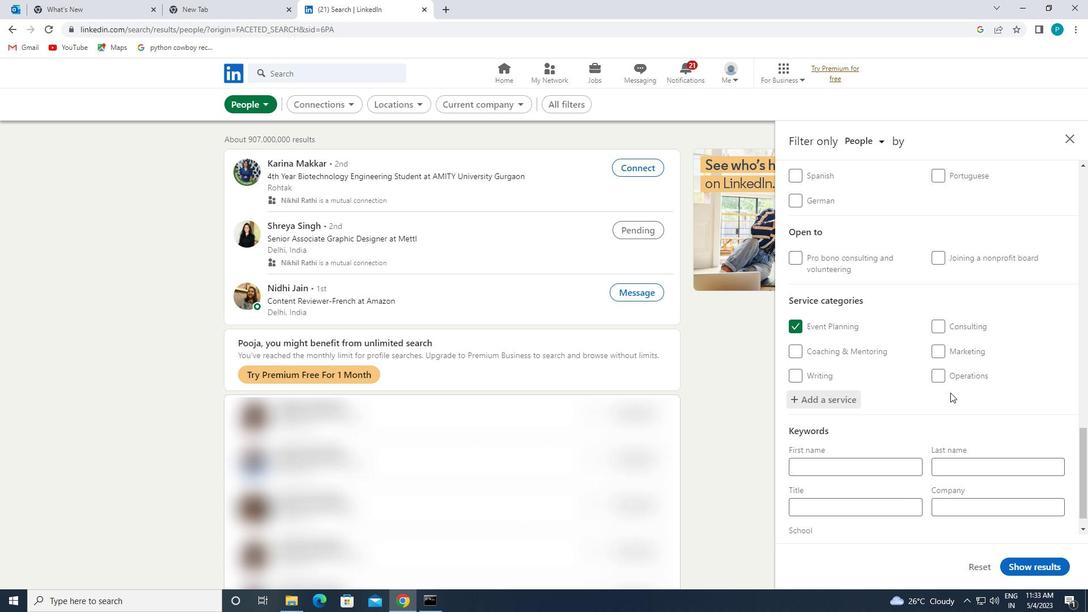 
Action: Mouse scrolled (950, 392) with delta (0, 0)
Screenshot: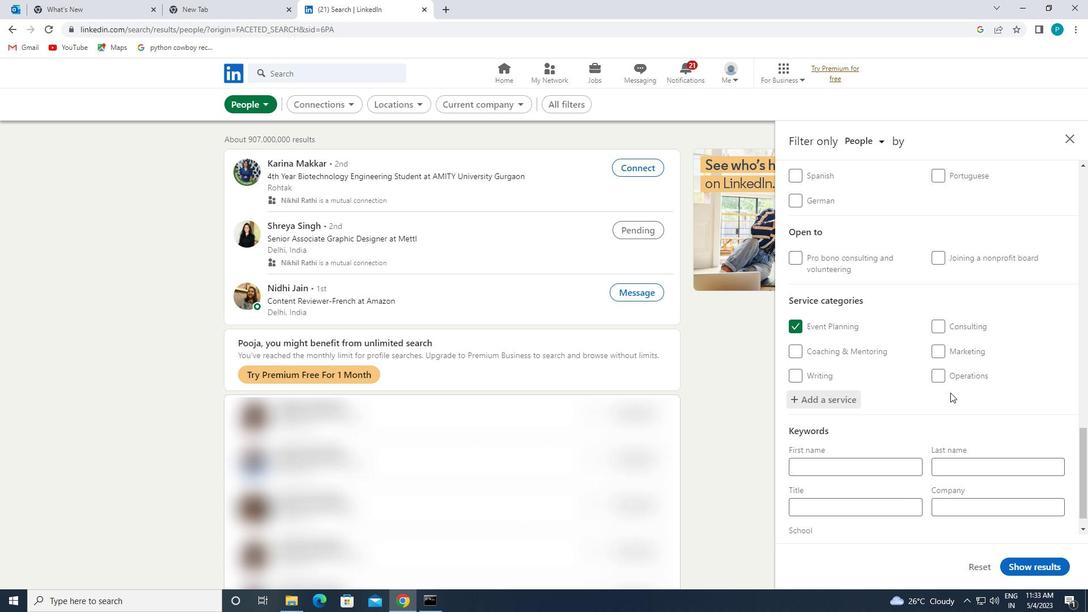 
Action: Mouse scrolled (950, 392) with delta (0, 0)
Screenshot: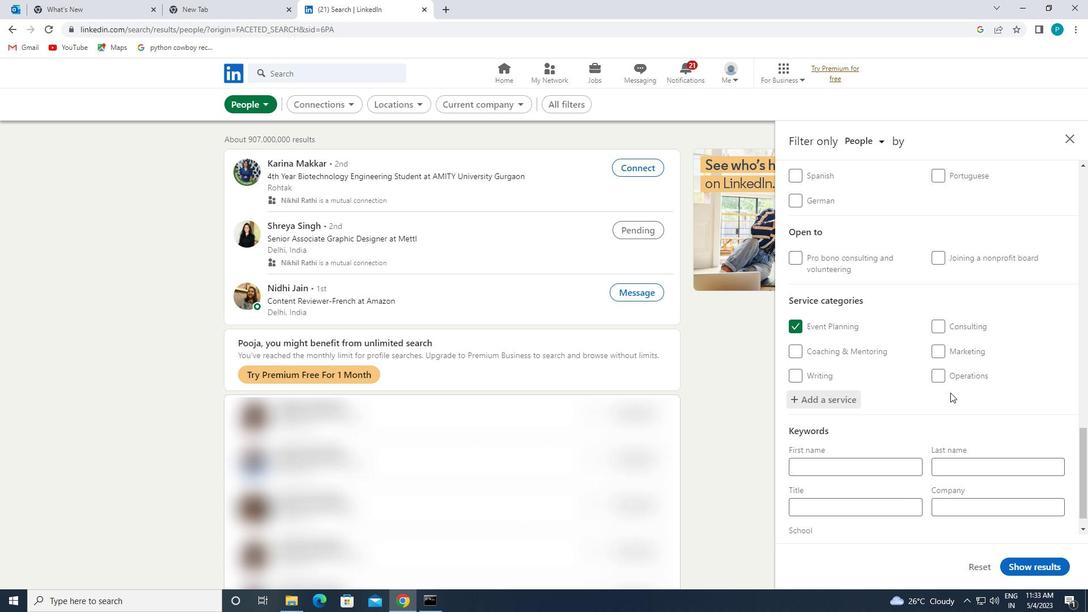 
Action: Mouse moved to (839, 479)
Screenshot: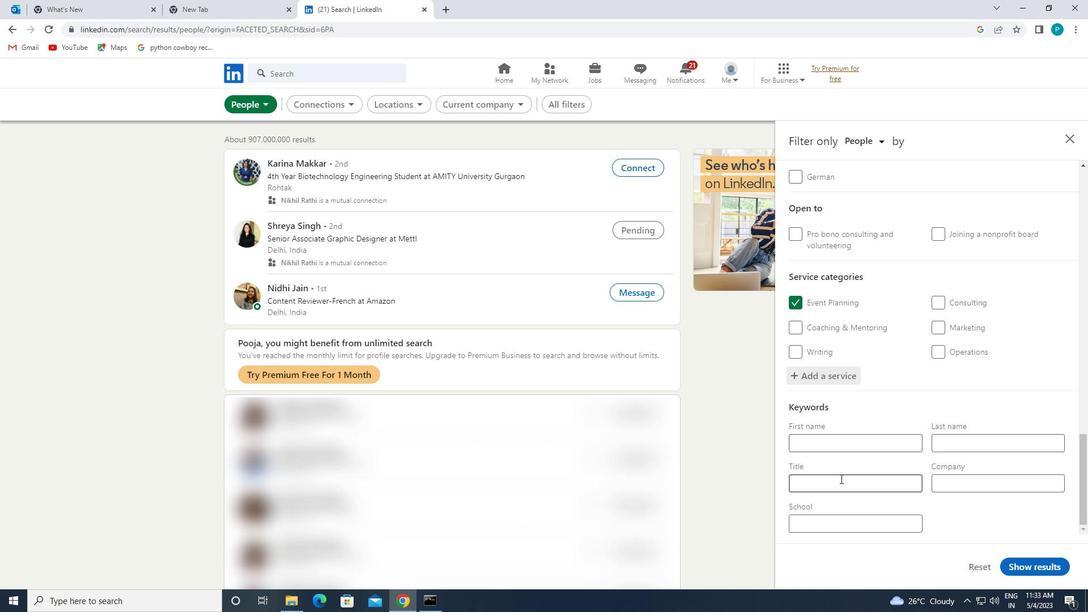 
Action: Mouse pressed left at (839, 479)
Screenshot: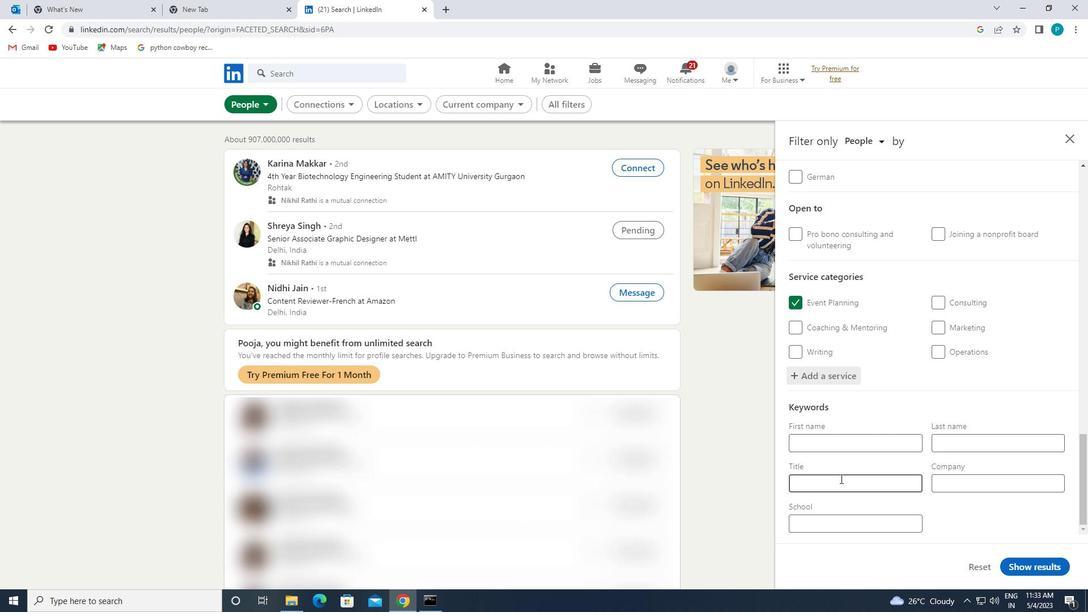 
Action: Key pressed <Key.caps_lock>P<Key.caps_lock>ORTER
Screenshot: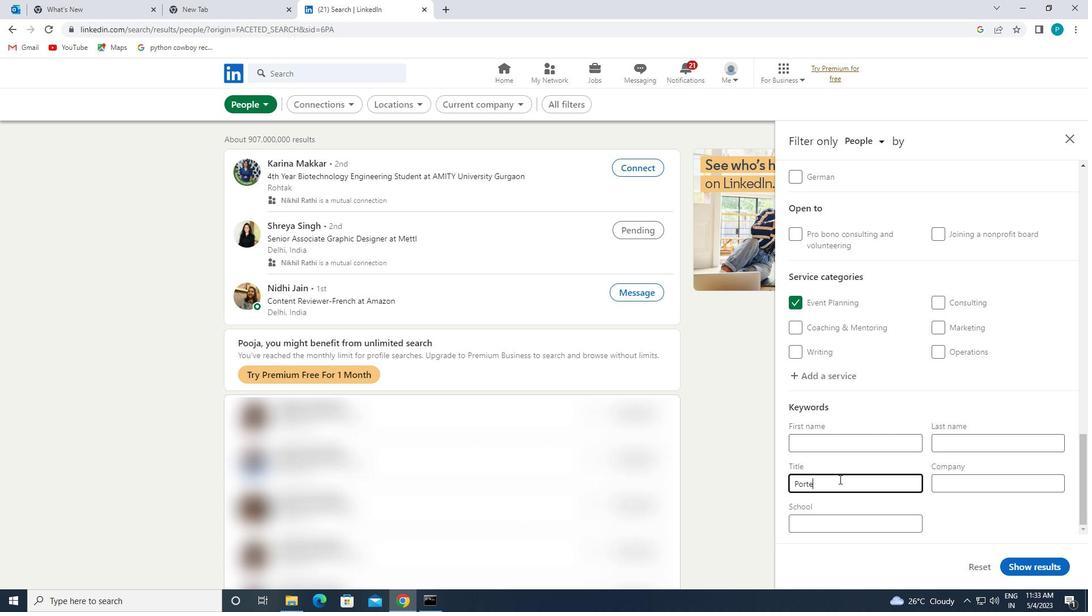 
Action: Mouse moved to (1056, 561)
Screenshot: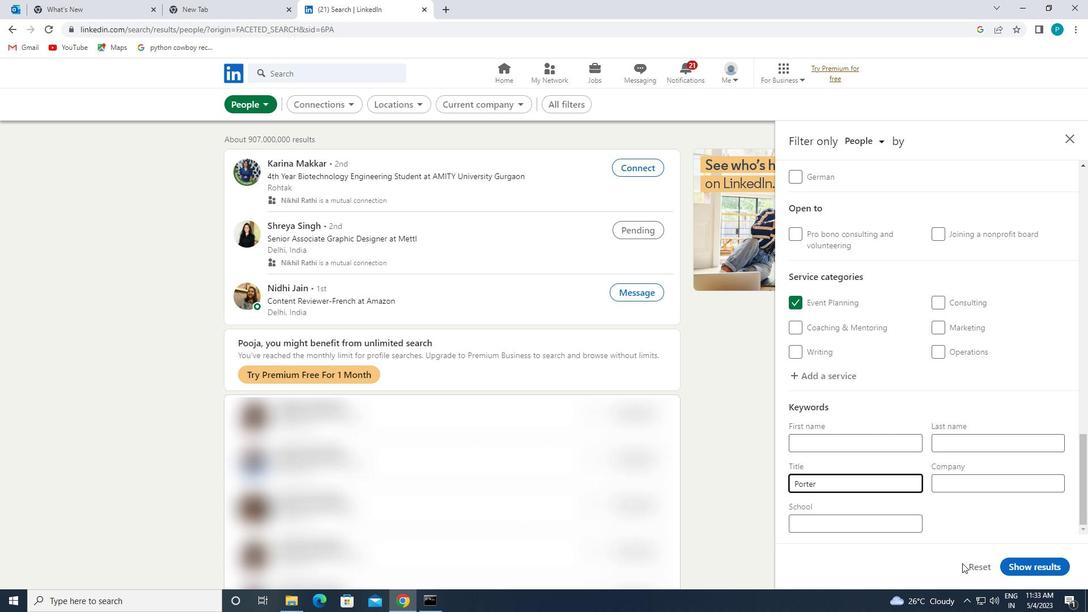 
Action: Mouse pressed left at (1056, 561)
Screenshot: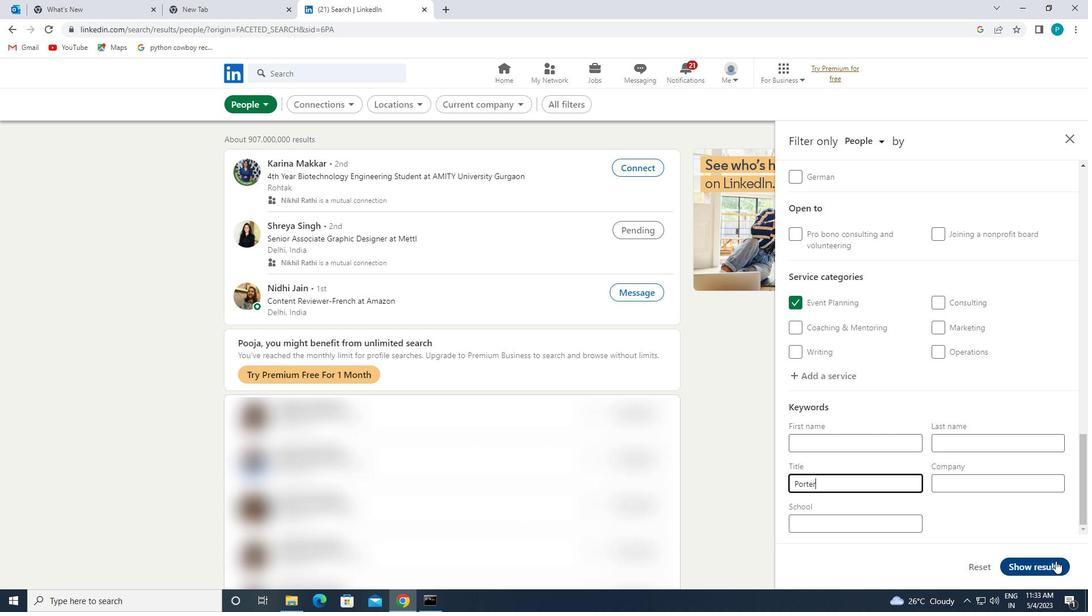 
